 Task: Buy 2 Pastry Brushes from Baking Tools & Accessories section under best seller category for shipping address: Hugo Perez, 4720 Huntz Lane, Bolton, Massachusetts 01740, Cell Number 9785492947. Pay from credit card ending with 9757, CVV 798
Action: Mouse moved to (19, 78)
Screenshot: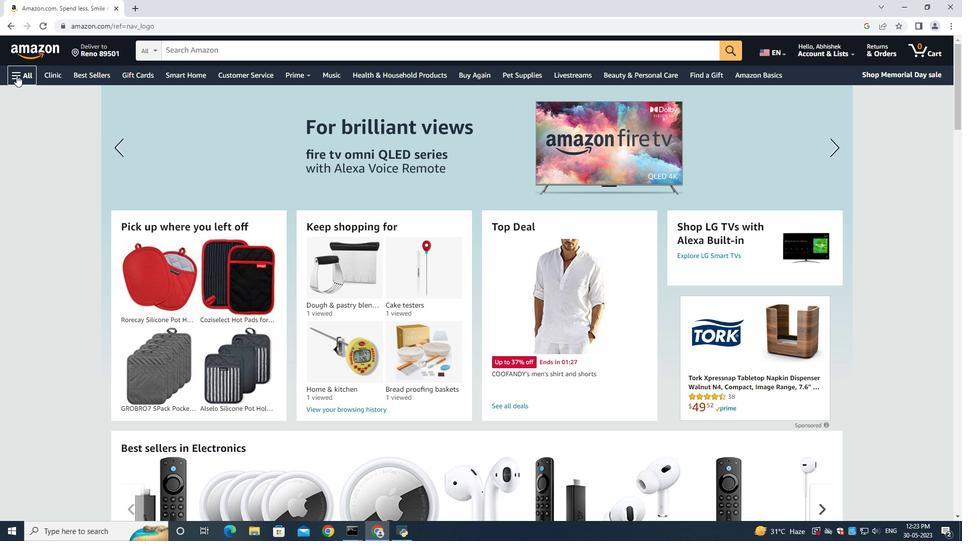 
Action: Mouse pressed left at (19, 78)
Screenshot: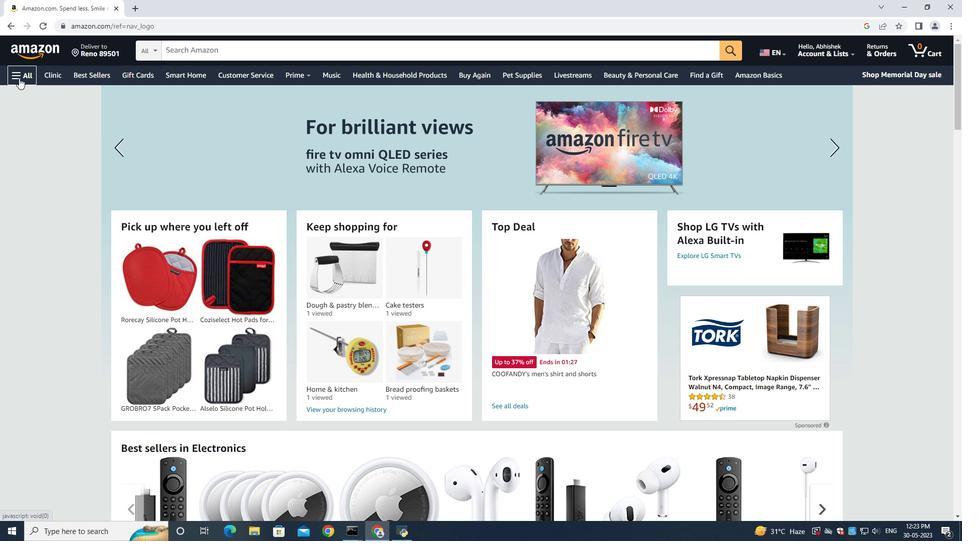 
Action: Mouse moved to (28, 98)
Screenshot: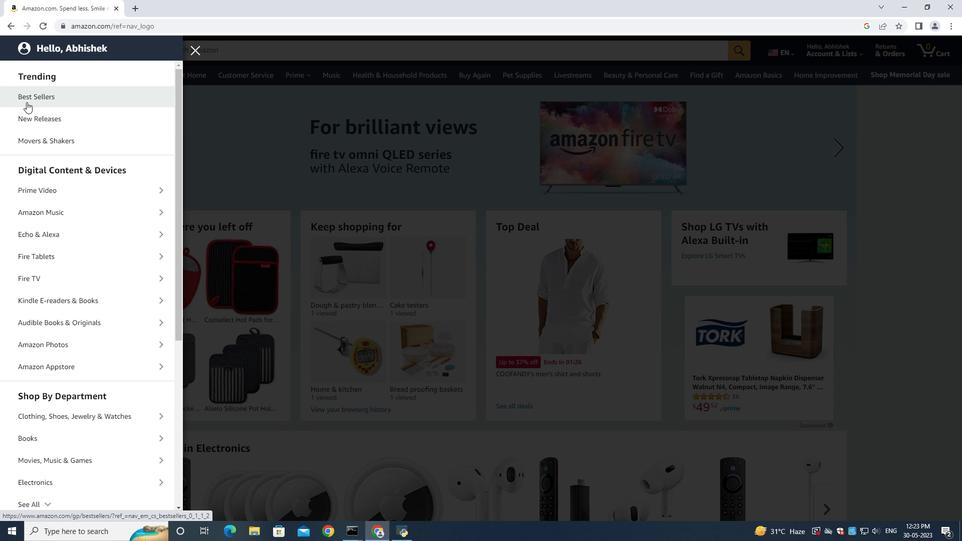 
Action: Mouse pressed left at (28, 98)
Screenshot: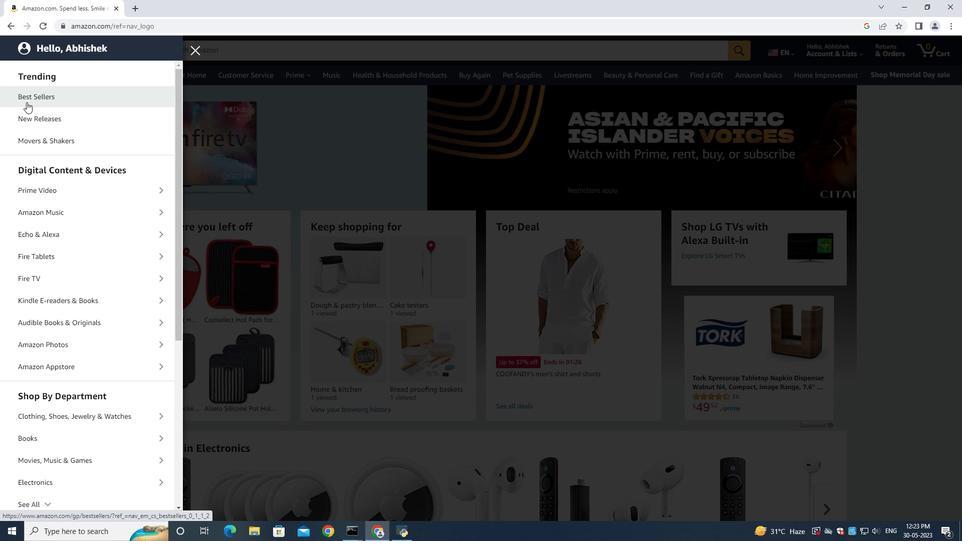 
Action: Mouse moved to (196, 47)
Screenshot: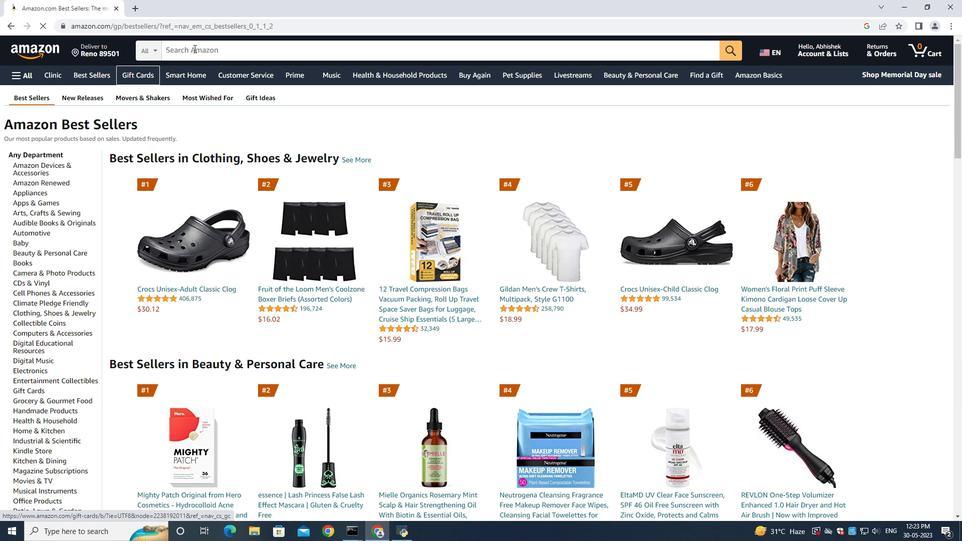 
Action: Mouse pressed left at (196, 47)
Screenshot: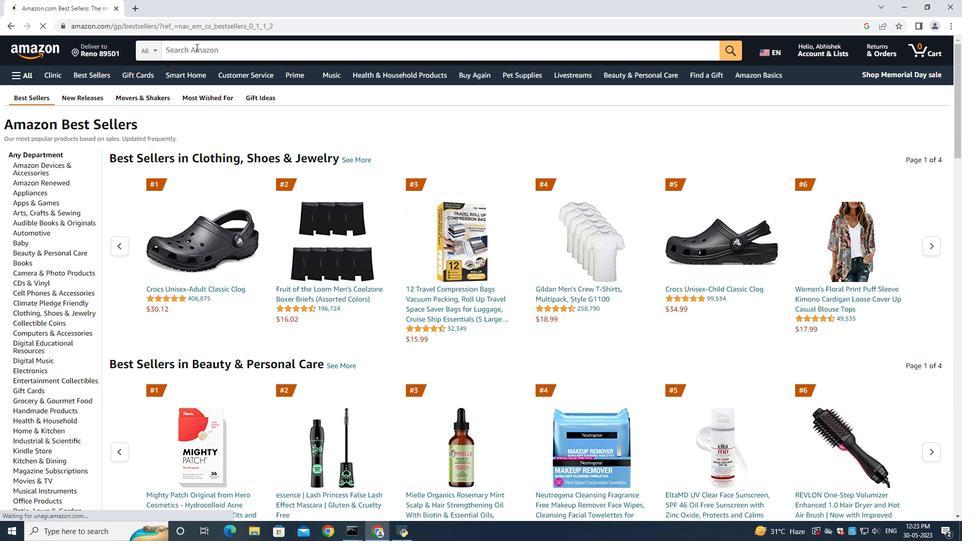 
Action: Key pressed <Key.shift><Key.shift><Key.shift><Key.shift><Key.shift><Key.shift><Key.shift><Key.shift><Key.shift><Key.shift><Key.shift><Key.shift><Key.shift><Key.shift><Key.shift><Key.shift><Key.shift><Key.shift><Key.shift><Key.shift><Key.shift><Key.shift><Key.shift><Key.shift>Pastry<Key.space><Key.shift>Burshes
Screenshot: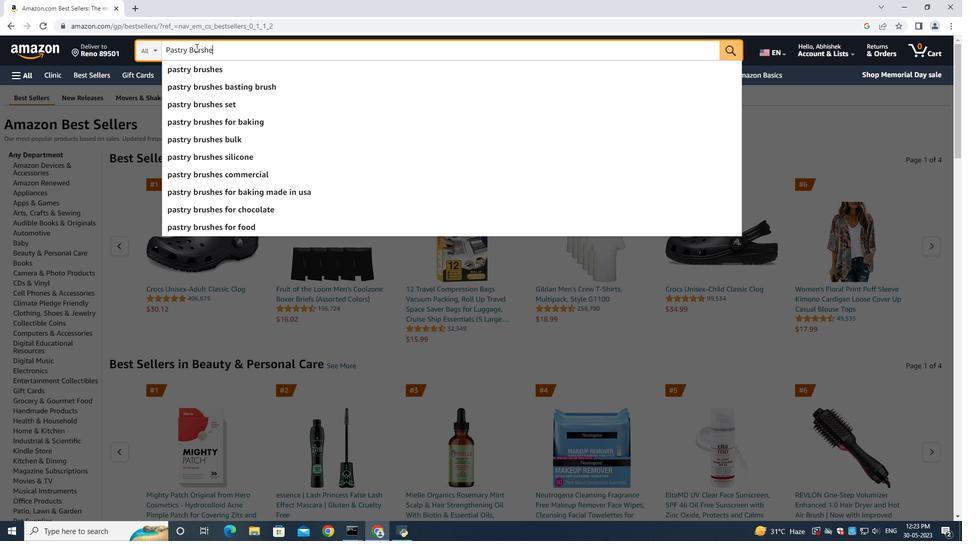 
Action: Mouse moved to (213, 53)
Screenshot: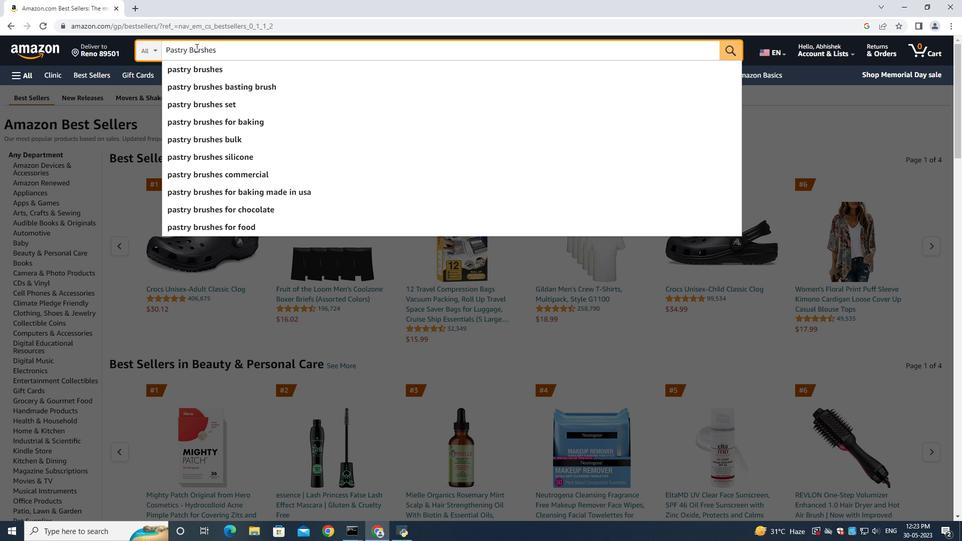 
Action: Key pressed <Key.enter>
Screenshot: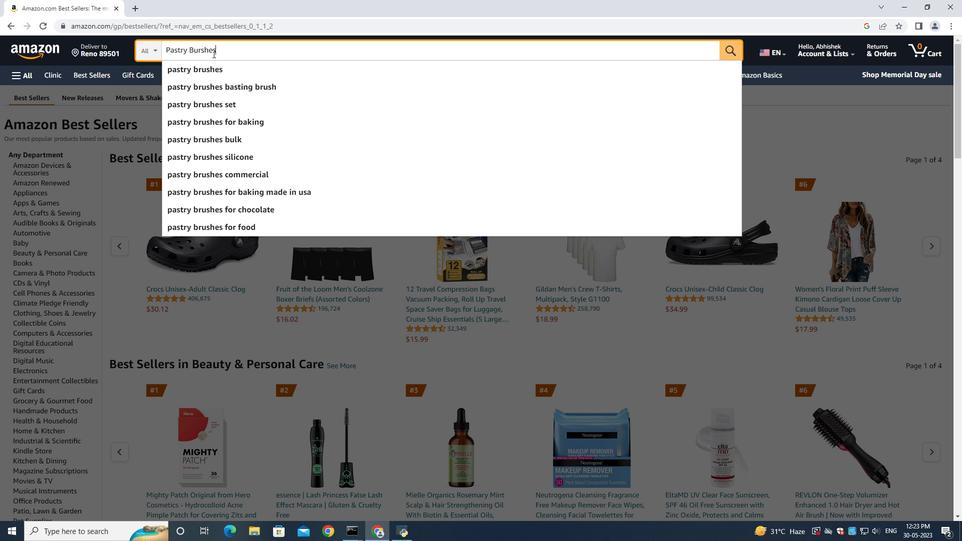 
Action: Mouse moved to (78, 175)
Screenshot: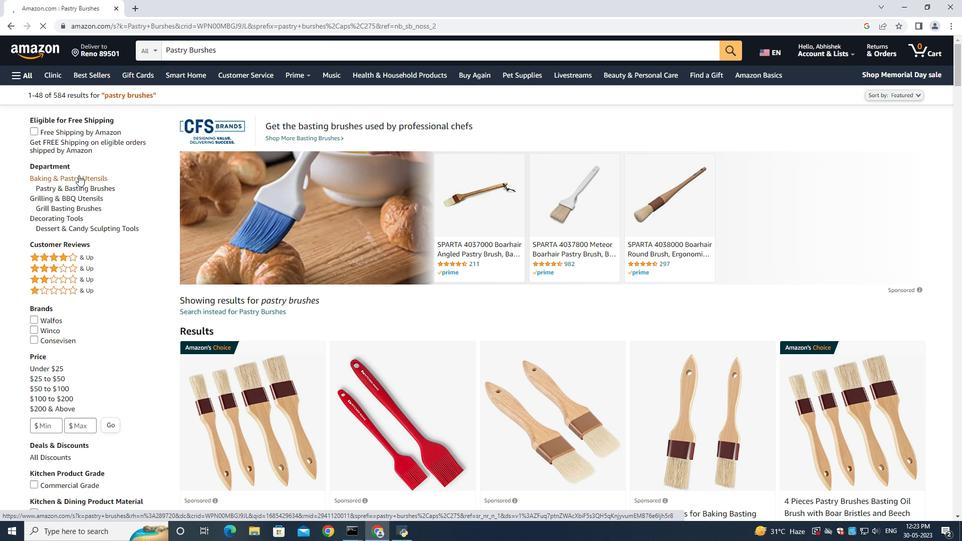 
Action: Mouse pressed left at (78, 175)
Screenshot: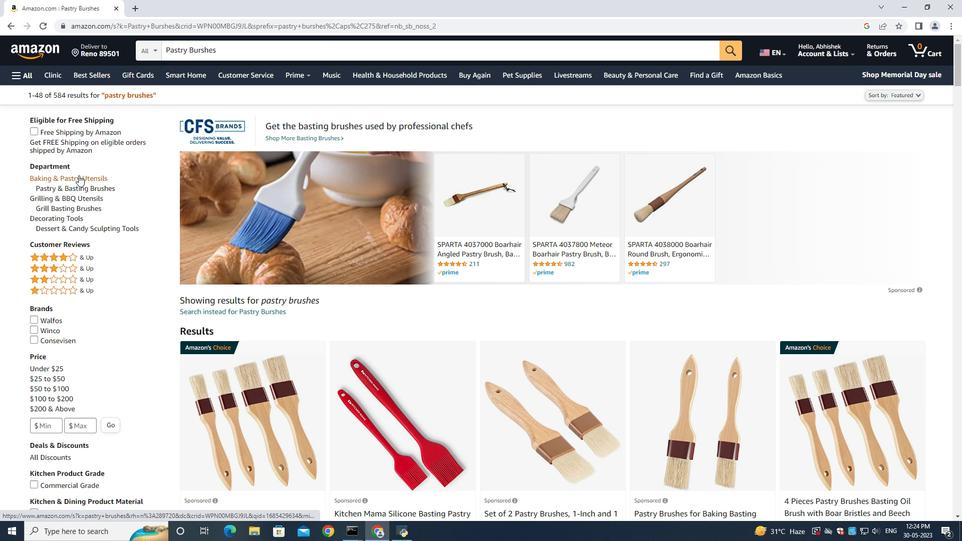 
Action: Mouse moved to (95, 271)
Screenshot: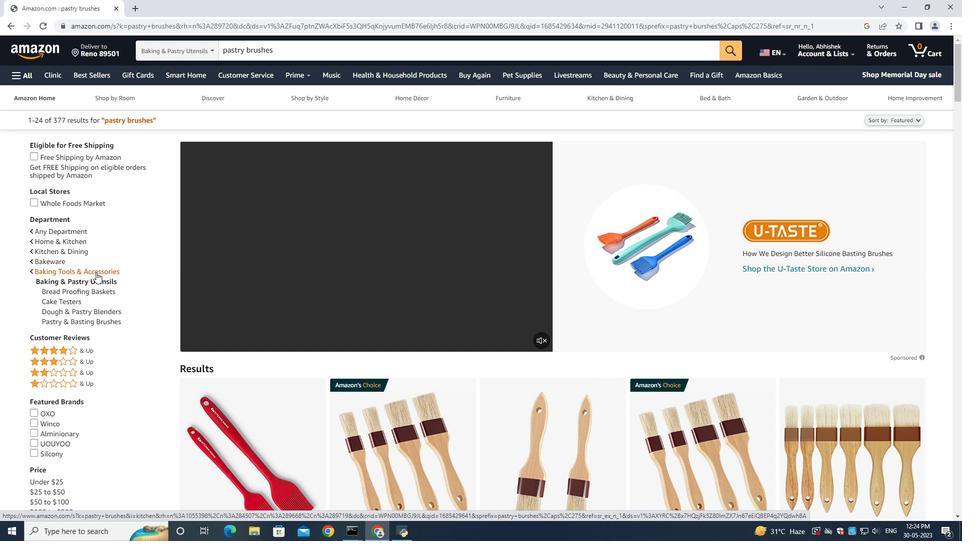 
Action: Mouse pressed left at (95, 271)
Screenshot: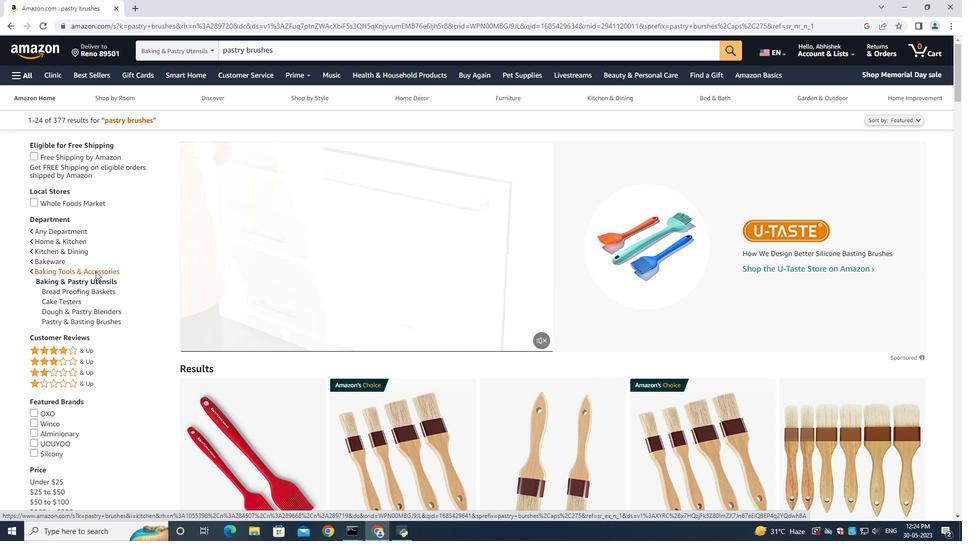 
Action: Mouse moved to (390, 284)
Screenshot: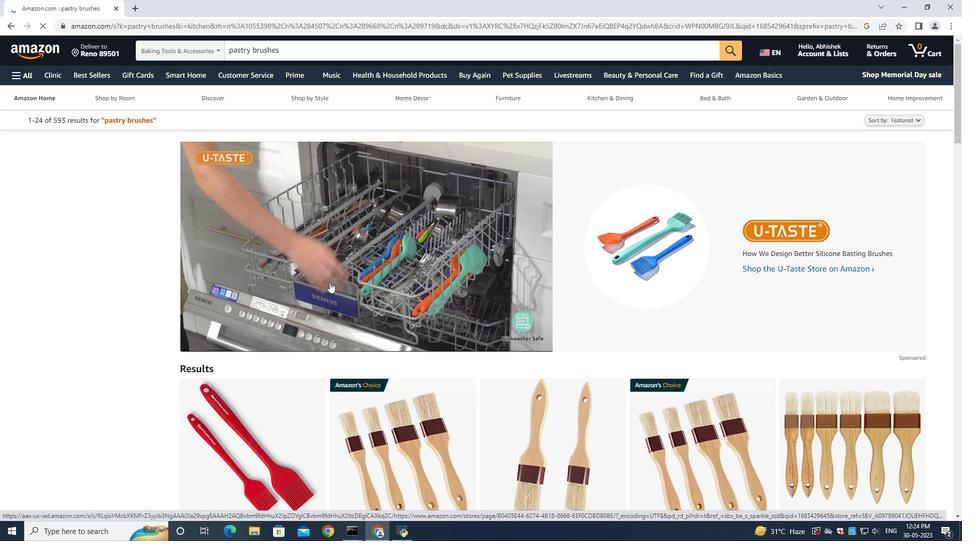 
Action: Mouse scrolled (390, 284) with delta (0, 0)
Screenshot: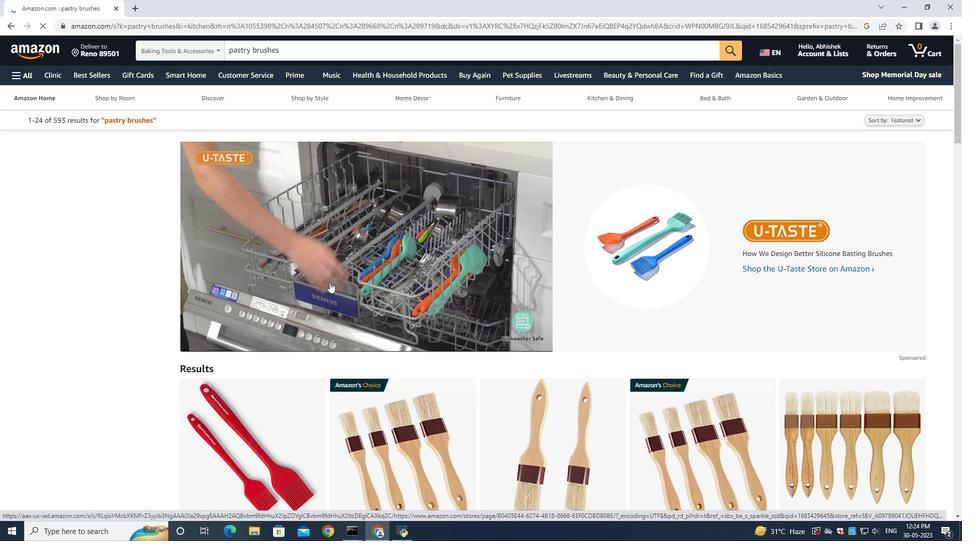 
Action: Mouse moved to (390, 284)
Screenshot: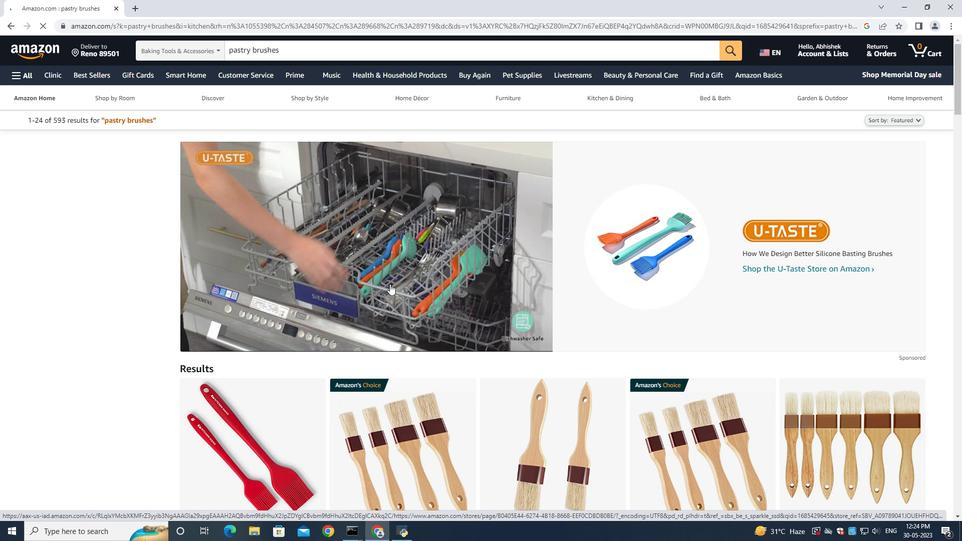 
Action: Mouse scrolled (390, 284) with delta (0, 0)
Screenshot: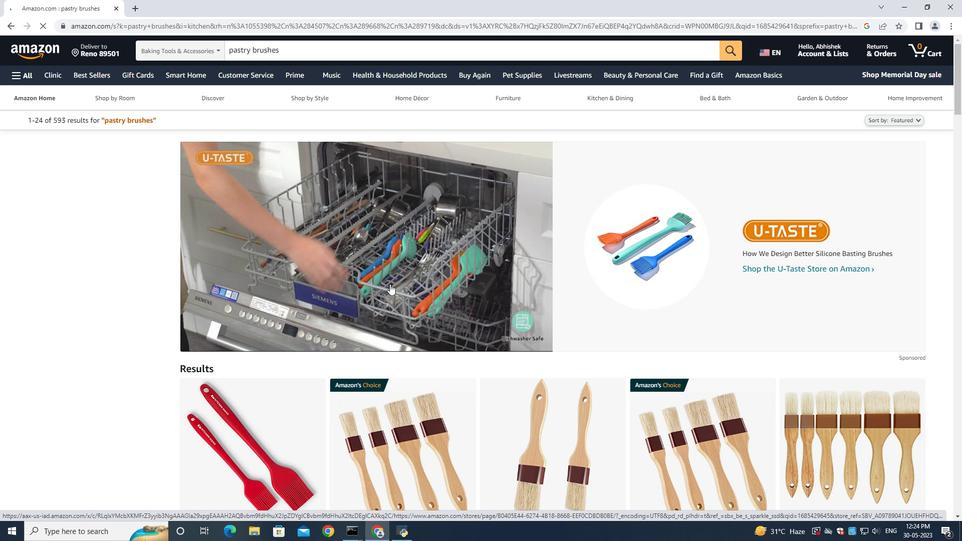 
Action: Mouse scrolled (390, 284) with delta (0, 0)
Screenshot: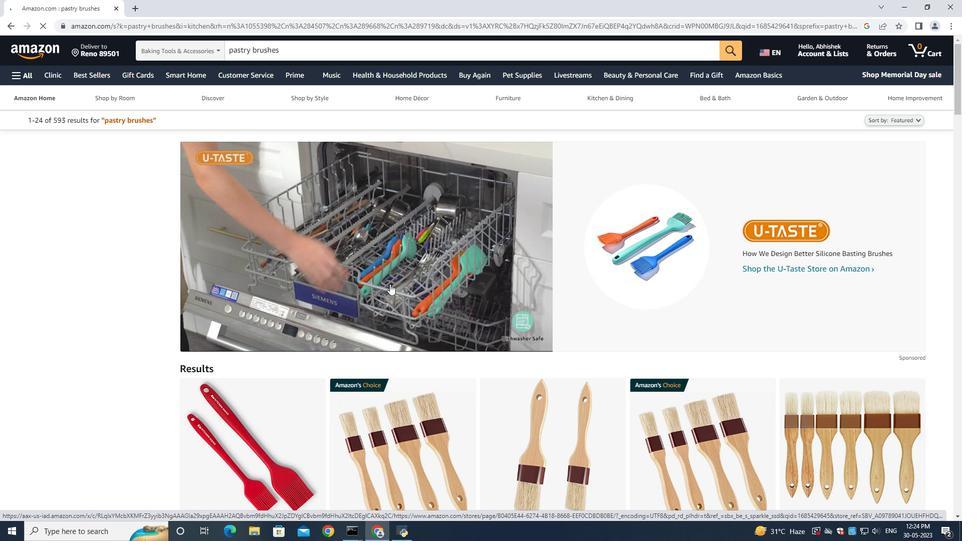 
Action: Mouse moved to (228, 415)
Screenshot: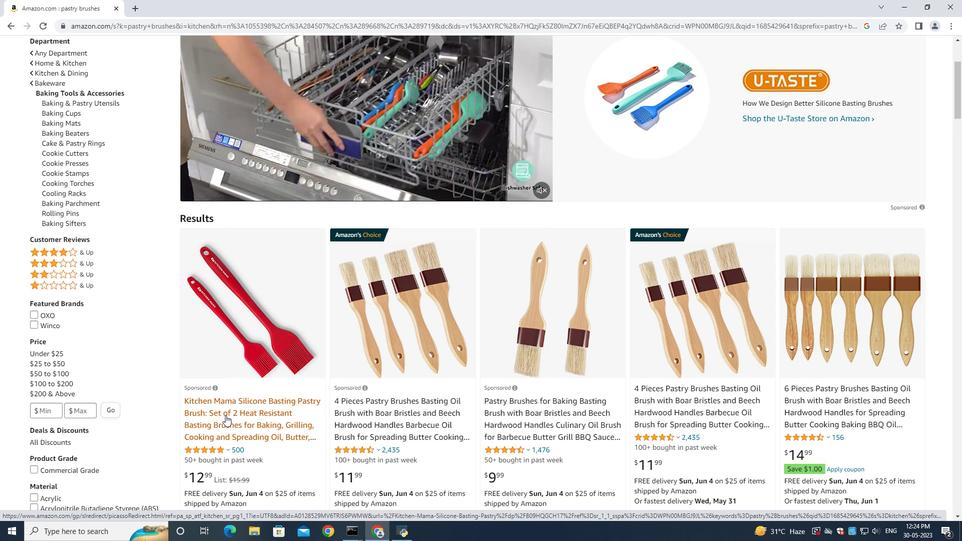 
Action: Mouse pressed left at (228, 415)
Screenshot: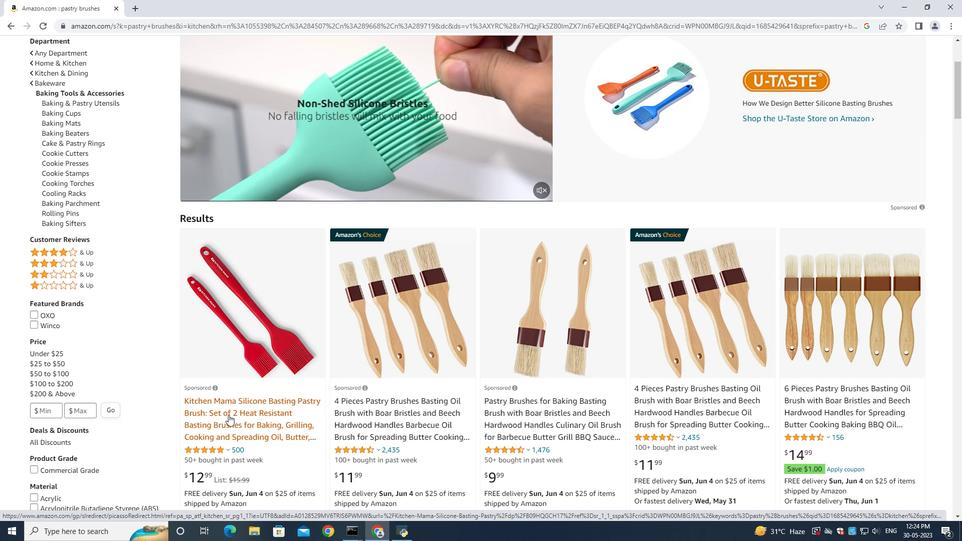 
Action: Mouse moved to (749, 345)
Screenshot: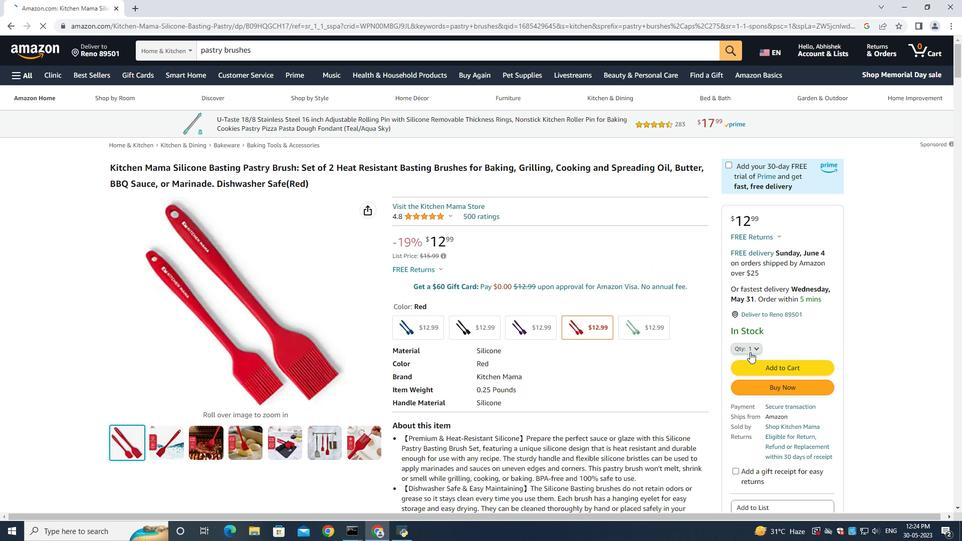 
Action: Mouse pressed left at (749, 345)
Screenshot: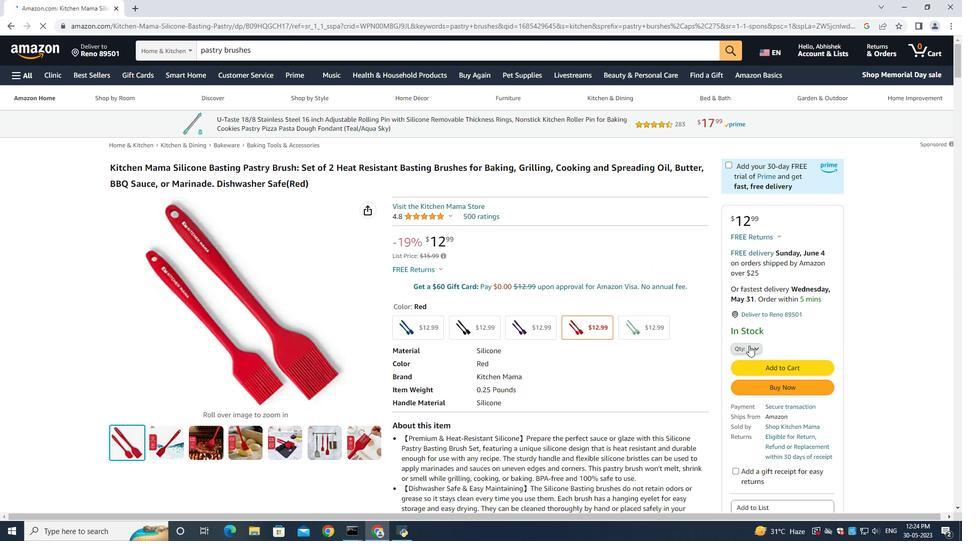
Action: Mouse moved to (747, 70)
Screenshot: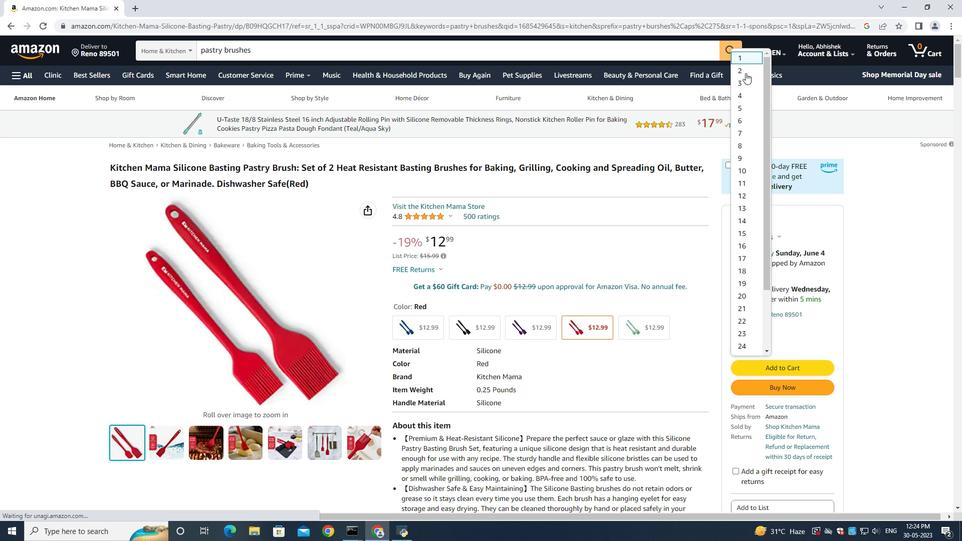 
Action: Mouse pressed left at (747, 70)
Screenshot: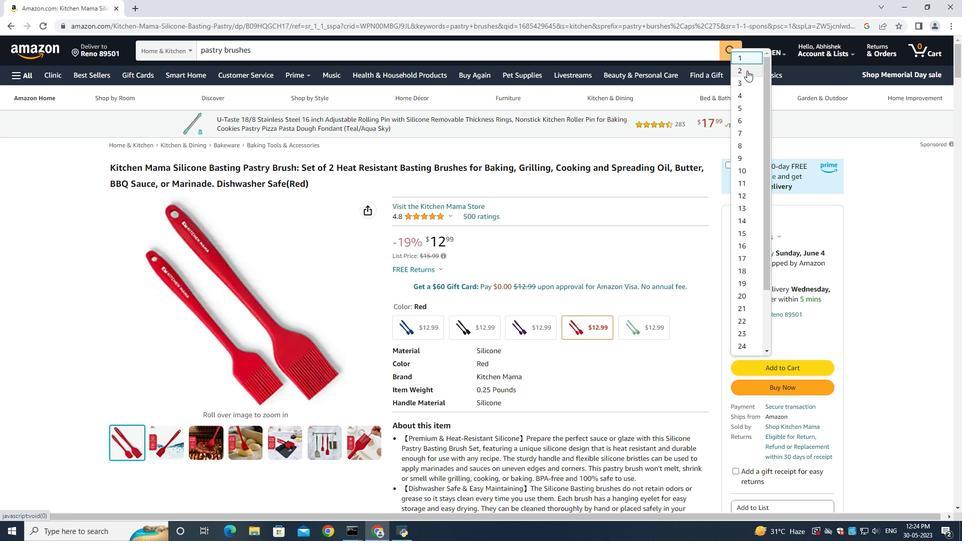 
Action: Mouse moved to (777, 366)
Screenshot: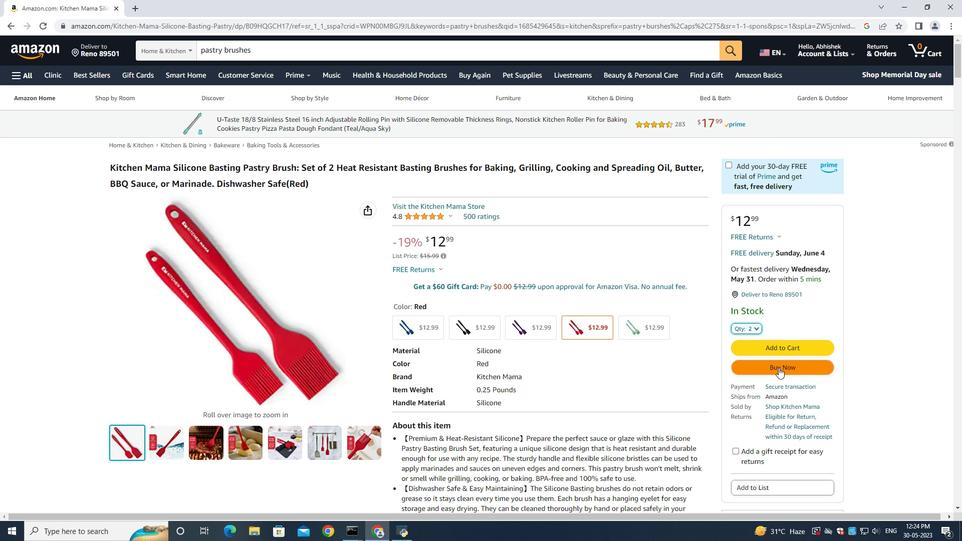 
Action: Mouse pressed left at (777, 366)
Screenshot: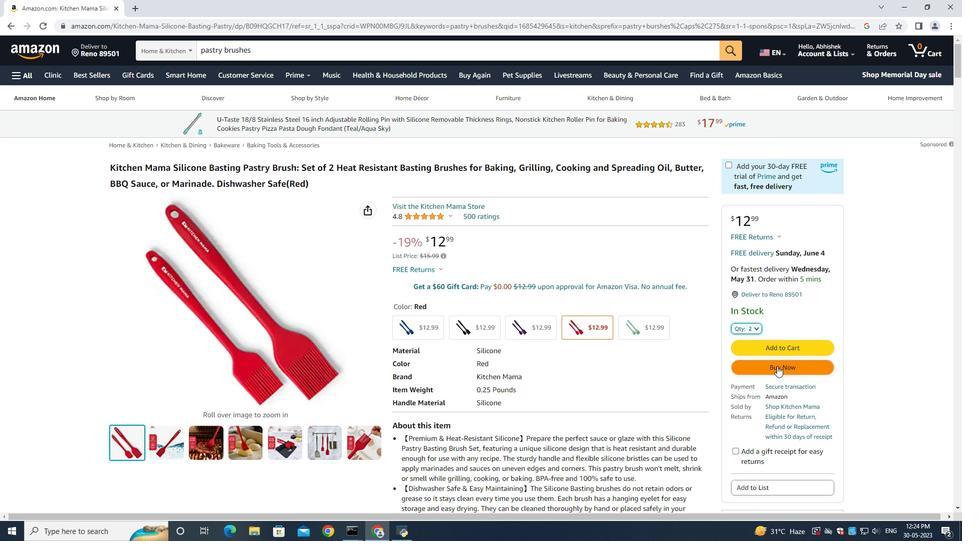 
Action: Mouse moved to (499, 262)
Screenshot: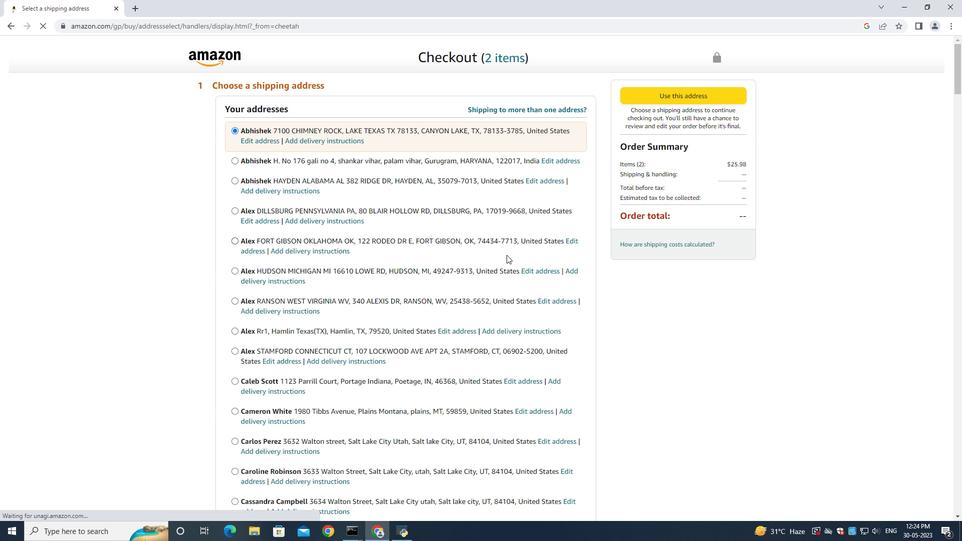 
Action: Mouse scrolled (499, 261) with delta (0, 0)
Screenshot: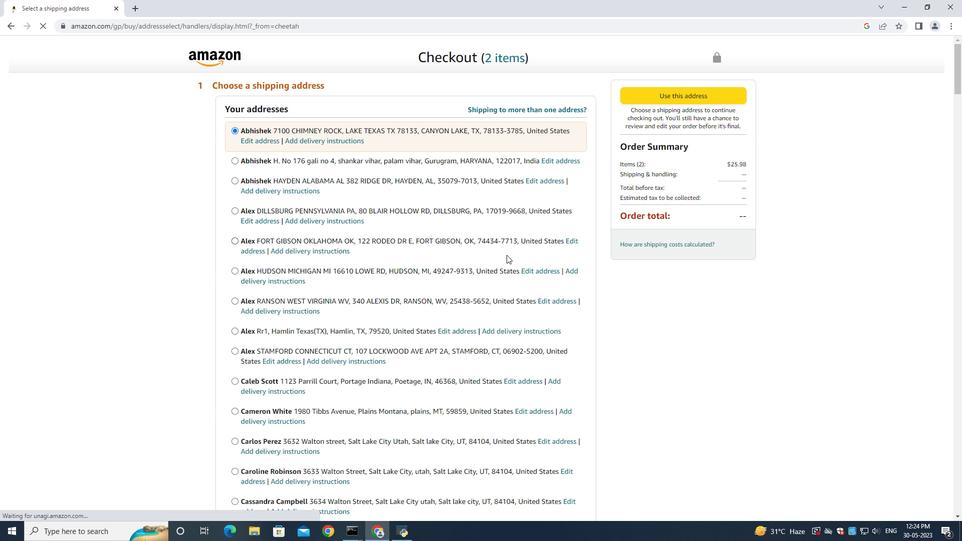 
Action: Mouse moved to (496, 269)
Screenshot: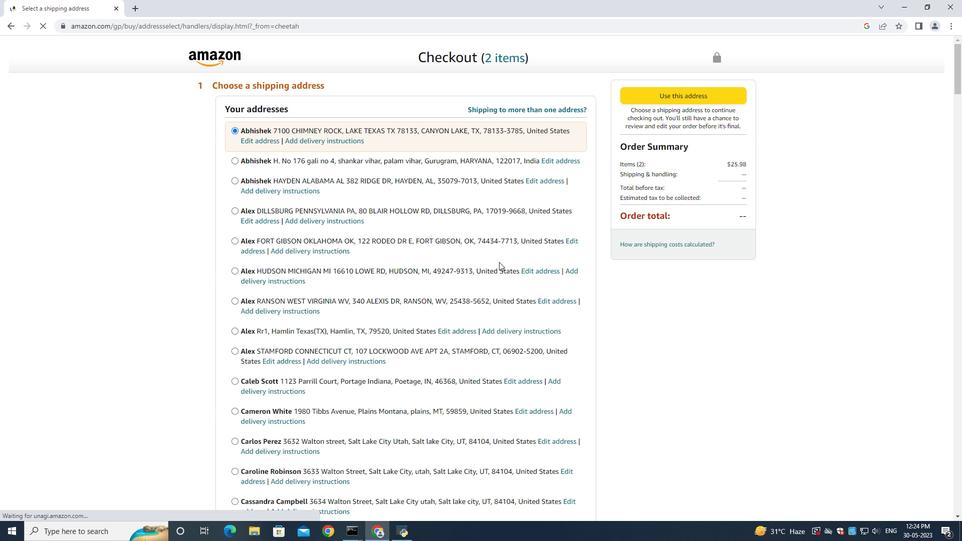 
Action: Mouse scrolled (498, 266) with delta (0, 0)
Screenshot: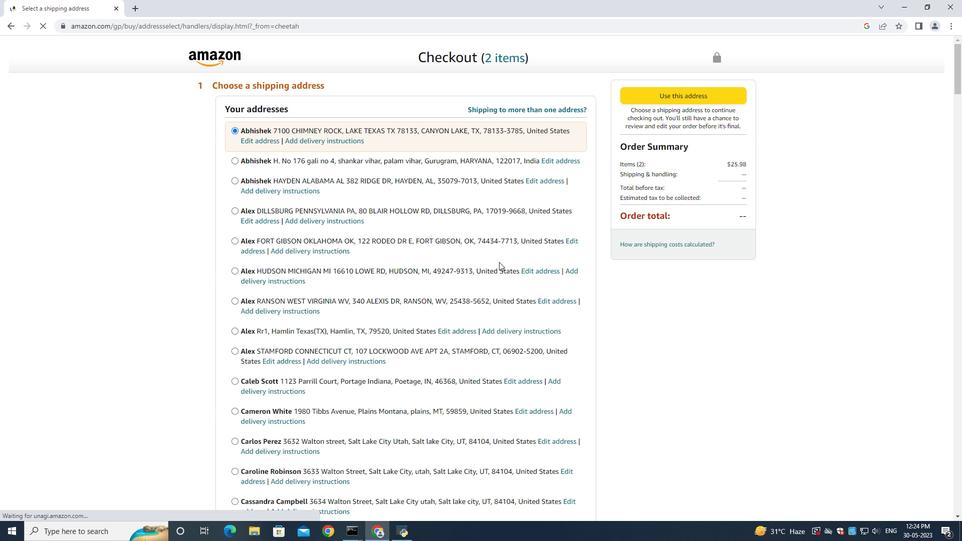 
Action: Mouse moved to (495, 269)
Screenshot: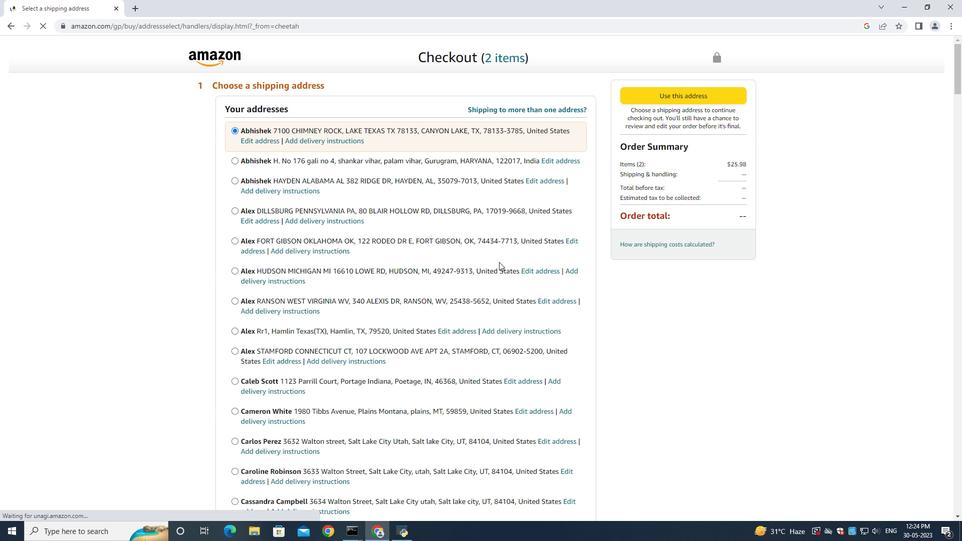 
Action: Mouse scrolled (496, 268) with delta (0, 0)
Screenshot: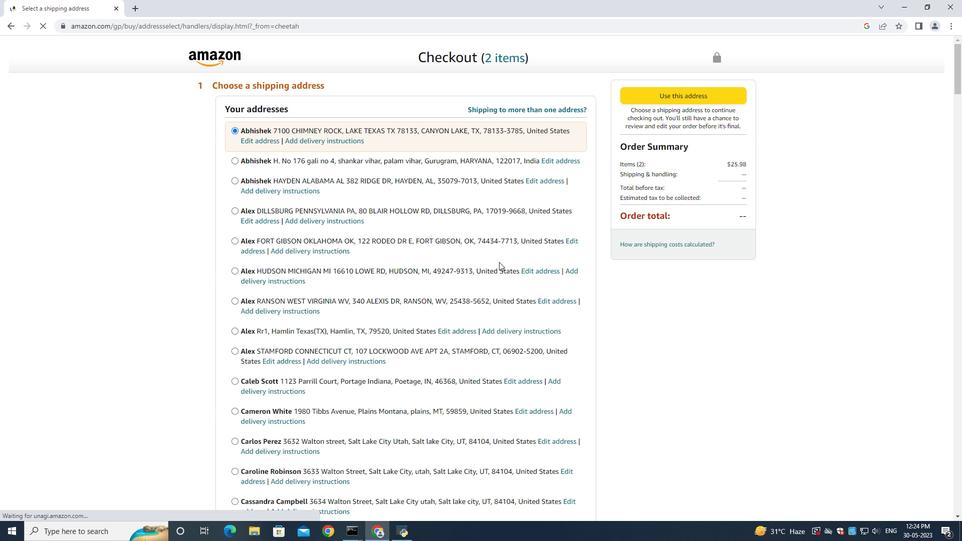 
Action: Mouse moved to (495, 270)
Screenshot: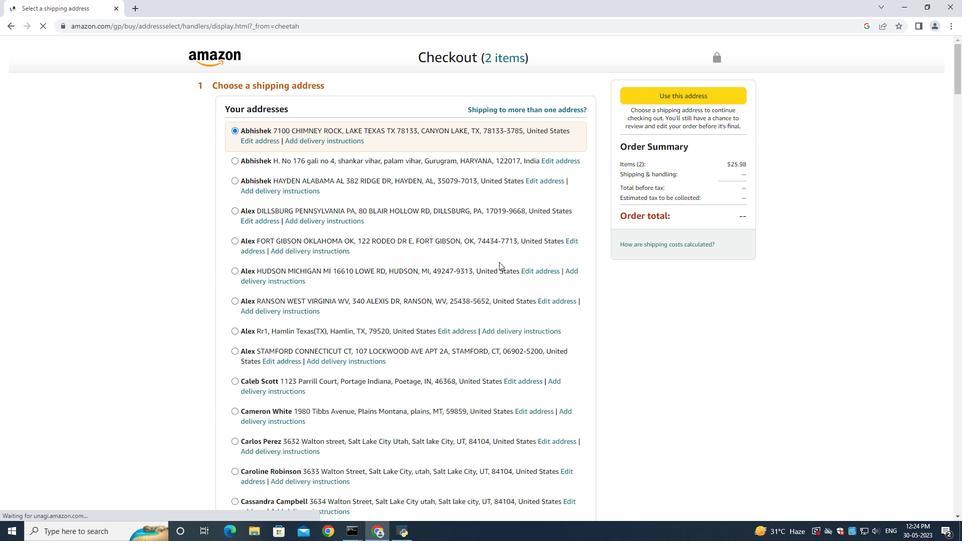 
Action: Mouse scrolled (495, 269) with delta (0, 0)
Screenshot: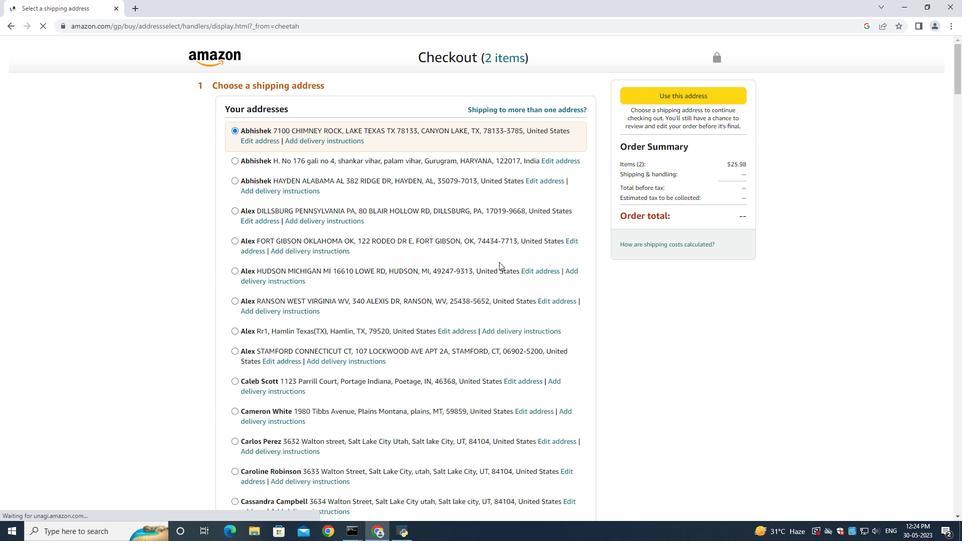 
Action: Mouse moved to (495, 270)
Screenshot: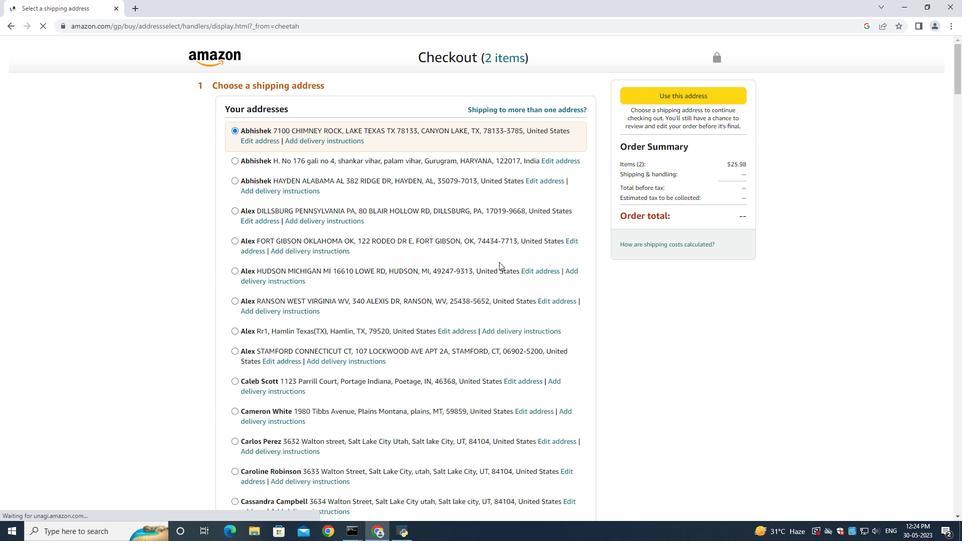 
Action: Mouse scrolled (495, 270) with delta (0, 0)
Screenshot: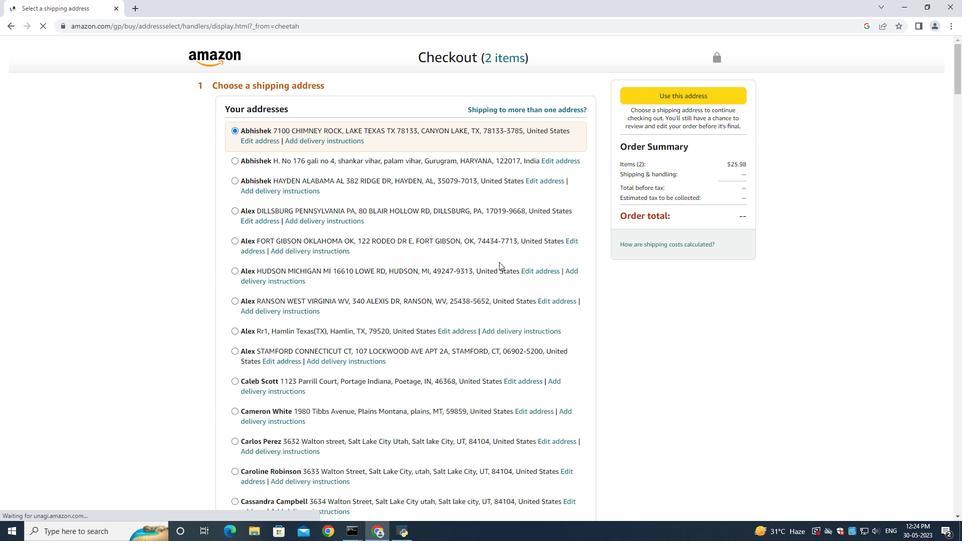 
Action: Mouse moved to (492, 275)
Screenshot: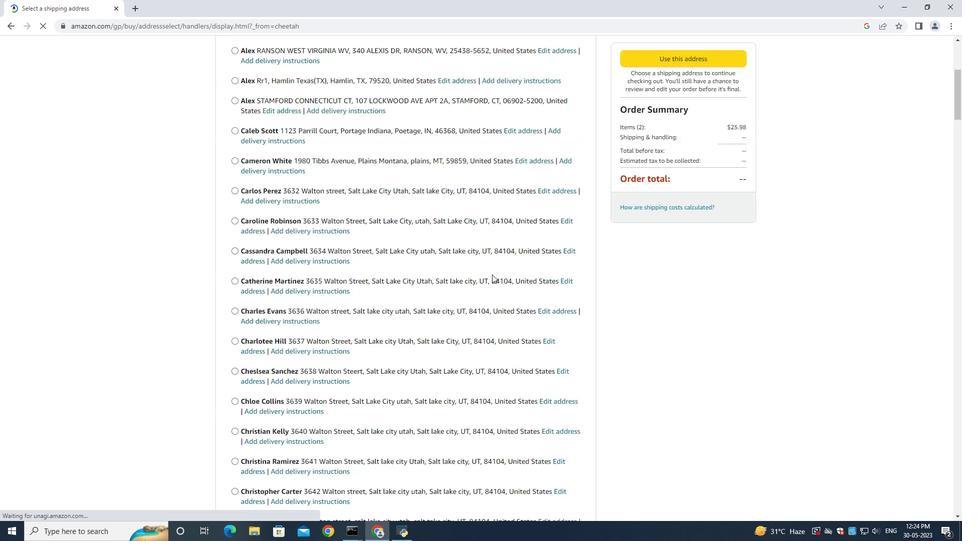 
Action: Mouse scrolled (492, 274) with delta (0, 0)
Screenshot: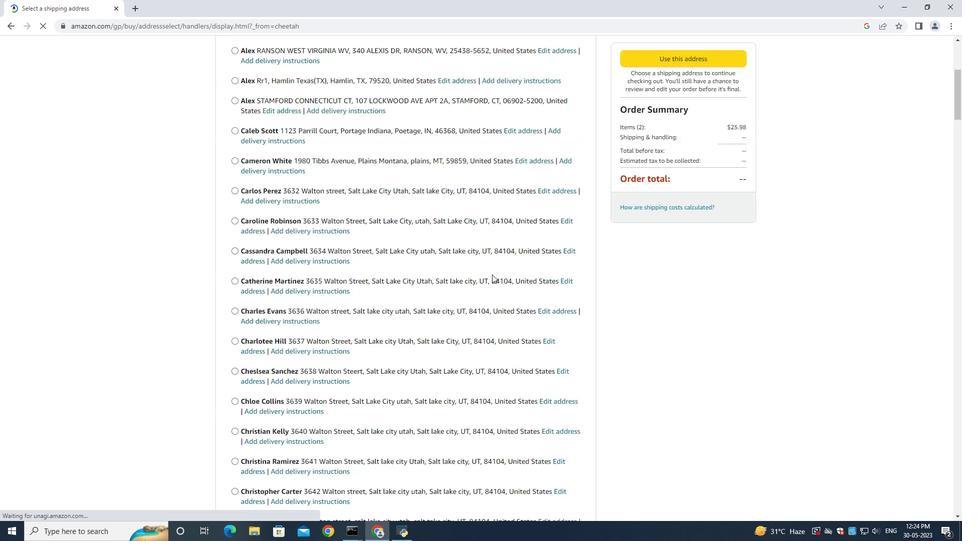 
Action: Mouse moved to (491, 277)
Screenshot: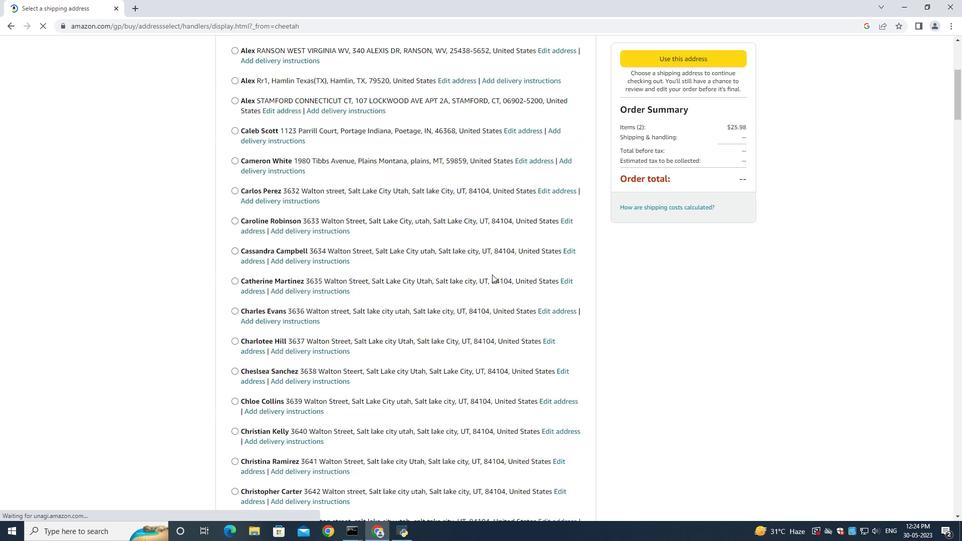 
Action: Mouse scrolled (491, 276) with delta (0, 0)
Screenshot: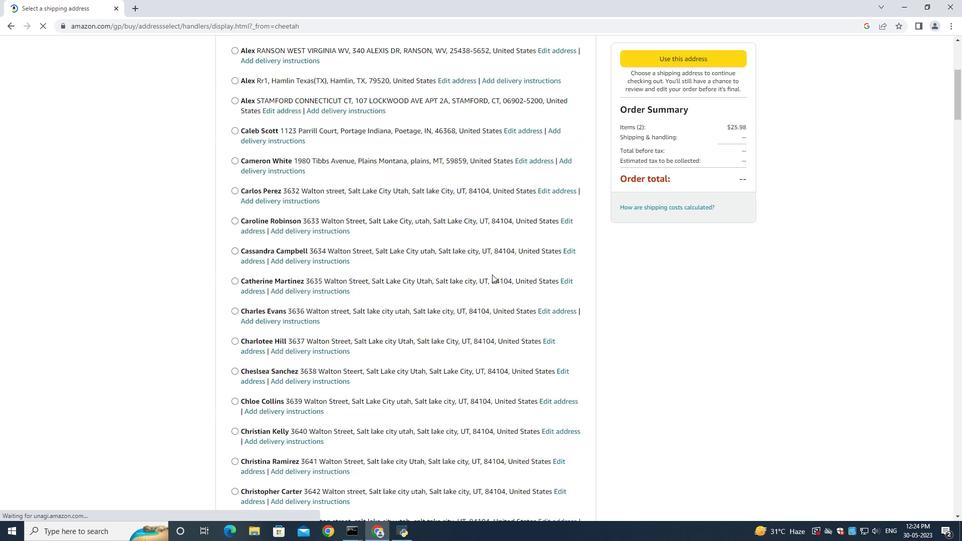 
Action: Mouse moved to (490, 277)
Screenshot: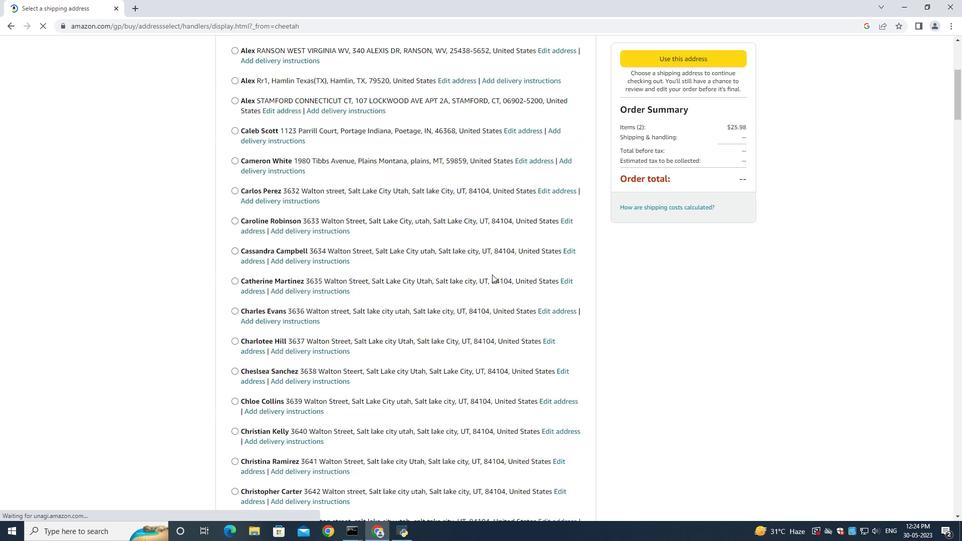 
Action: Mouse scrolled (490, 276) with delta (0, 0)
Screenshot: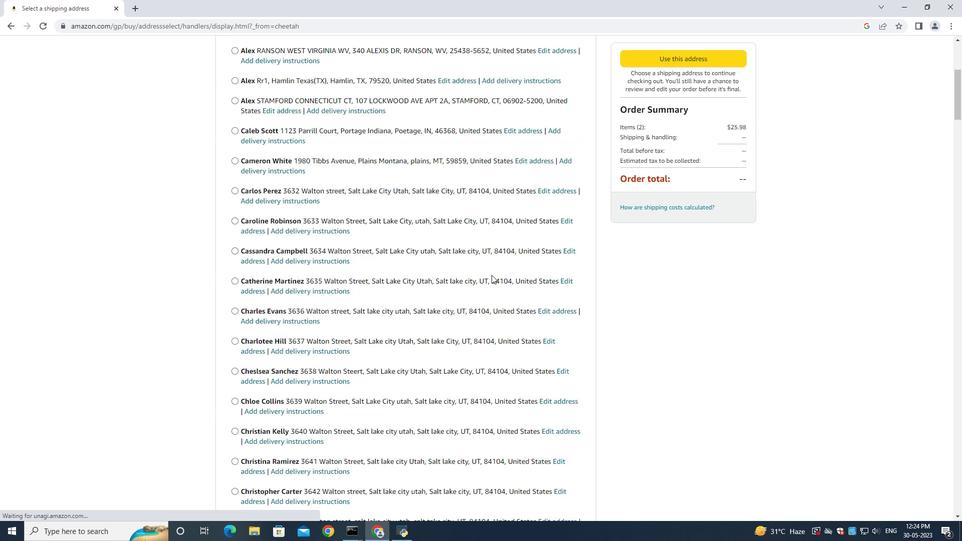 
Action: Mouse scrolled (490, 276) with delta (0, 0)
Screenshot: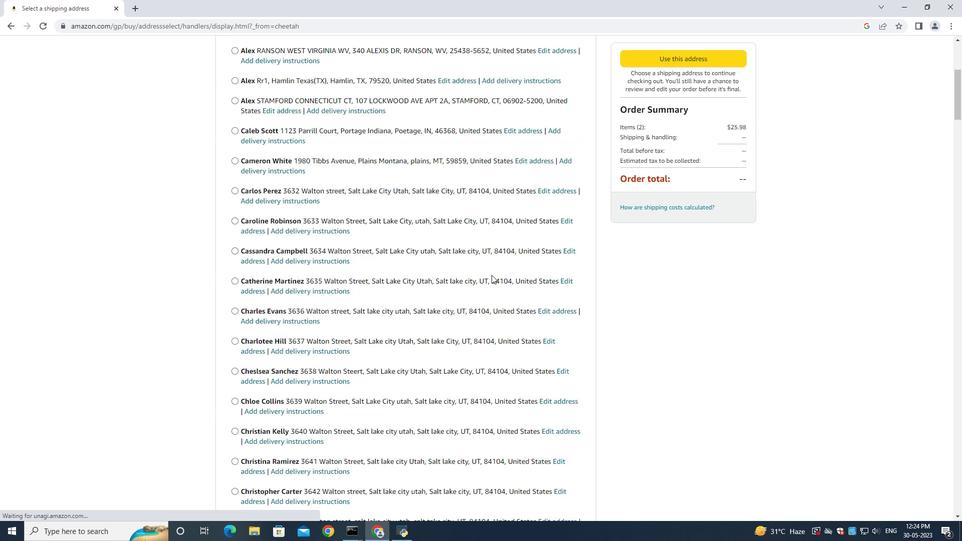 
Action: Mouse scrolled (490, 276) with delta (0, 0)
Screenshot: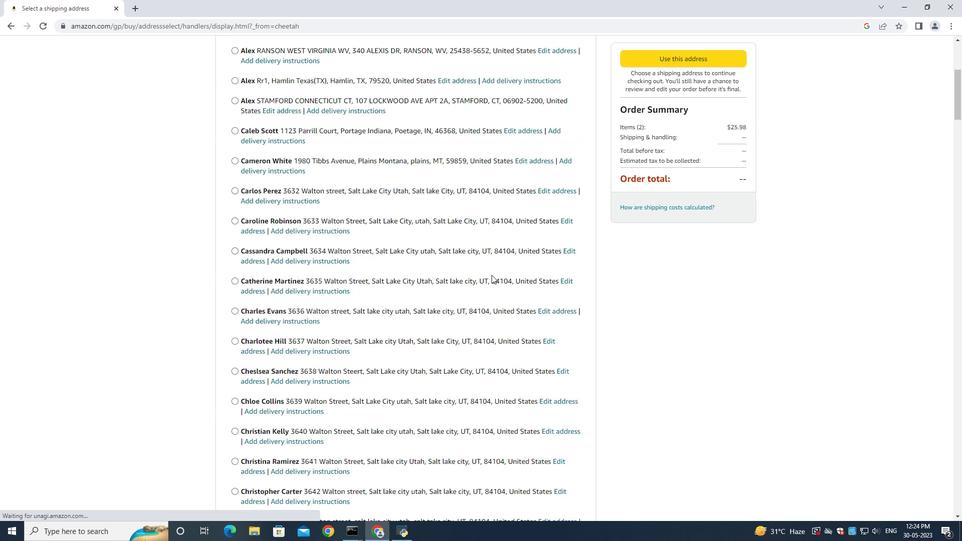 
Action: Mouse scrolled (490, 276) with delta (0, 0)
Screenshot: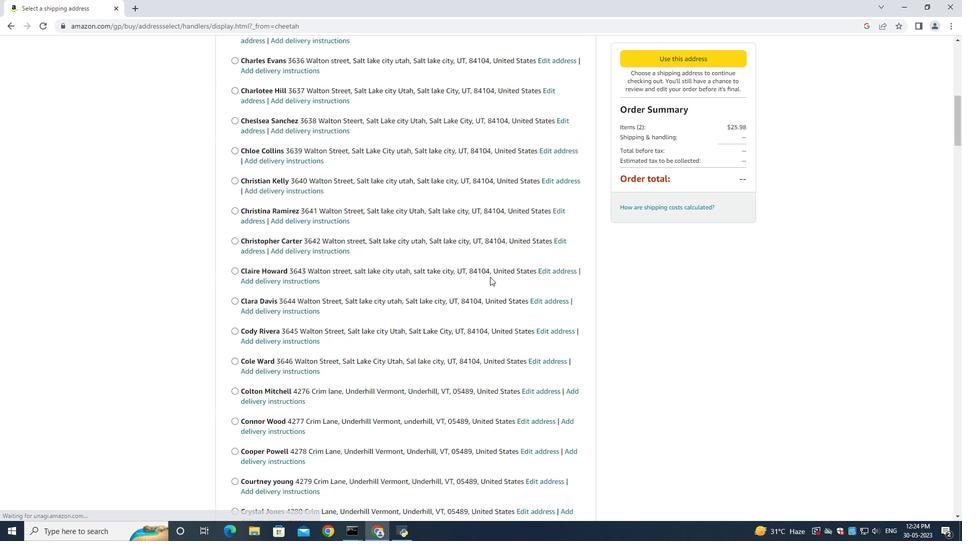 
Action: Mouse moved to (490, 278)
Screenshot: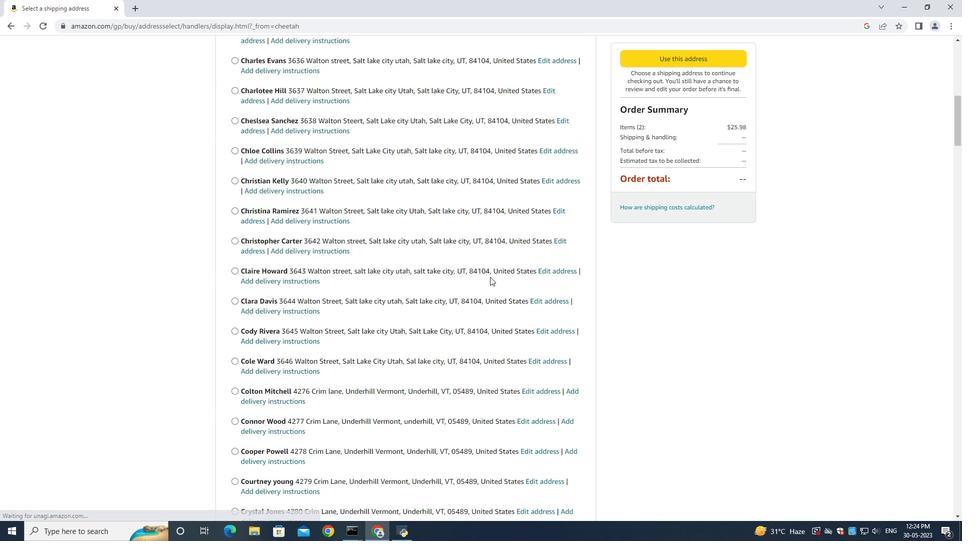 
Action: Mouse scrolled (490, 277) with delta (0, 0)
Screenshot: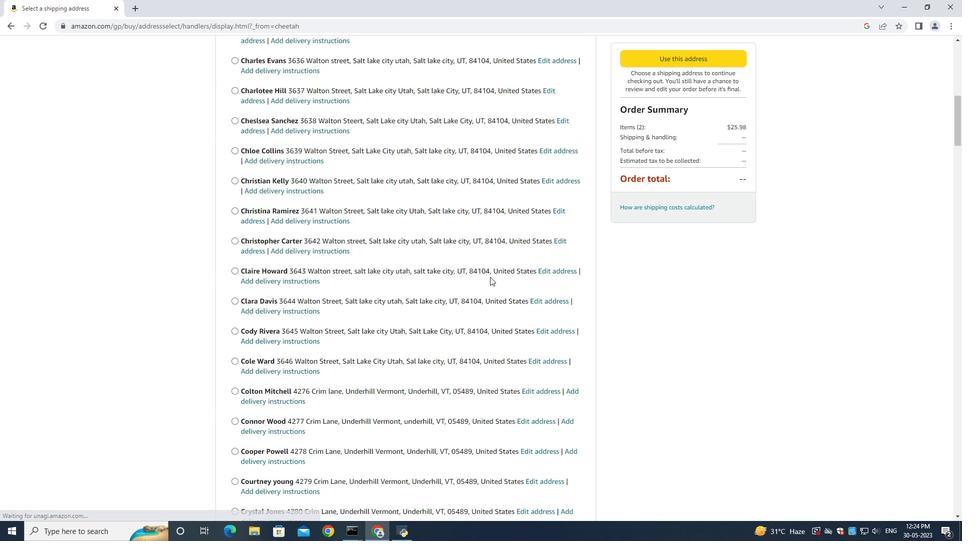 
Action: Mouse moved to (490, 278)
Screenshot: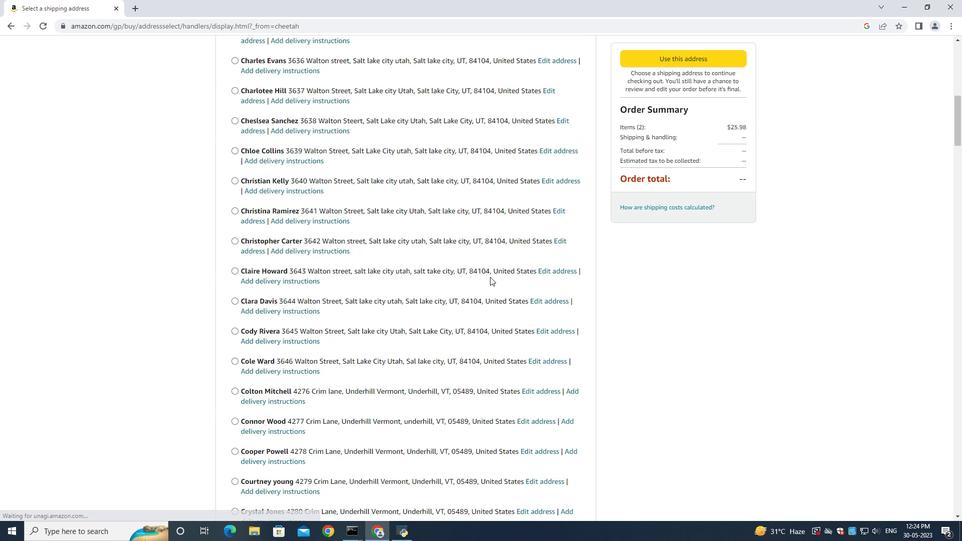 
Action: Mouse scrolled (490, 277) with delta (0, 0)
Screenshot: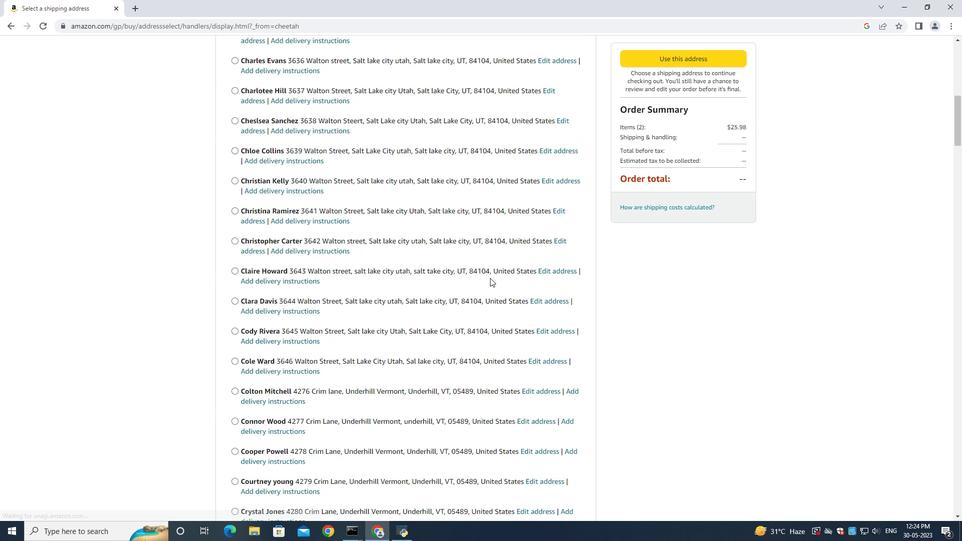 
Action: Mouse scrolled (490, 277) with delta (0, 0)
Screenshot: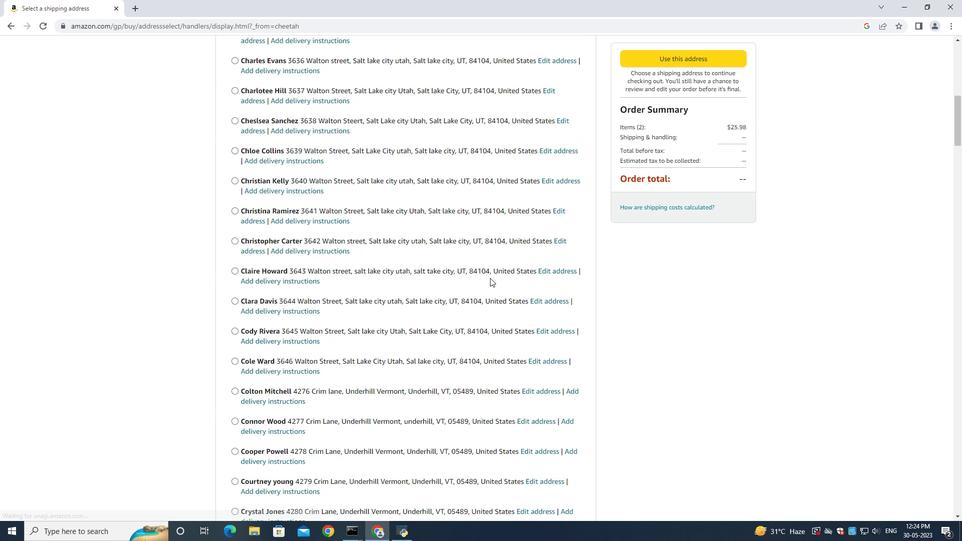 
Action: Mouse moved to (485, 284)
Screenshot: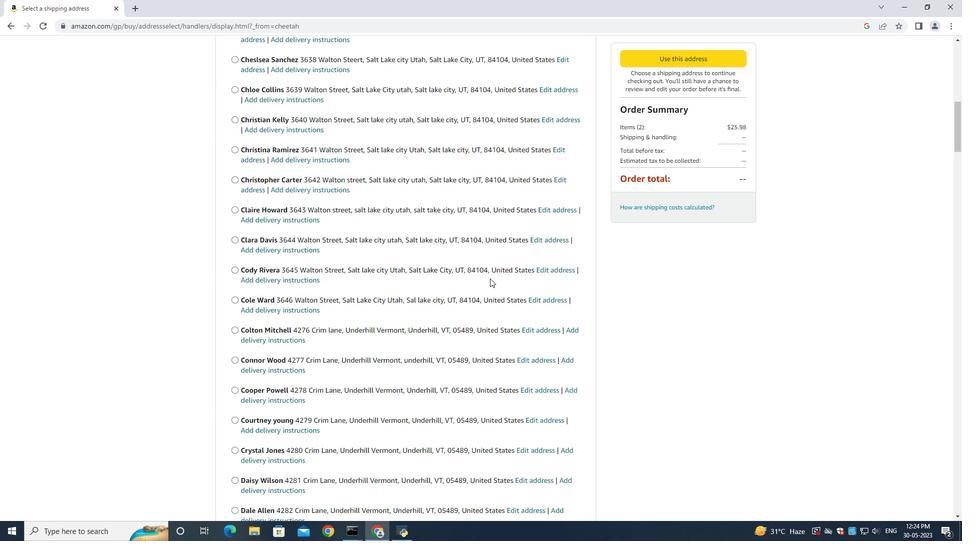
Action: Mouse scrolled (485, 284) with delta (0, 0)
Screenshot: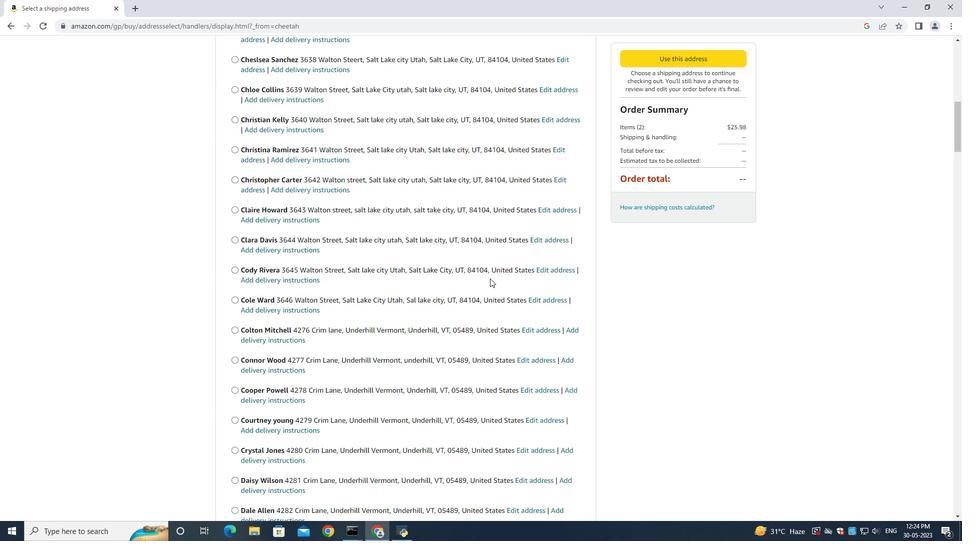 
Action: Mouse moved to (483, 286)
Screenshot: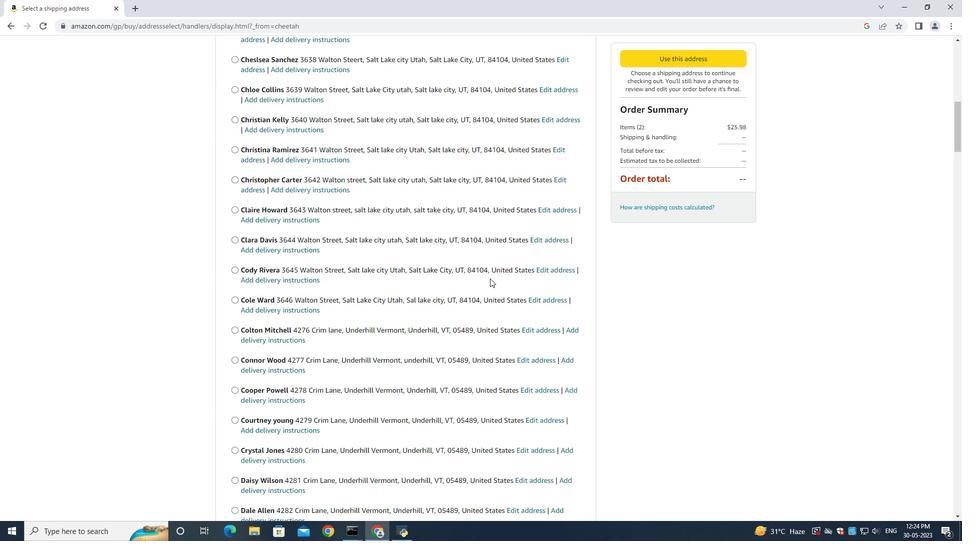 
Action: Mouse scrolled (483, 286) with delta (0, 0)
Screenshot: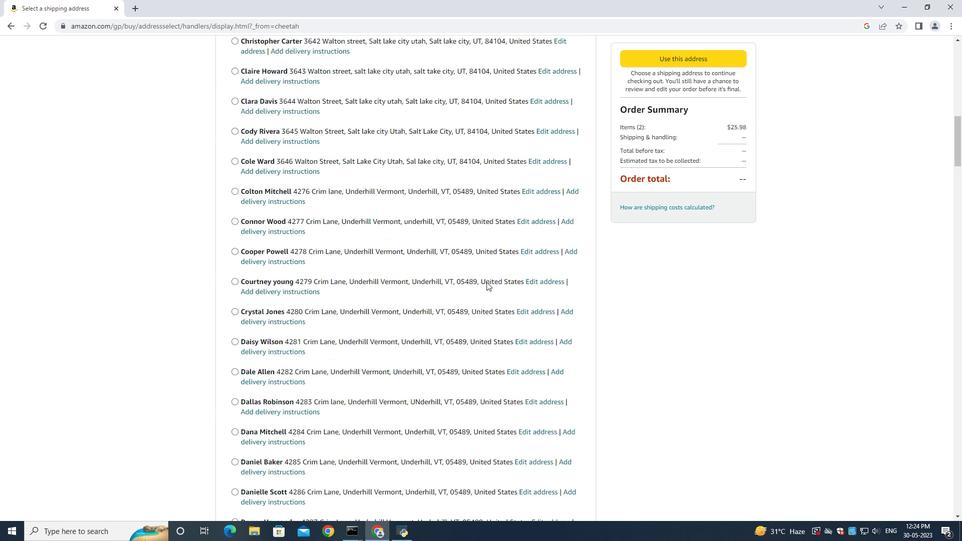 
Action: Mouse moved to (482, 287)
Screenshot: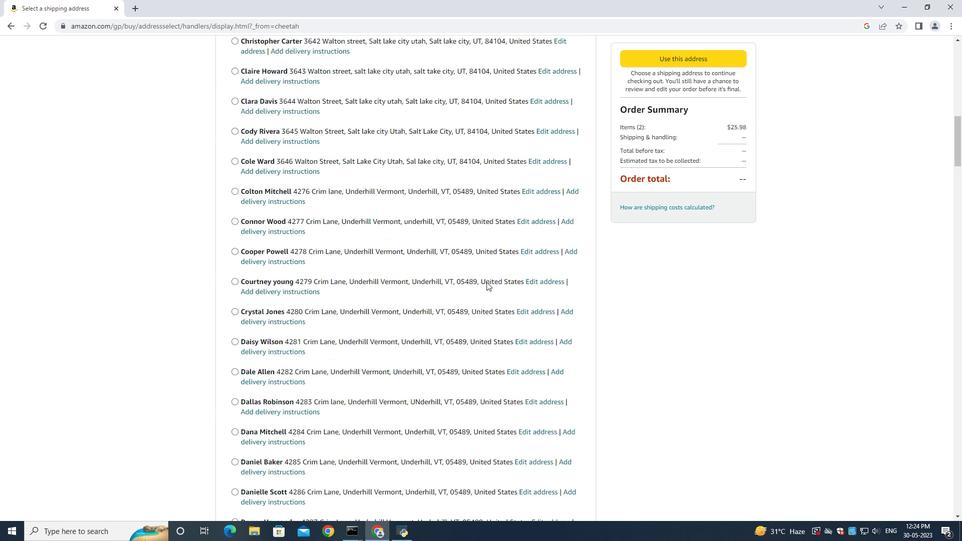 
Action: Mouse scrolled (482, 287) with delta (0, 0)
Screenshot: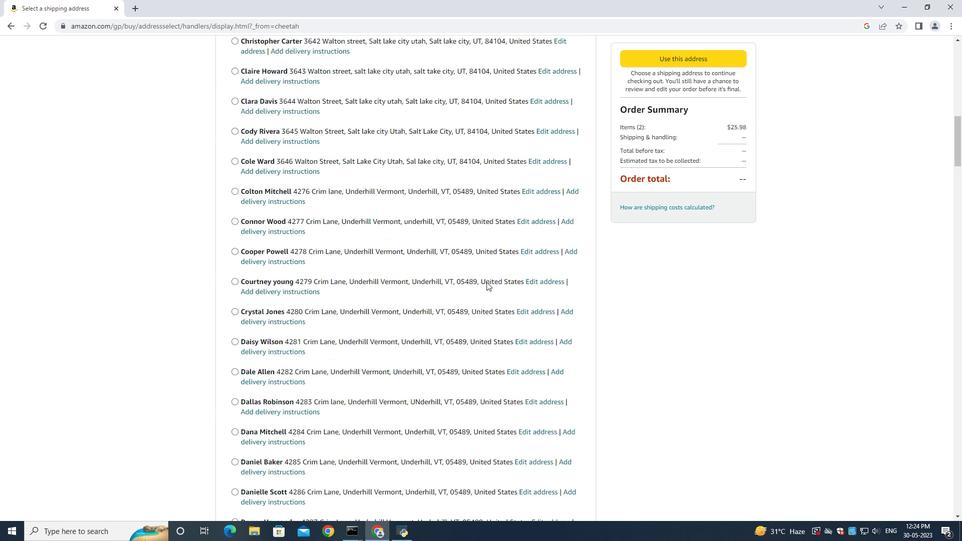 
Action: Mouse scrolled (482, 287) with delta (0, 0)
Screenshot: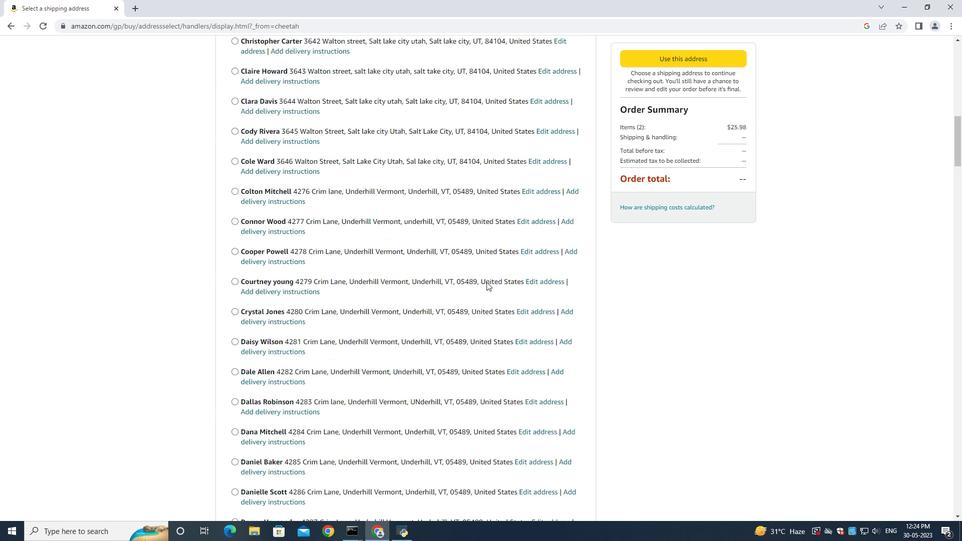 
Action: Mouse moved to (482, 288)
Screenshot: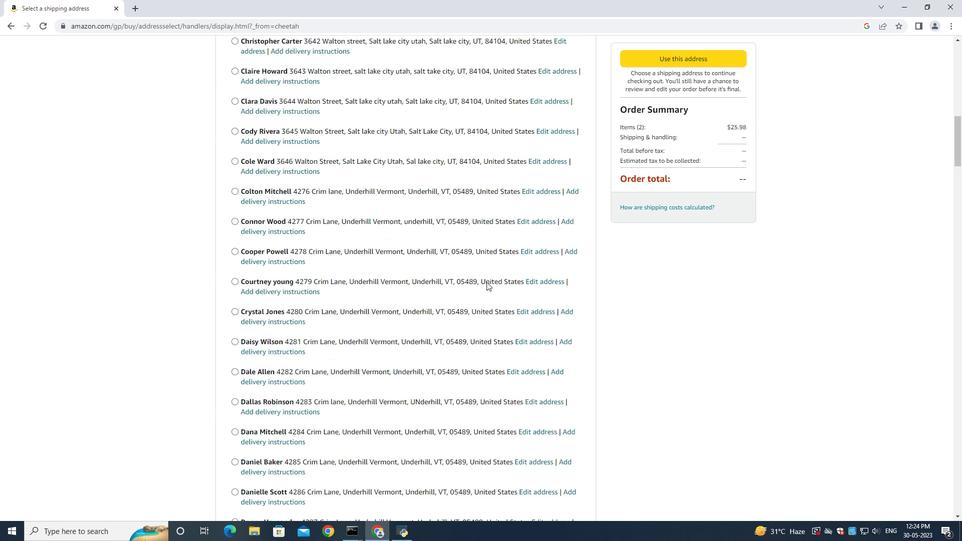 
Action: Mouse scrolled (482, 287) with delta (0, 0)
Screenshot: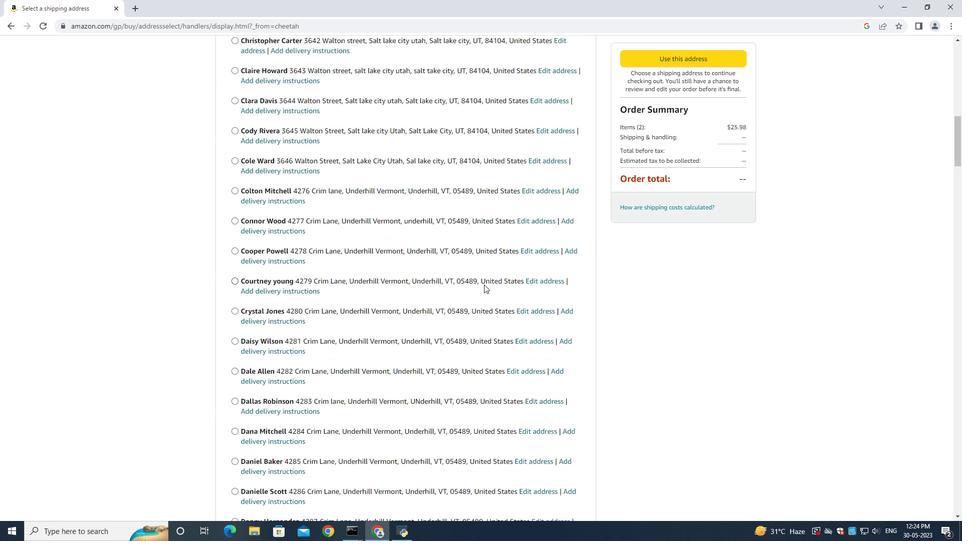 
Action: Mouse scrolled (482, 287) with delta (0, 0)
Screenshot: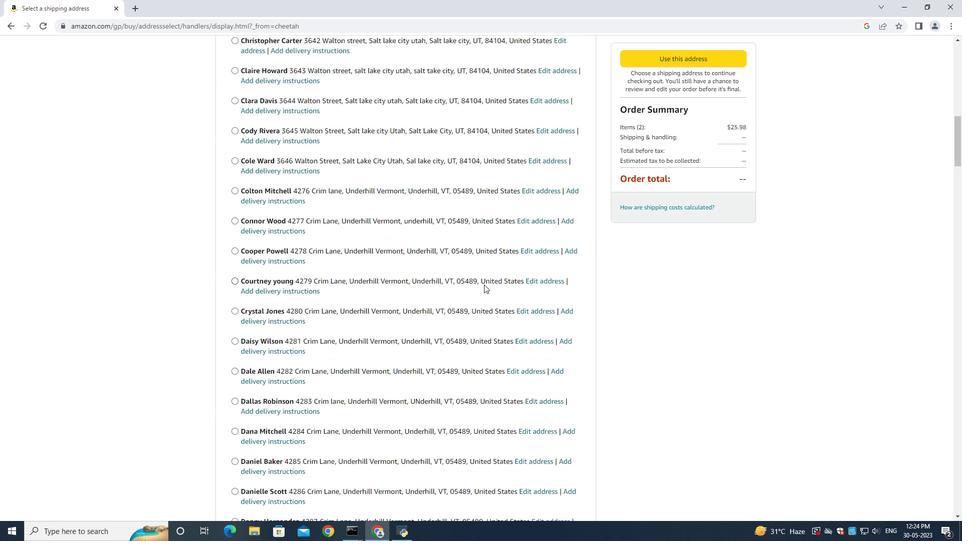 
Action: Mouse moved to (479, 288)
Screenshot: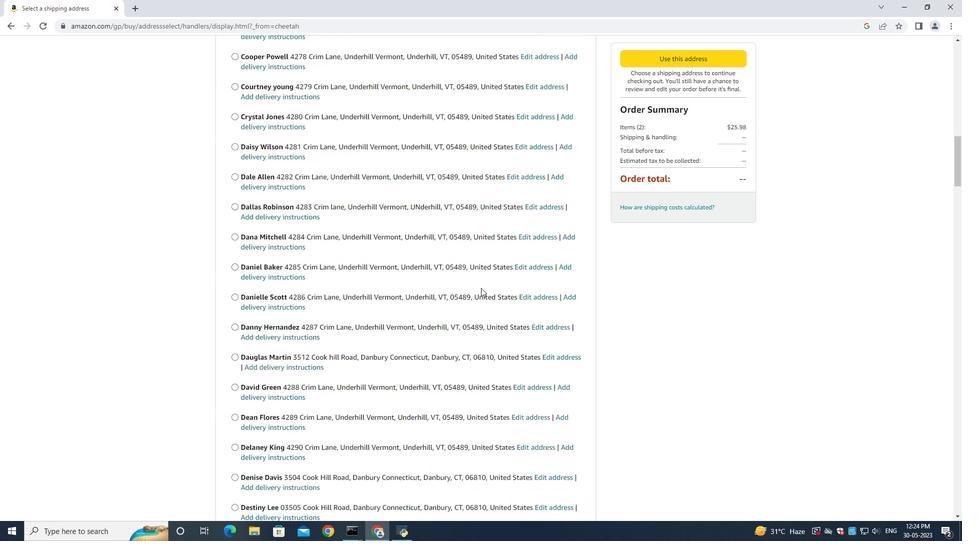 
Action: Mouse scrolled (479, 287) with delta (0, 0)
Screenshot: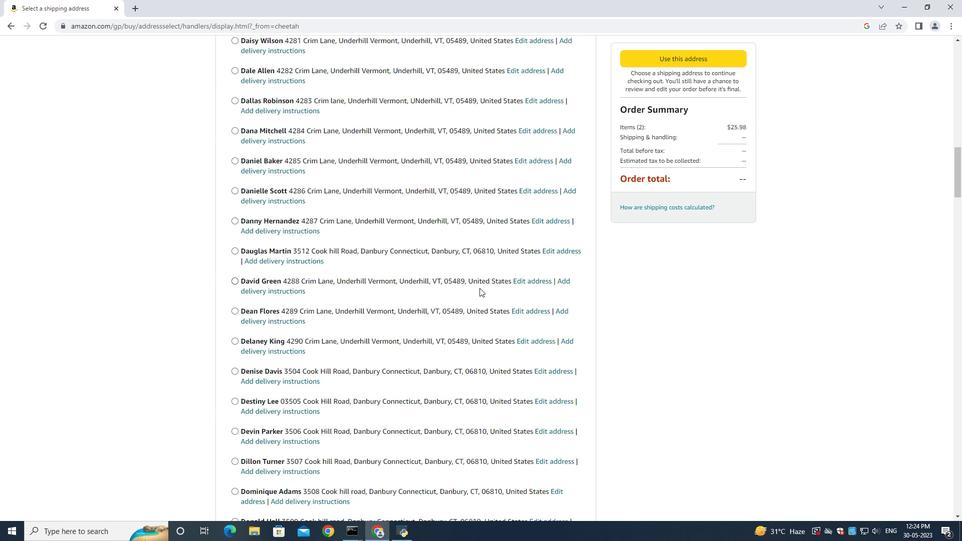 
Action: Mouse scrolled (479, 287) with delta (0, 0)
Screenshot: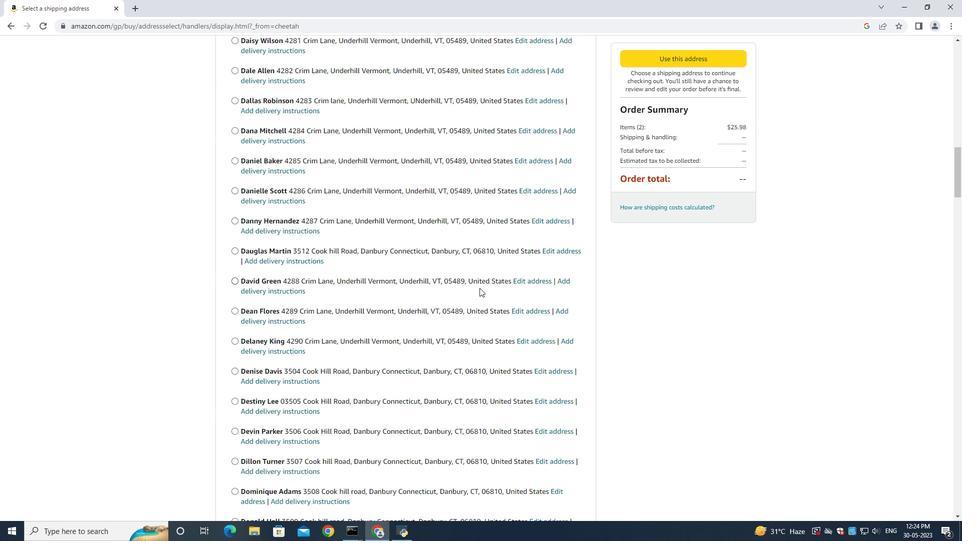 
Action: Mouse moved to (478, 289)
Screenshot: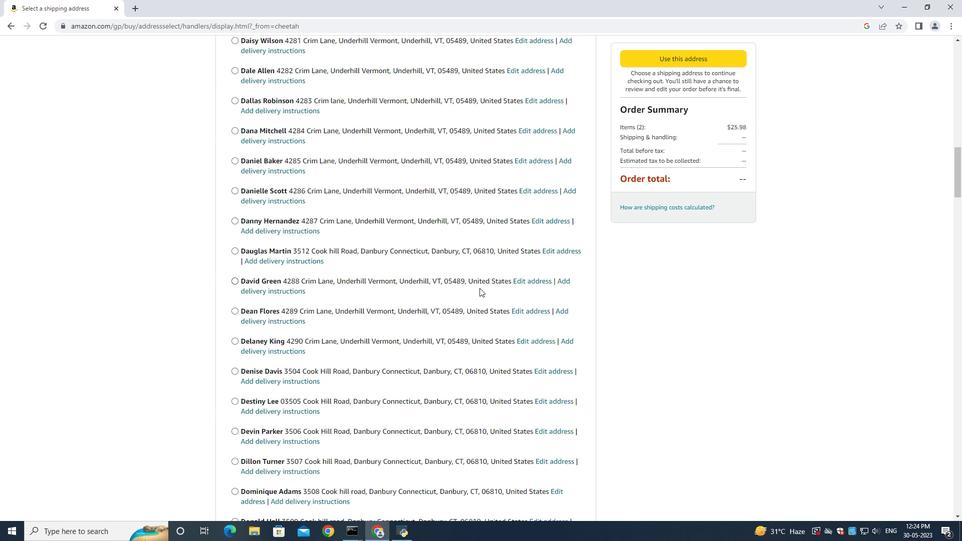 
Action: Mouse scrolled (478, 288) with delta (0, 0)
Screenshot: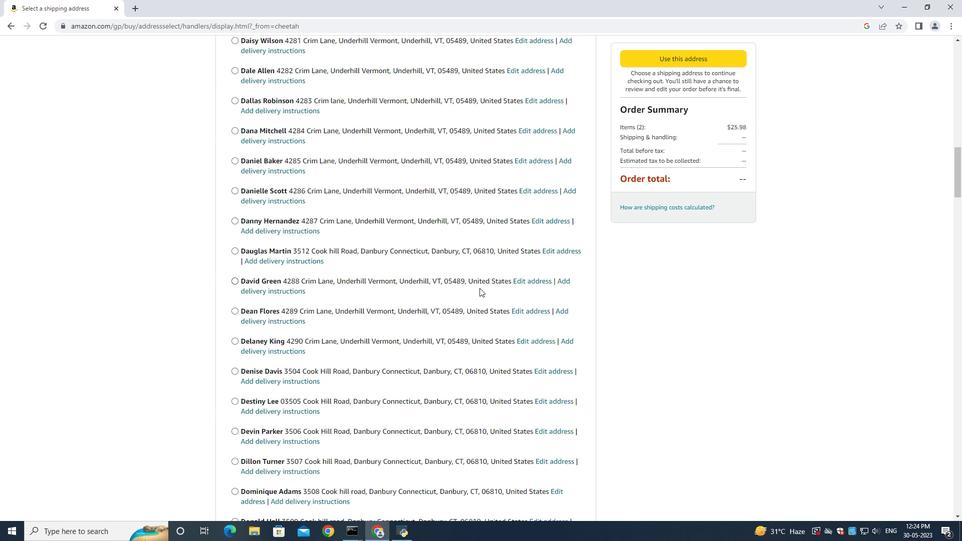 
Action: Mouse moved to (477, 290)
Screenshot: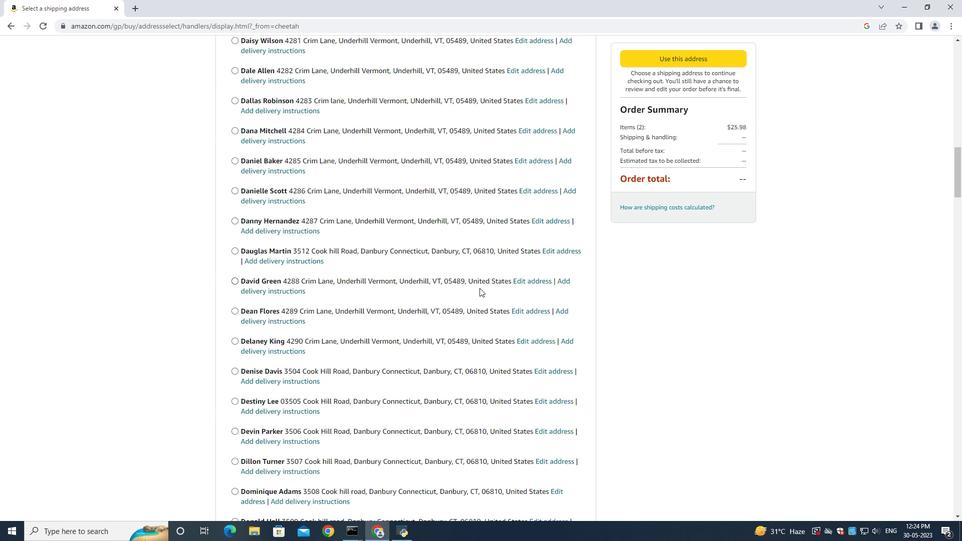 
Action: Mouse scrolled (477, 289) with delta (0, 0)
Screenshot: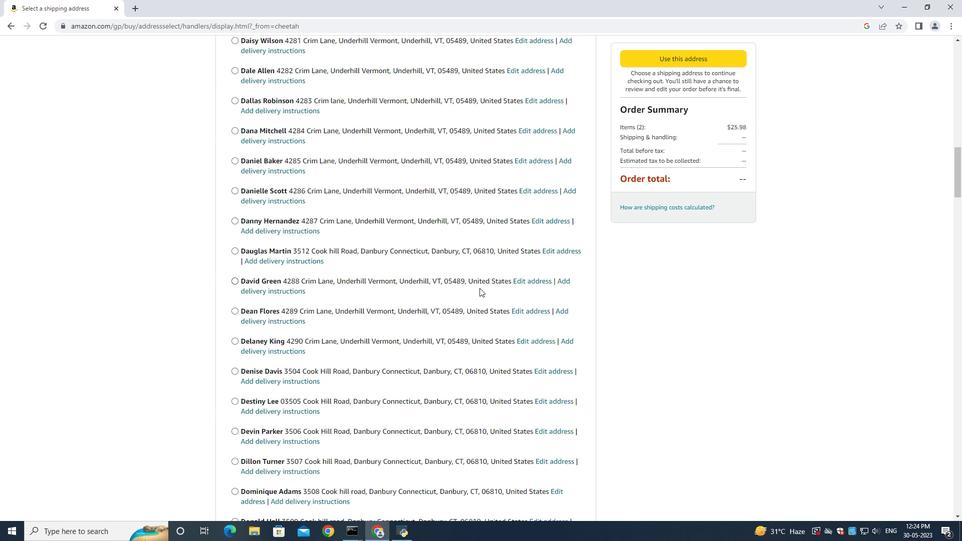 
Action: Mouse moved to (477, 290)
Screenshot: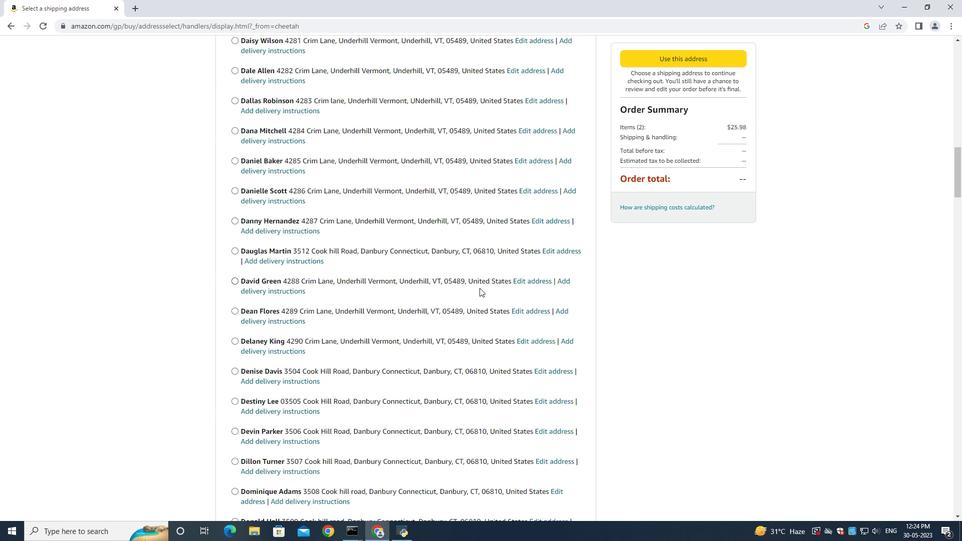 
Action: Mouse scrolled (477, 289) with delta (0, 0)
Screenshot: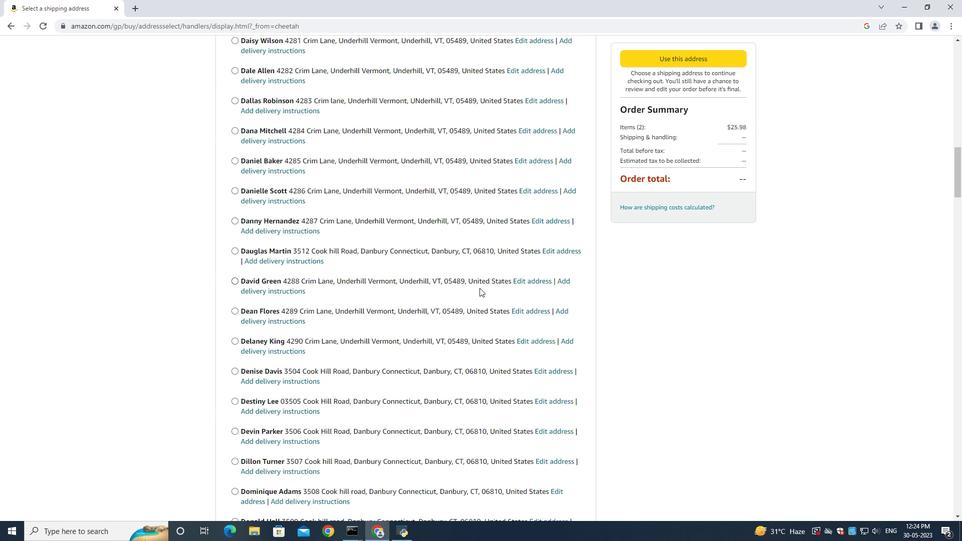 
Action: Mouse scrolled (477, 289) with delta (0, 0)
Screenshot: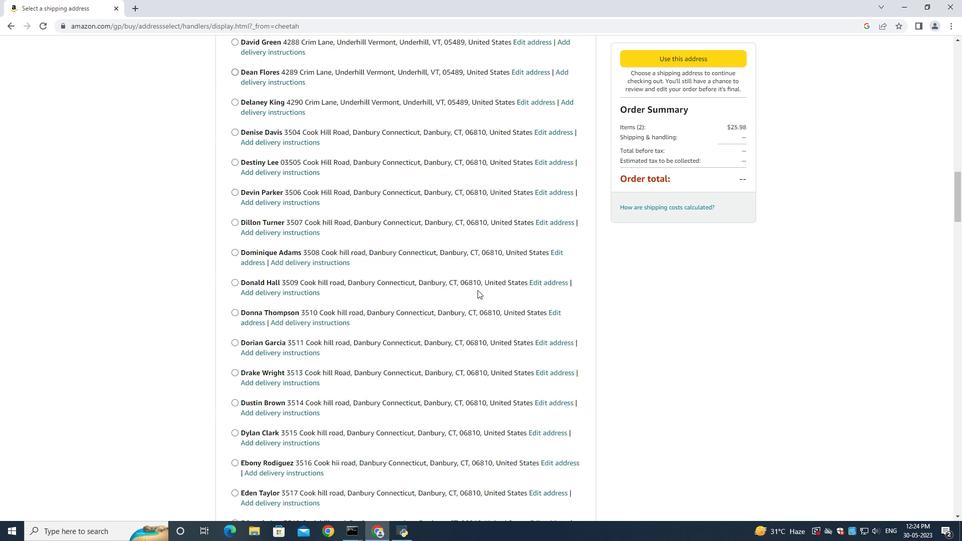 
Action: Mouse scrolled (477, 289) with delta (0, 0)
Screenshot: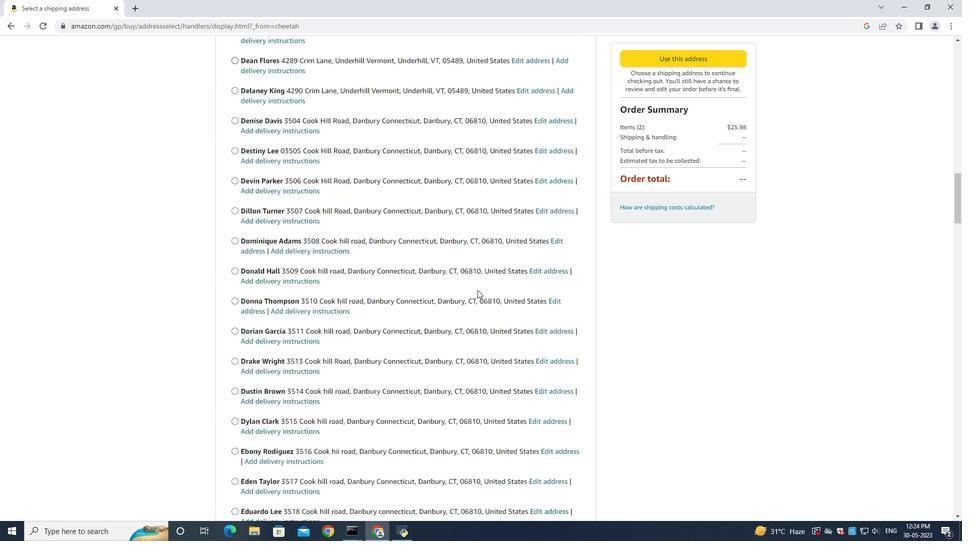 
Action: Mouse scrolled (477, 289) with delta (0, 0)
Screenshot: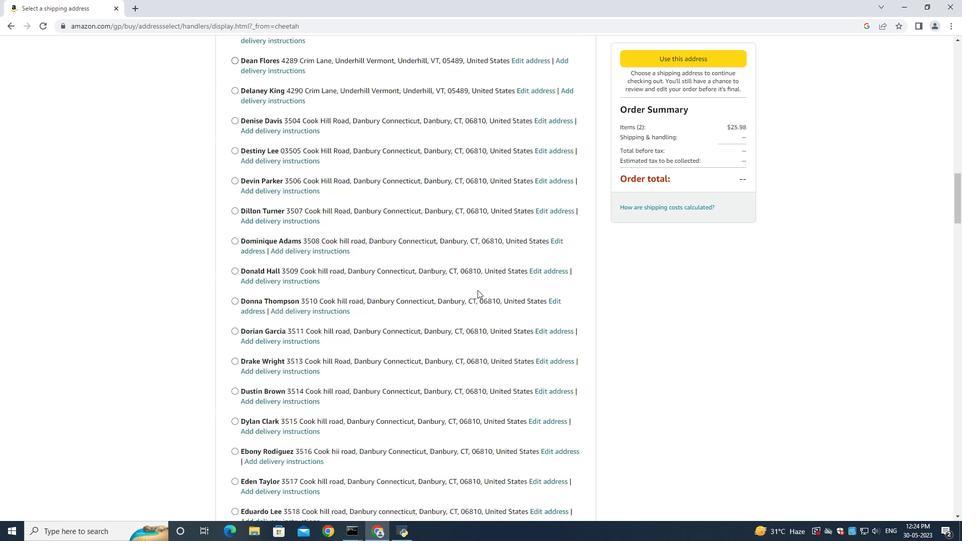
Action: Mouse scrolled (477, 289) with delta (0, 0)
Screenshot: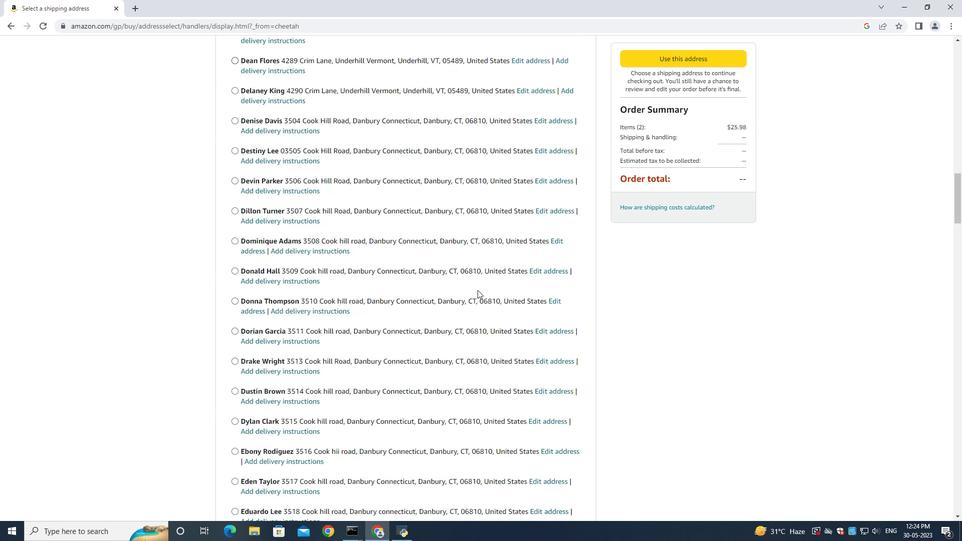 
Action: Mouse scrolled (477, 289) with delta (0, 0)
Screenshot: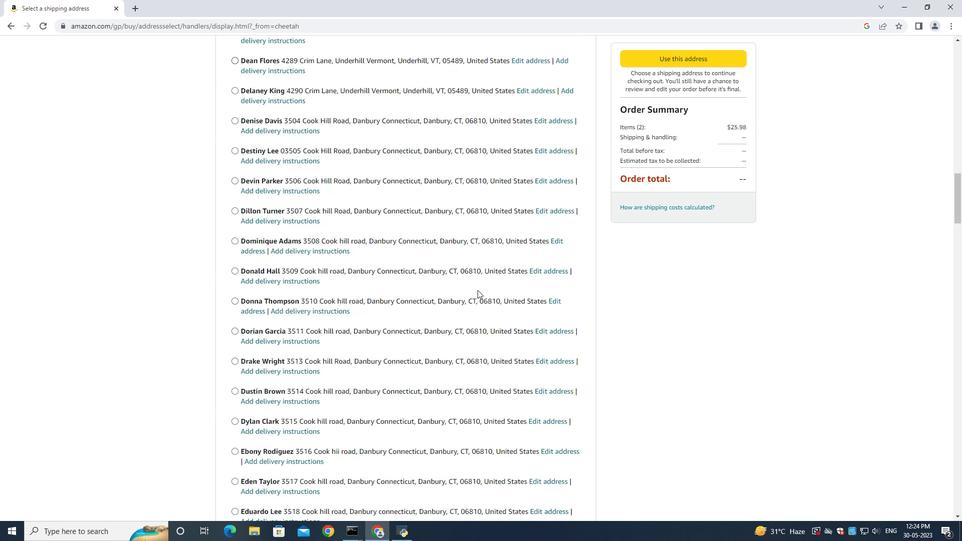 
Action: Mouse moved to (477, 289)
Screenshot: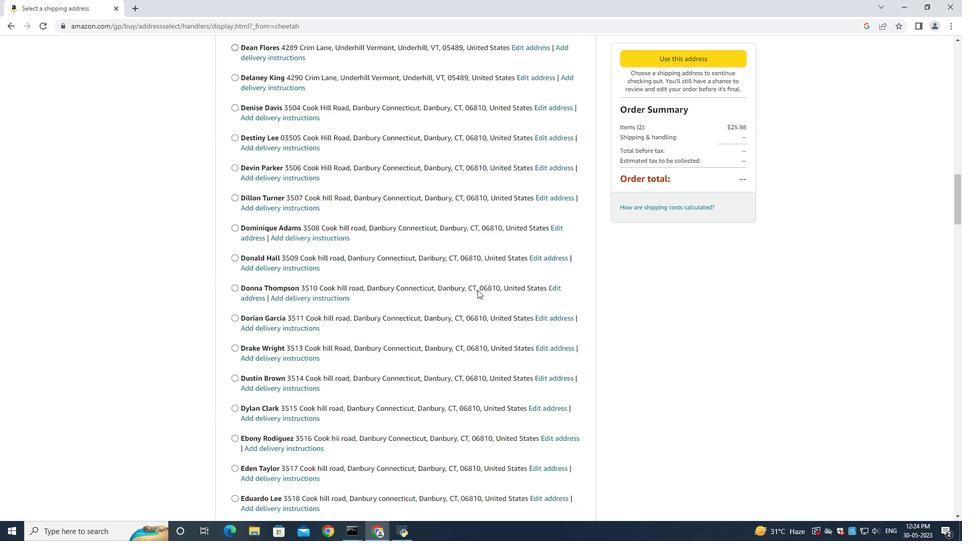 
Action: Mouse scrolled (477, 288) with delta (0, 0)
Screenshot: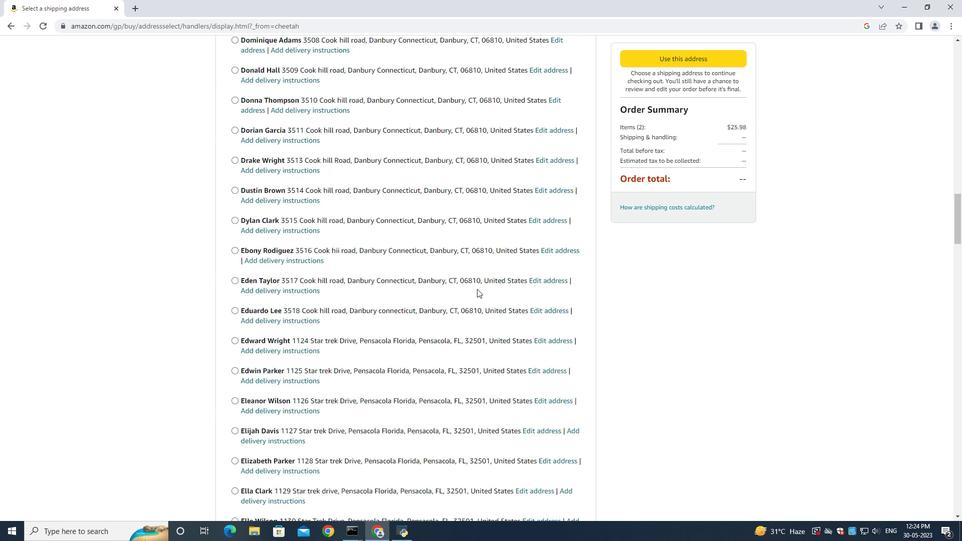 
Action: Mouse scrolled (477, 288) with delta (0, 0)
Screenshot: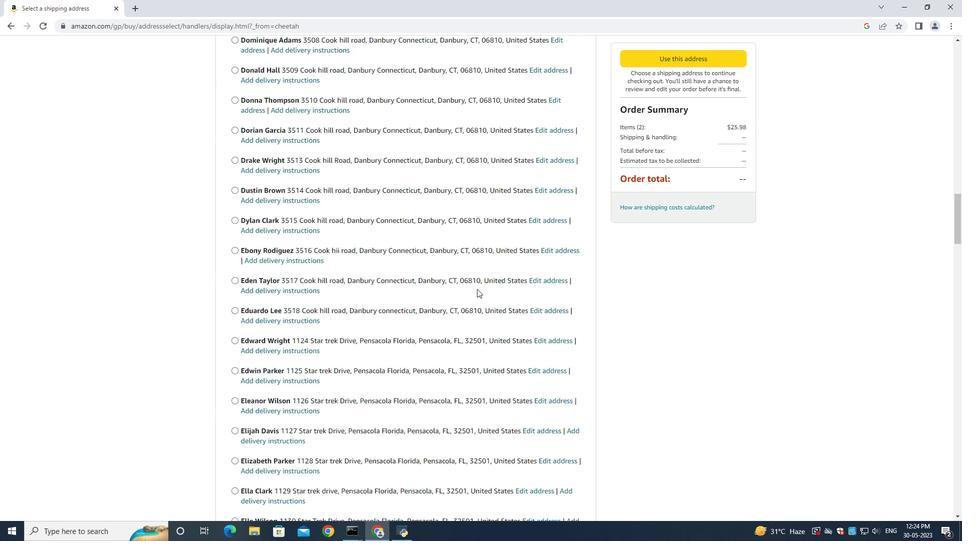 
Action: Mouse scrolled (477, 288) with delta (0, 0)
Screenshot: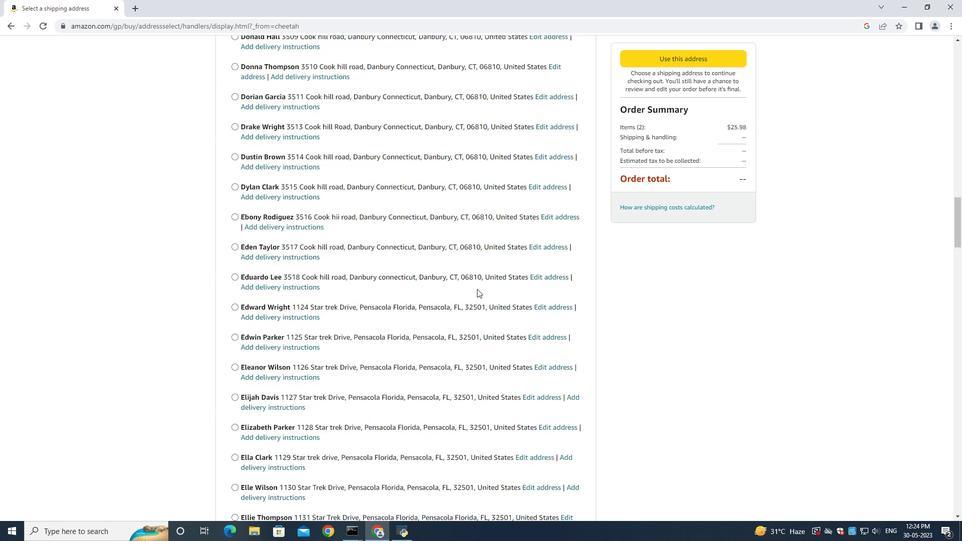 
Action: Mouse scrolled (477, 288) with delta (0, 0)
Screenshot: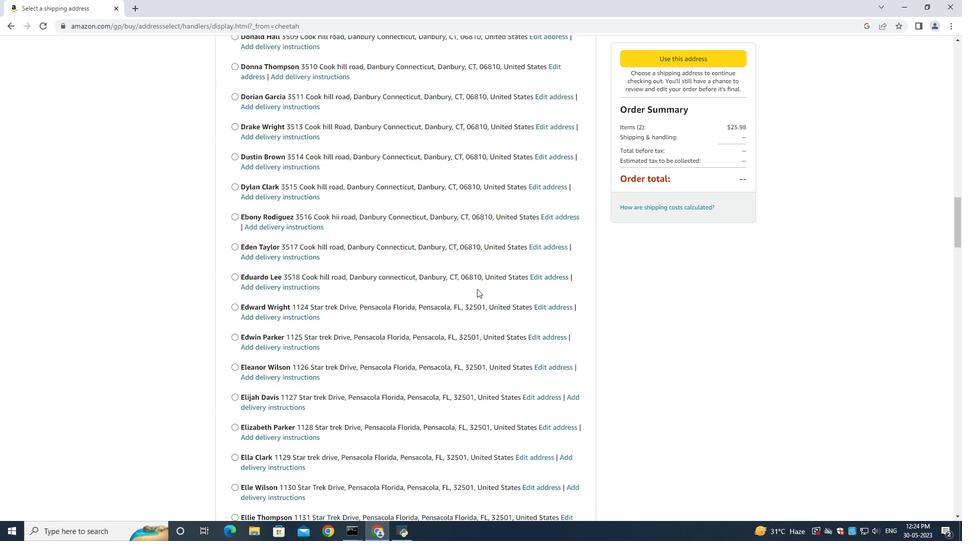 
Action: Mouse scrolled (477, 288) with delta (0, 0)
Screenshot: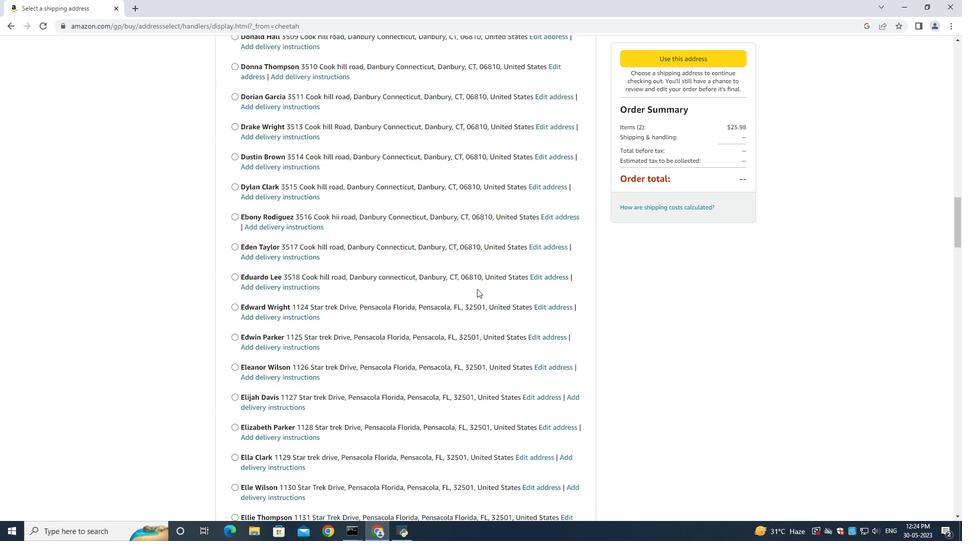 
Action: Mouse moved to (458, 295)
Screenshot: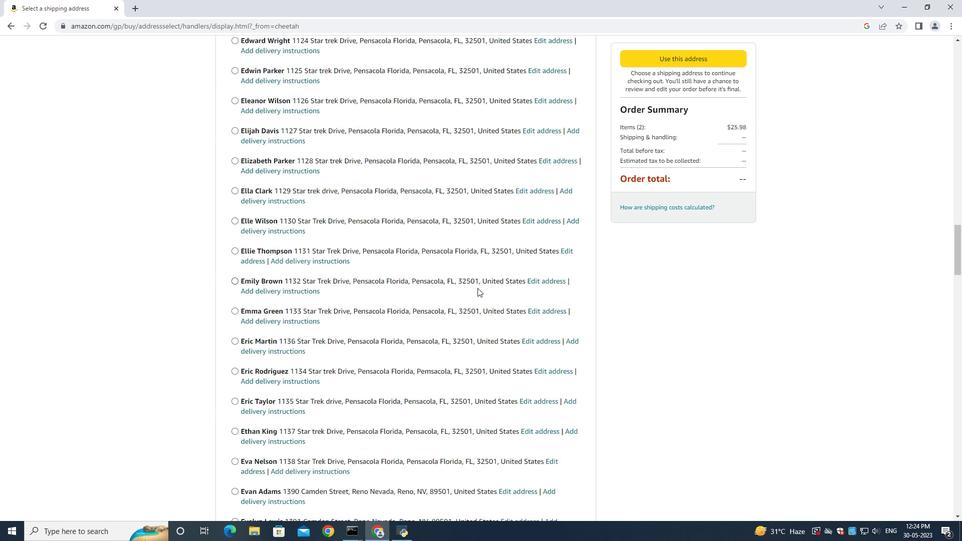 
Action: Mouse scrolled (458, 295) with delta (0, 0)
Screenshot: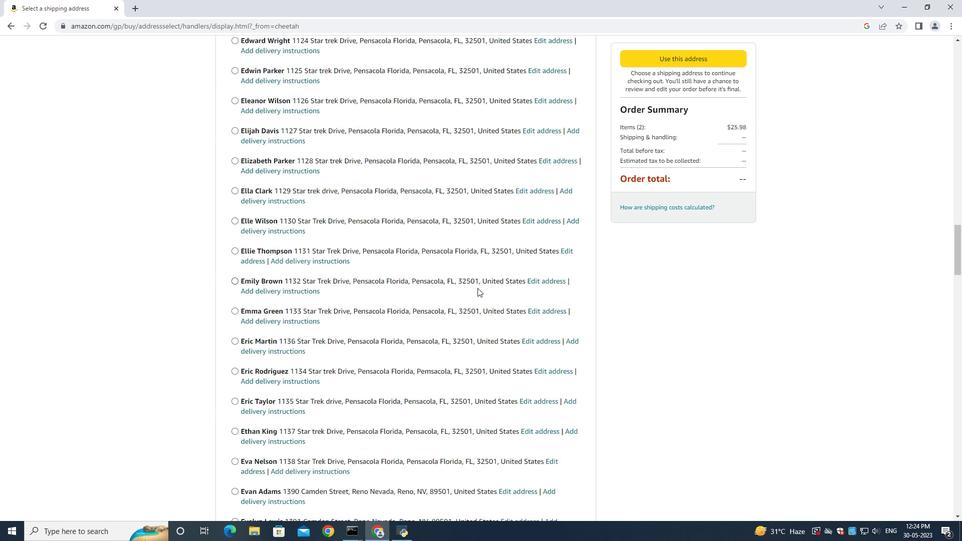 
Action: Mouse moved to (457, 297)
Screenshot: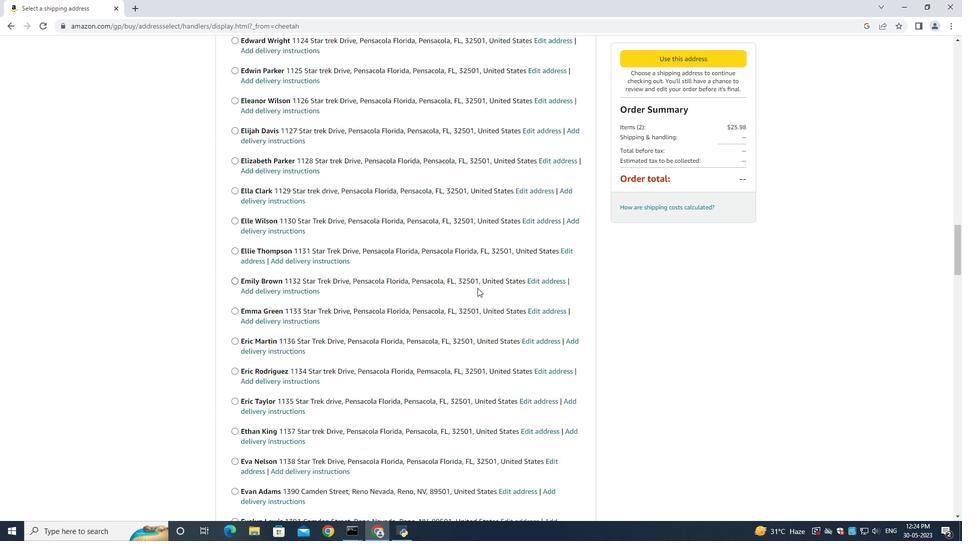 
Action: Mouse scrolled (457, 296) with delta (0, 0)
Screenshot: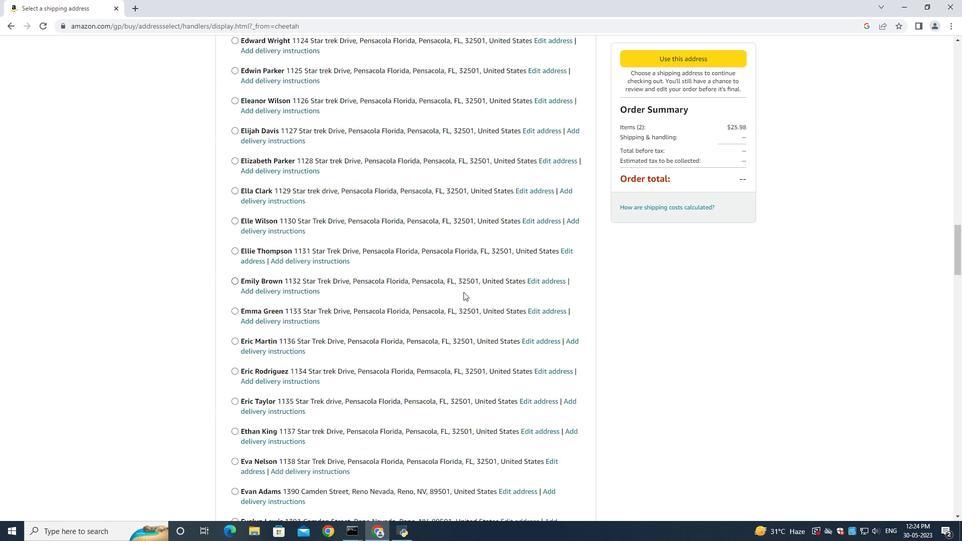 
Action: Mouse scrolled (457, 297) with delta (0, 0)
Screenshot: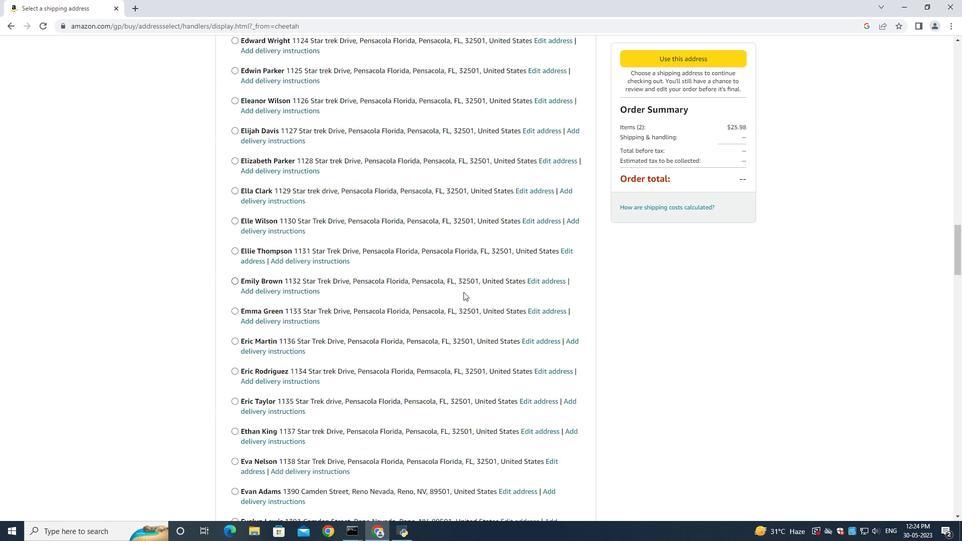 
Action: Mouse scrolled (457, 297) with delta (0, 0)
Screenshot: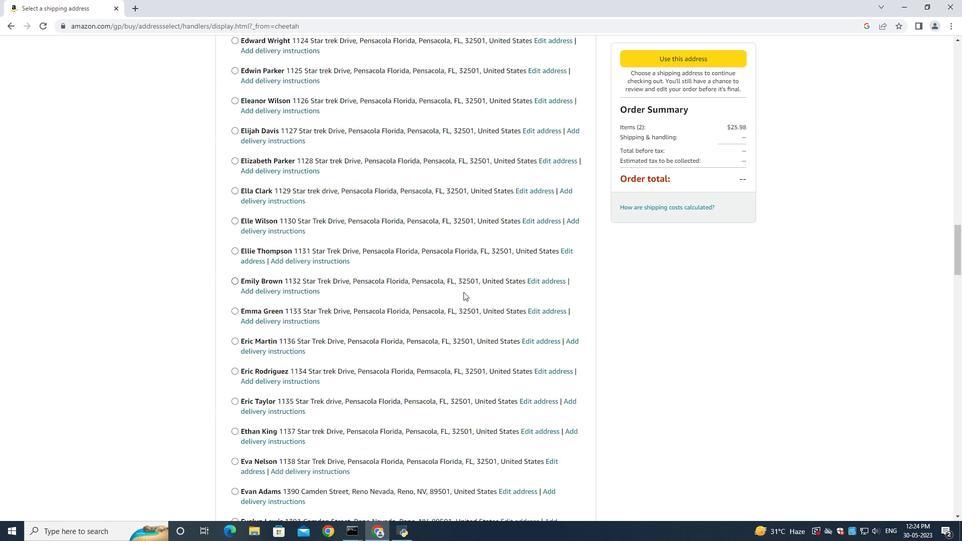 
Action: Mouse scrolled (457, 297) with delta (0, 0)
Screenshot: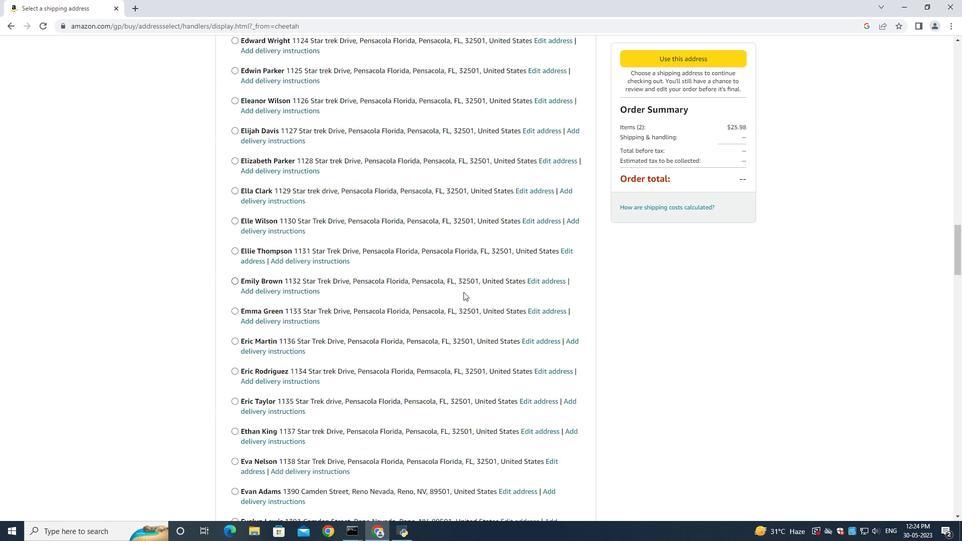 
Action: Mouse moved to (437, 302)
Screenshot: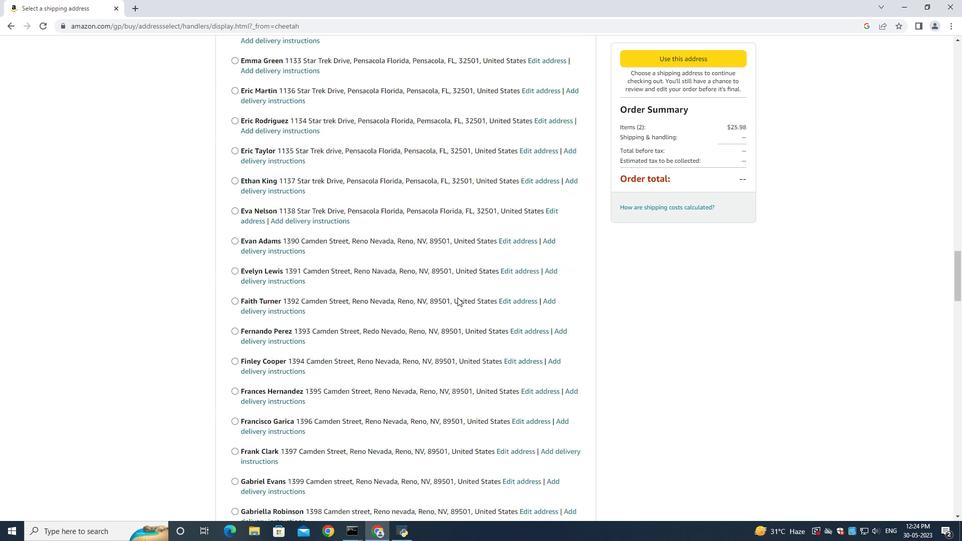 
Action: Mouse scrolled (437, 302) with delta (0, 0)
Screenshot: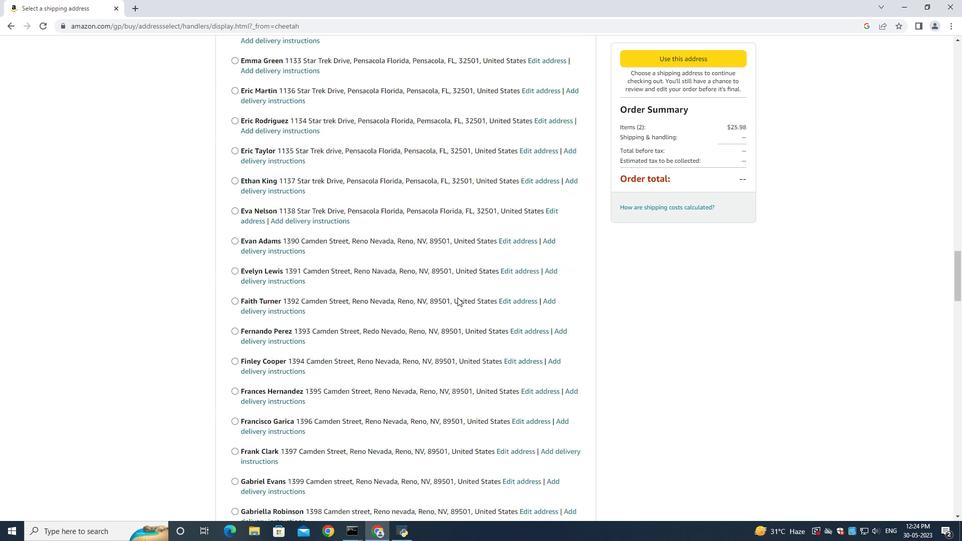 
Action: Mouse moved to (431, 305)
Screenshot: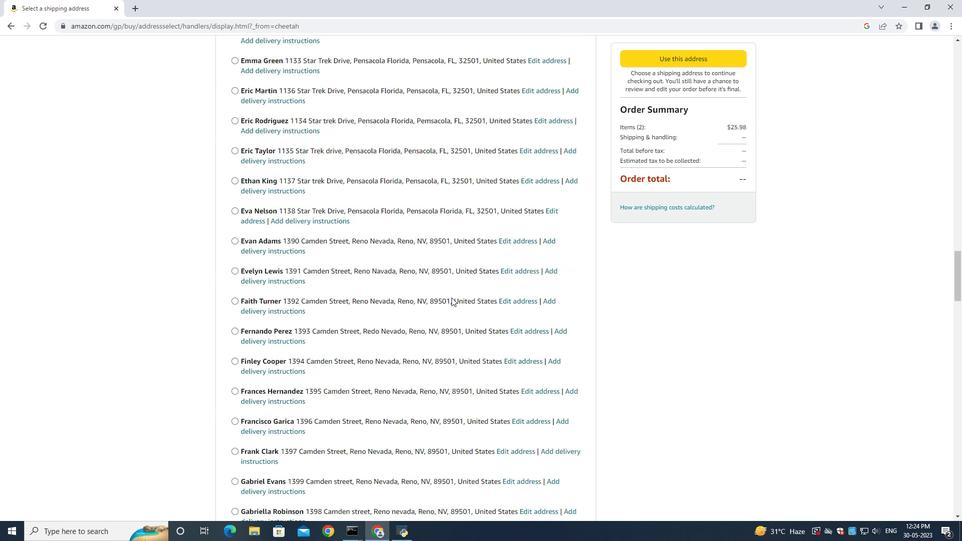 
Action: Mouse scrolled (431, 304) with delta (0, 0)
Screenshot: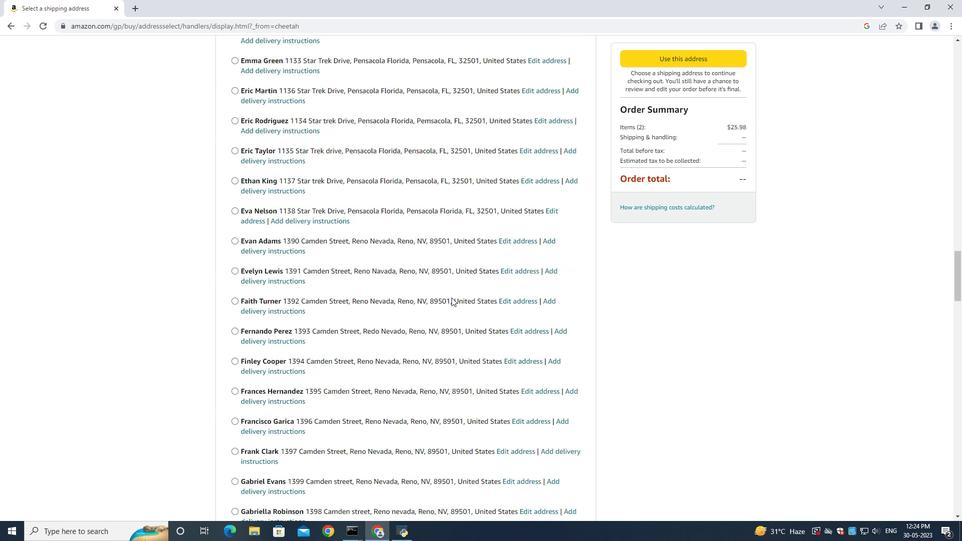 
Action: Mouse moved to (428, 305)
Screenshot: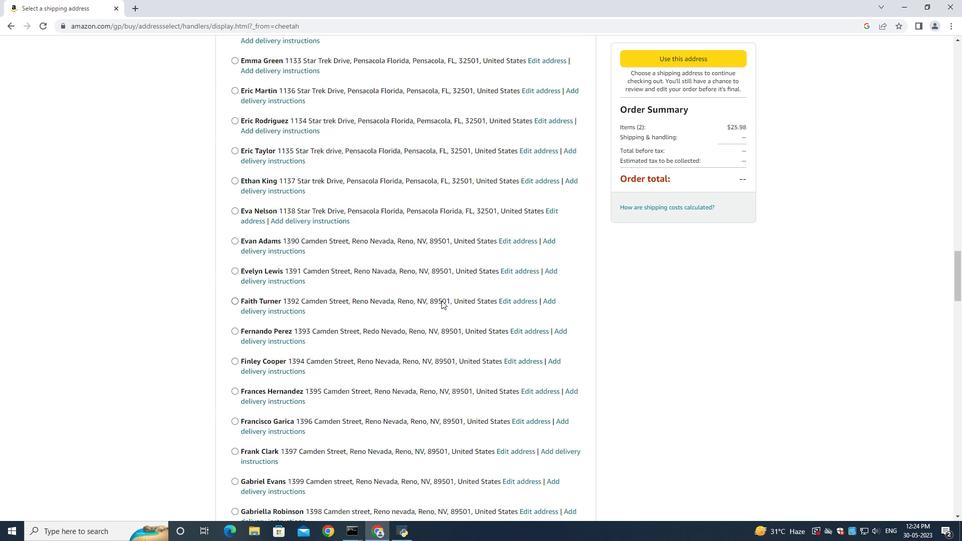 
Action: Mouse scrolled (428, 304) with delta (0, 0)
Screenshot: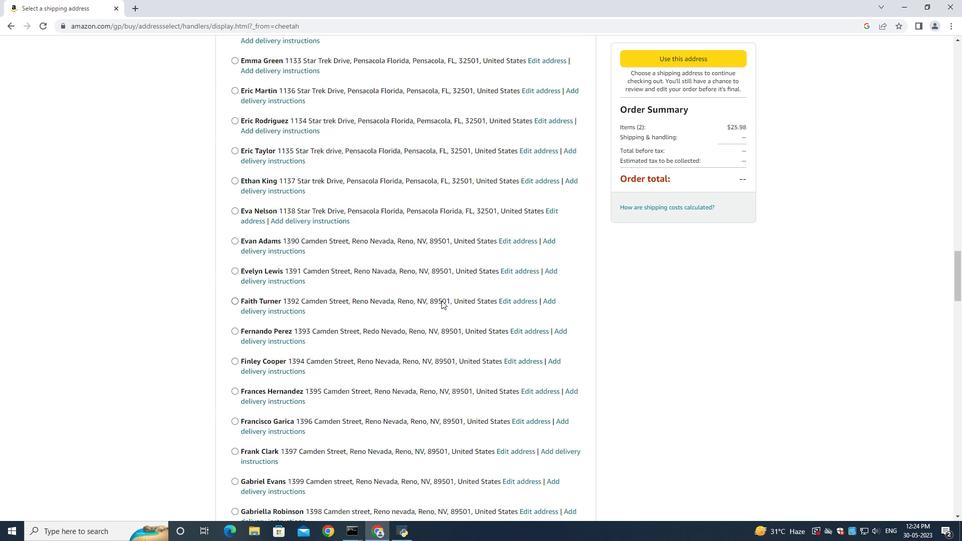 
Action: Mouse moved to (427, 305)
Screenshot: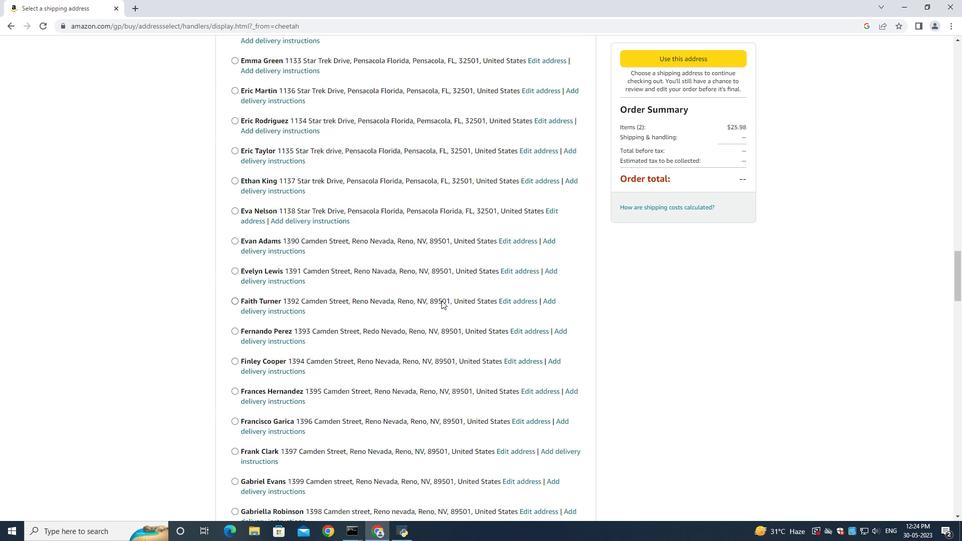 
Action: Mouse scrolled (427, 304) with delta (0, 0)
Screenshot: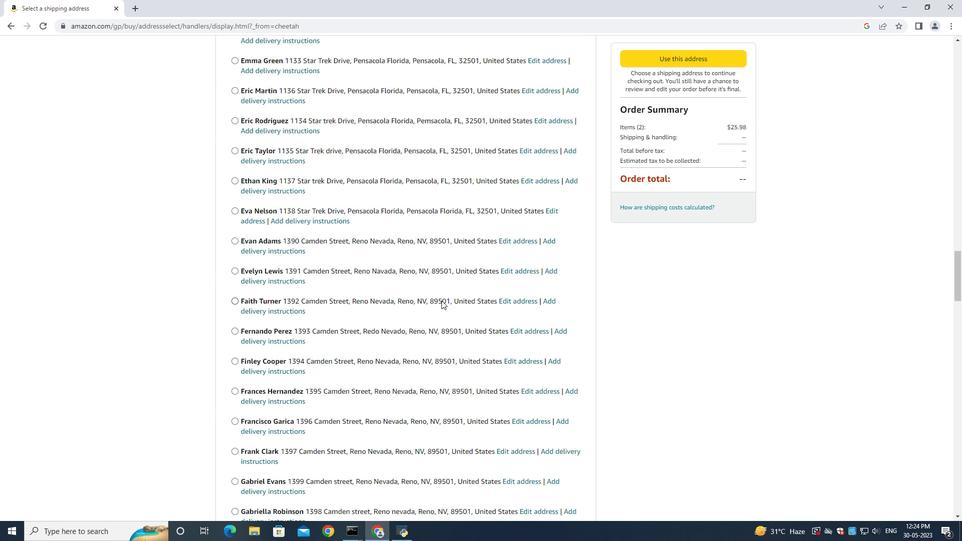 
Action: Mouse moved to (425, 301)
Screenshot: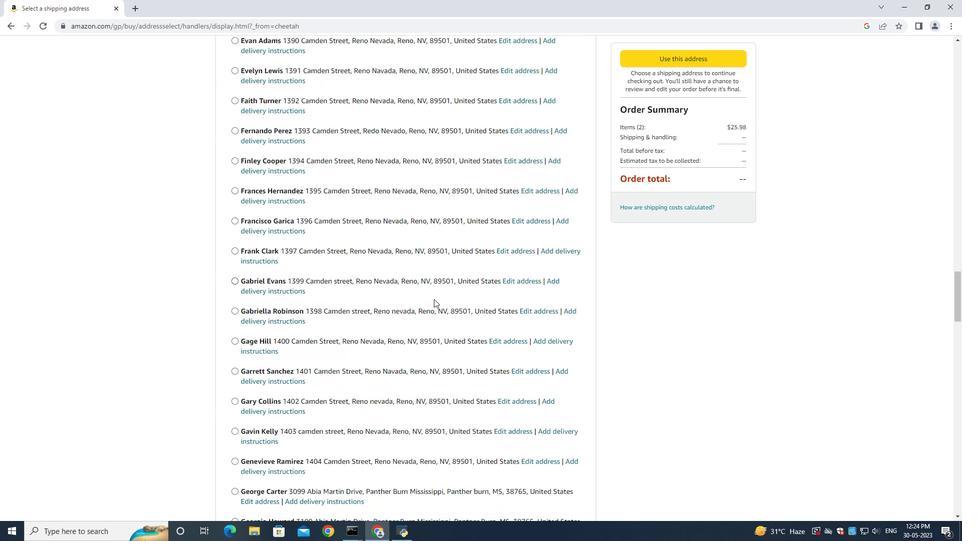
Action: Mouse scrolled (426, 300) with delta (0, 0)
Screenshot: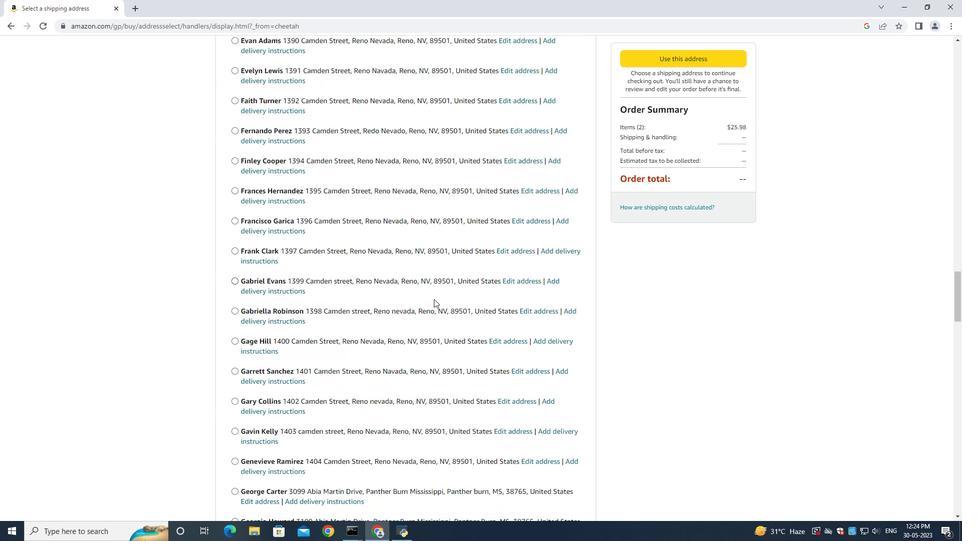 
Action: Mouse scrolled (426, 300) with delta (0, 0)
Screenshot: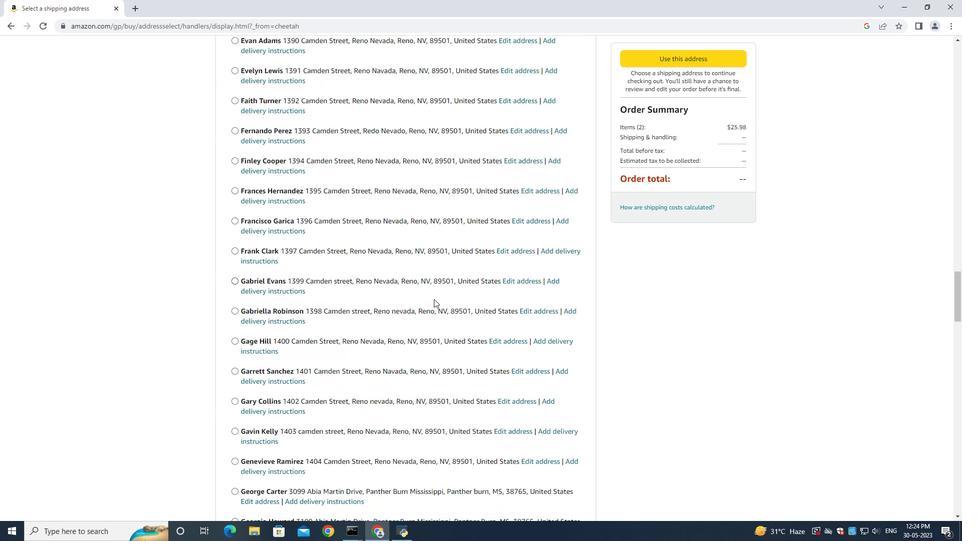 
Action: Mouse scrolled (426, 300) with delta (0, 0)
Screenshot: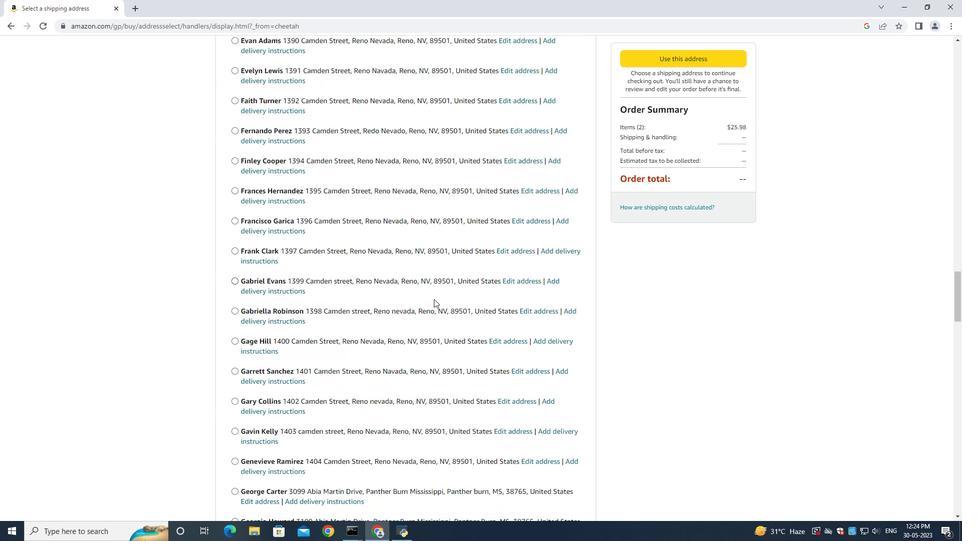 
Action: Mouse scrolled (425, 300) with delta (0, 0)
Screenshot: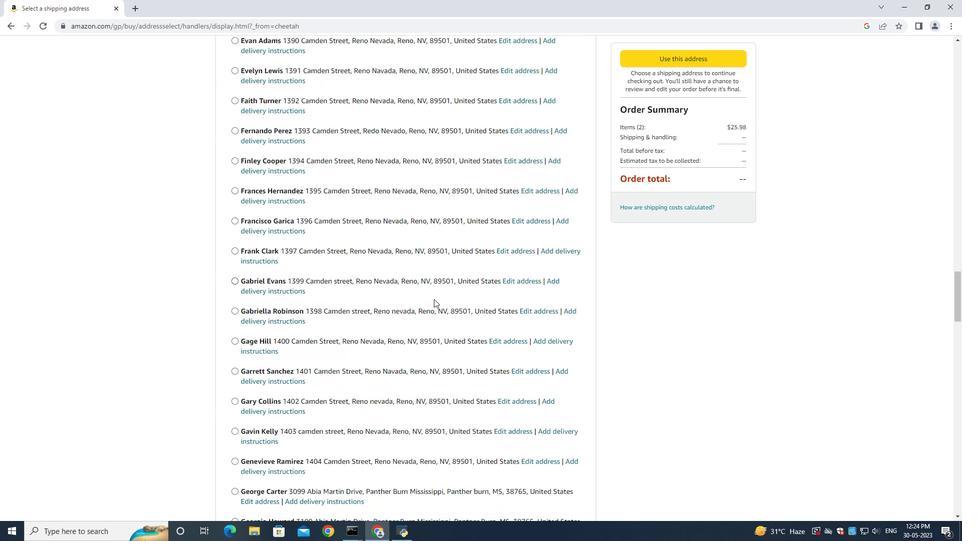 
Action: Mouse moved to (425, 301)
Screenshot: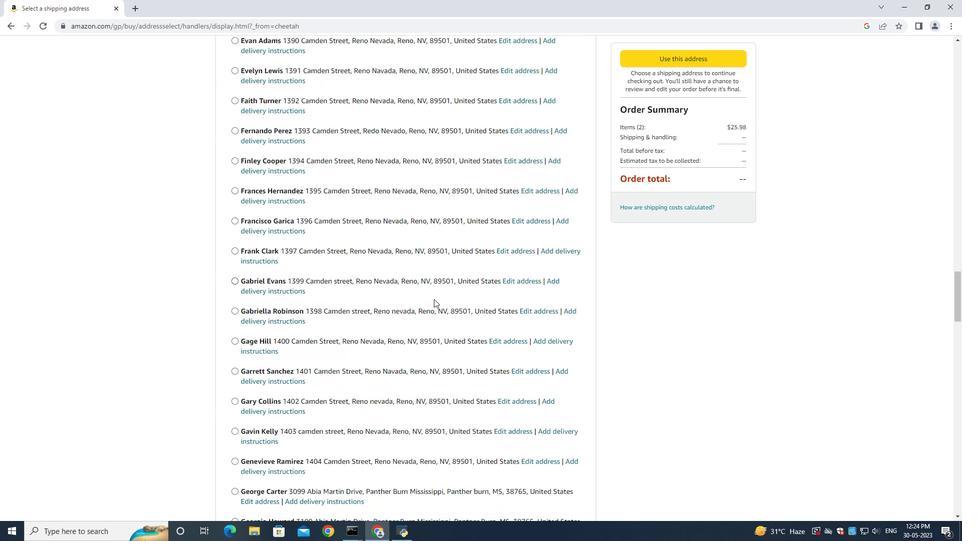 
Action: Mouse scrolled (425, 300) with delta (0, 0)
Screenshot: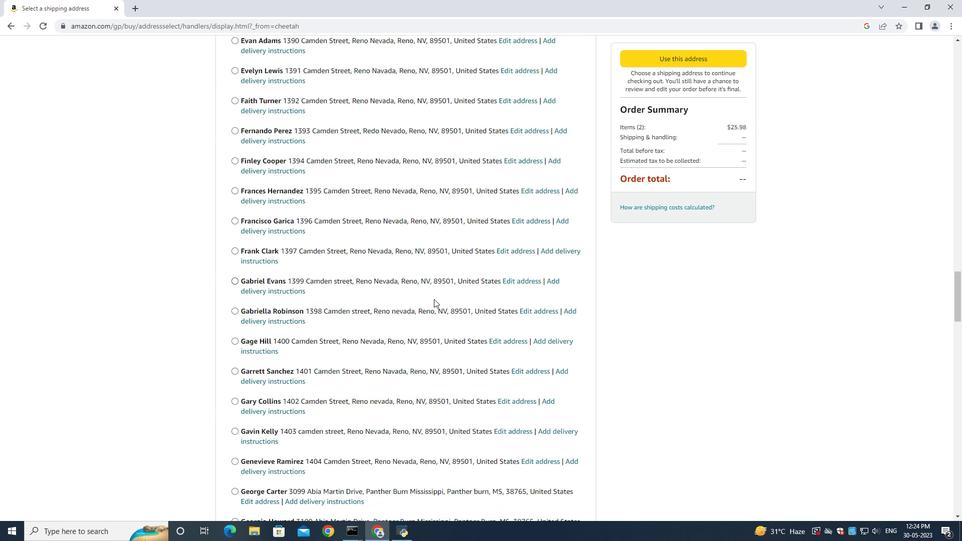 
Action: Mouse moved to (435, 310)
Screenshot: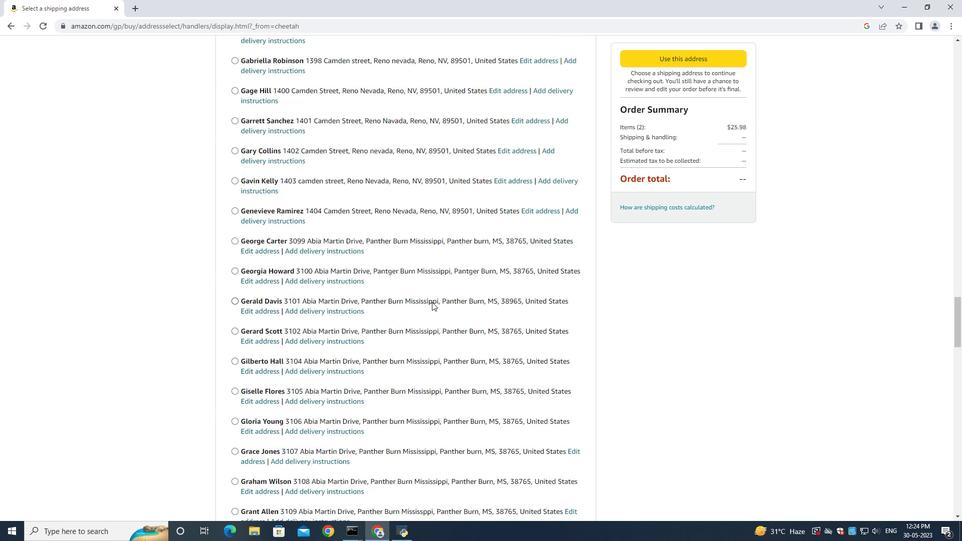 
Action: Mouse scrolled (435, 310) with delta (0, 0)
Screenshot: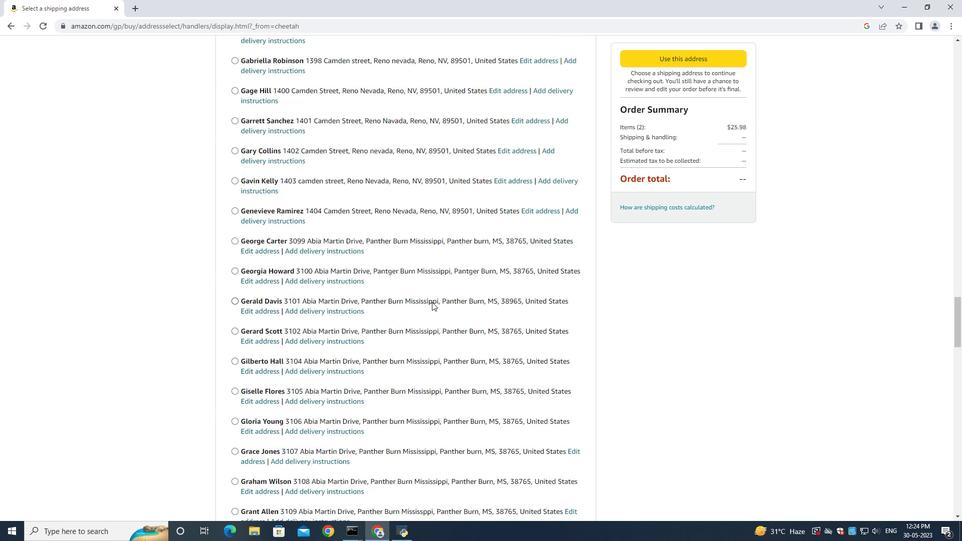 
Action: Mouse moved to (435, 311)
Screenshot: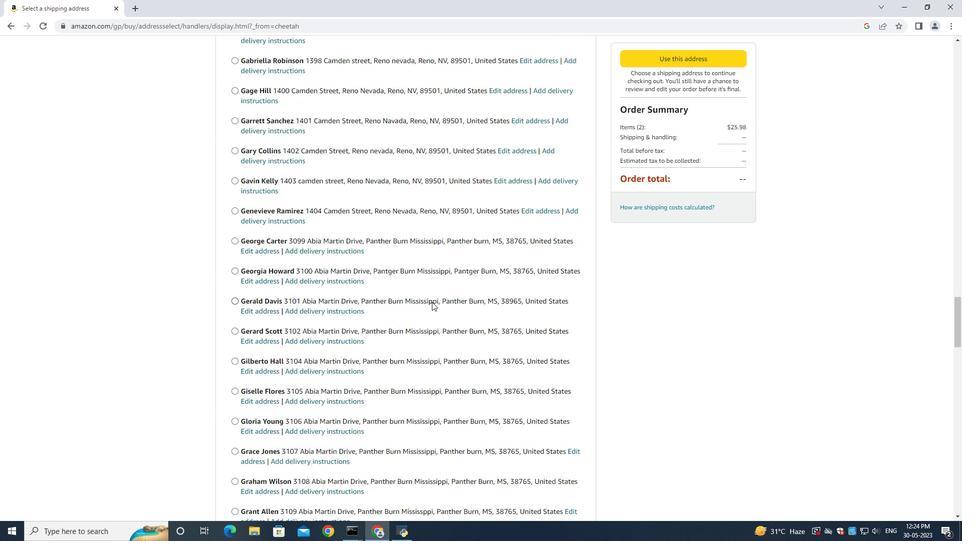 
Action: Mouse scrolled (435, 311) with delta (0, 0)
Screenshot: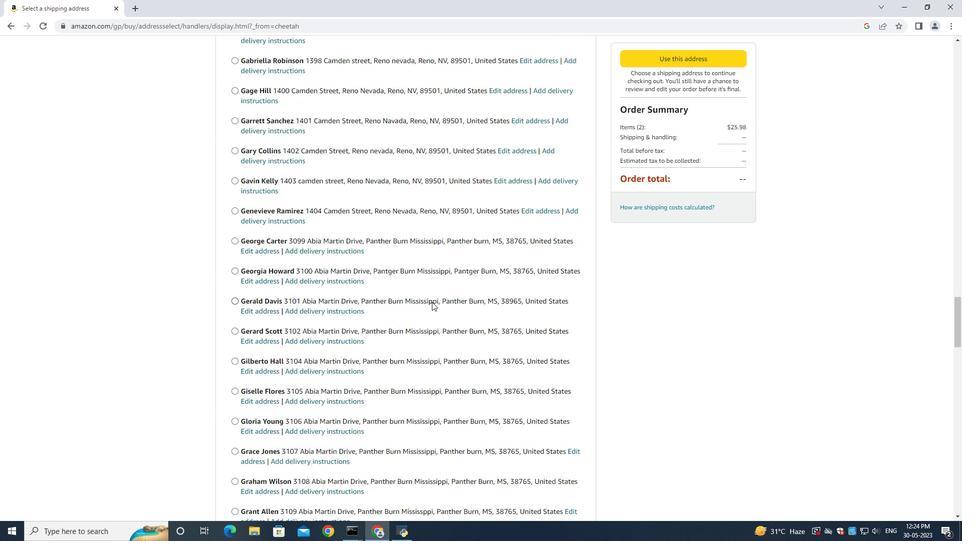 
Action: Mouse moved to (435, 312)
Screenshot: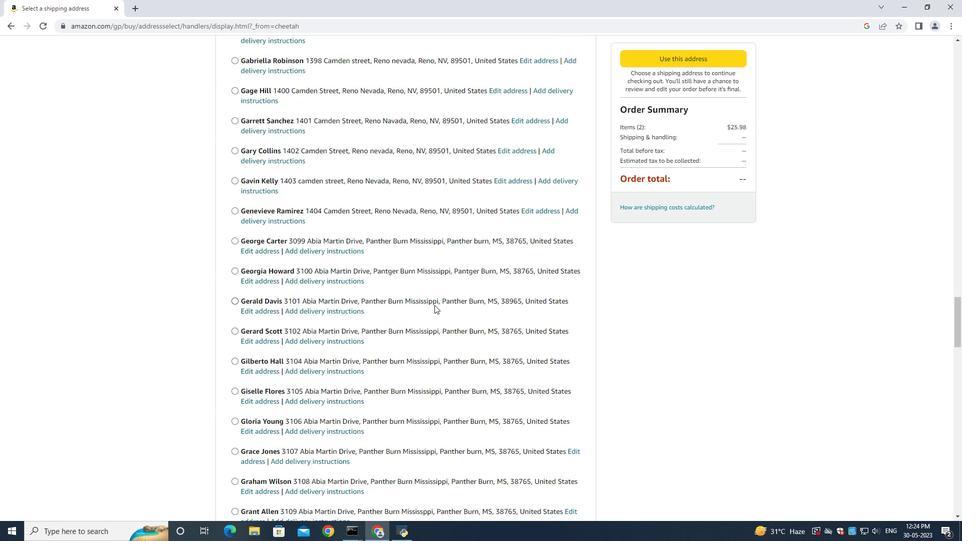 
Action: Mouse scrolled (435, 311) with delta (0, 0)
Screenshot: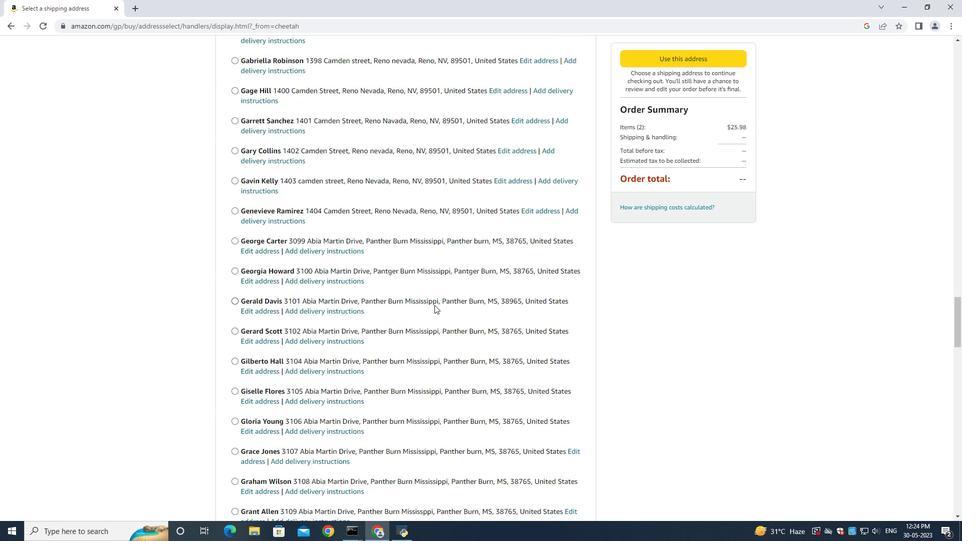 
Action: Mouse scrolled (435, 312) with delta (0, 0)
Screenshot: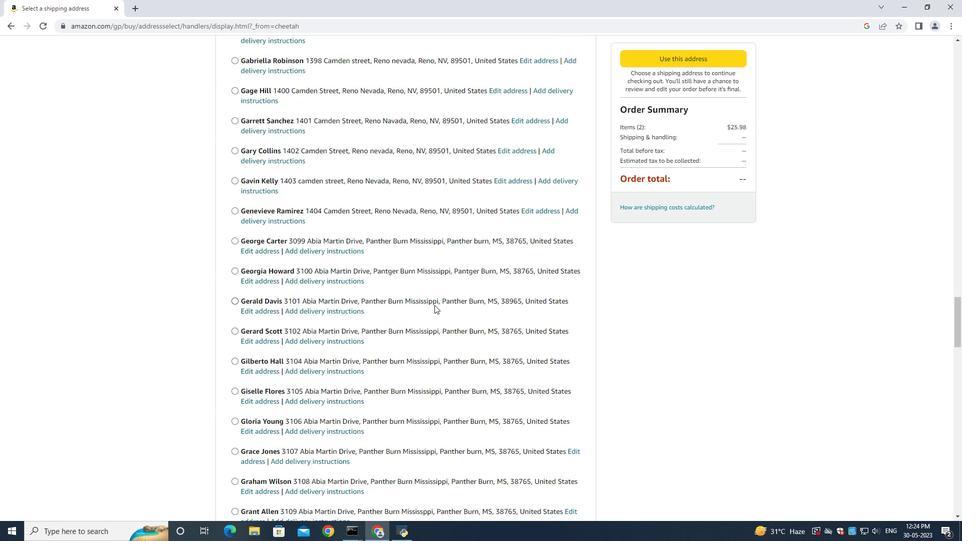 
Action: Mouse moved to (436, 313)
Screenshot: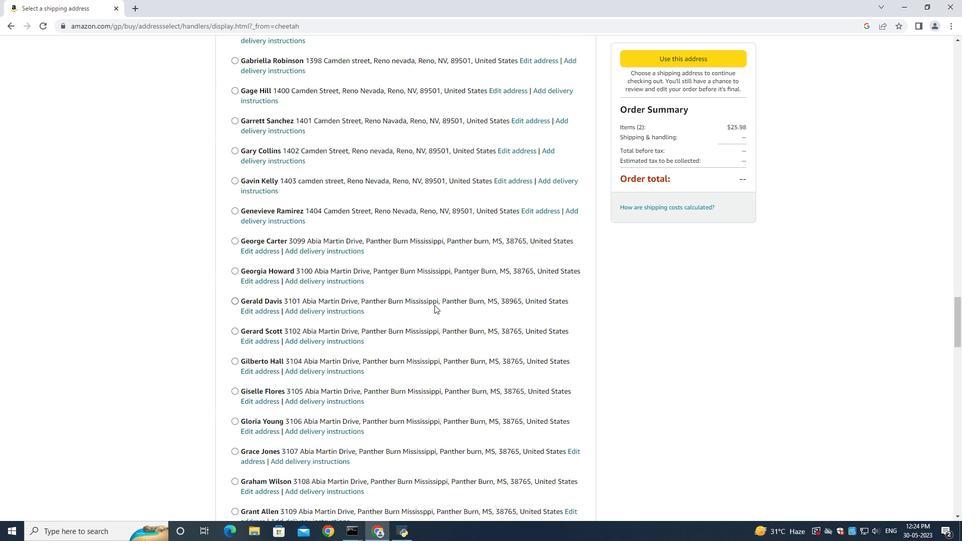 
Action: Mouse scrolled (436, 312) with delta (0, 0)
Screenshot: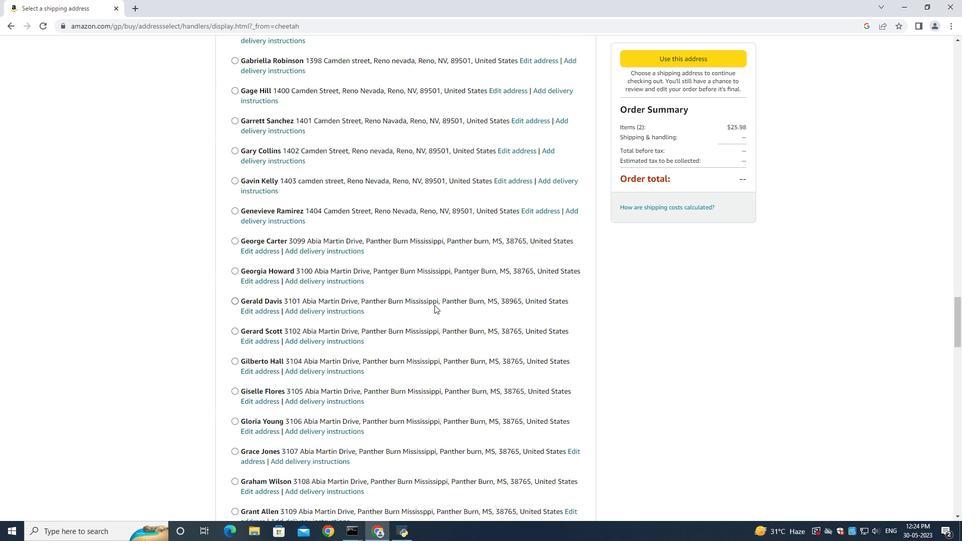 
Action: Mouse moved to (438, 313)
Screenshot: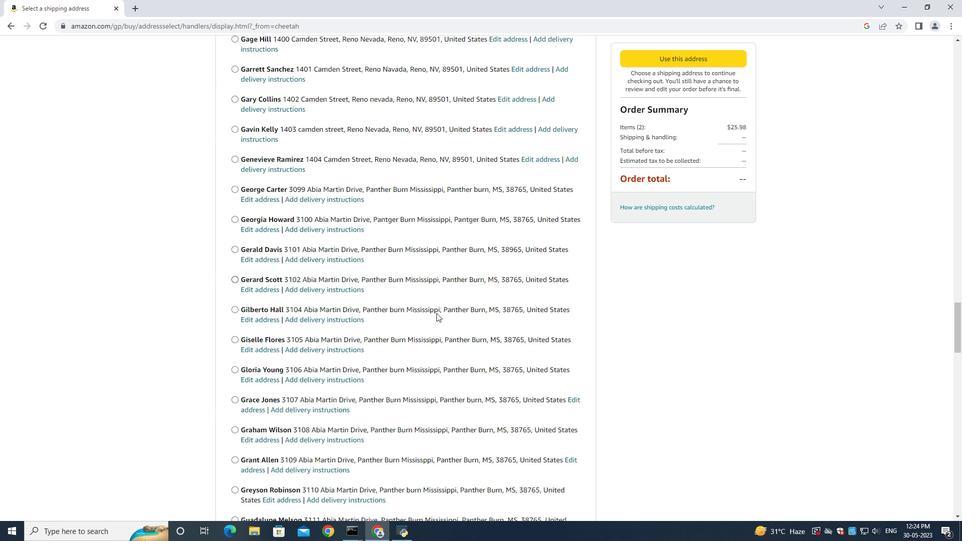
Action: Mouse scrolled (438, 312) with delta (0, 0)
Screenshot: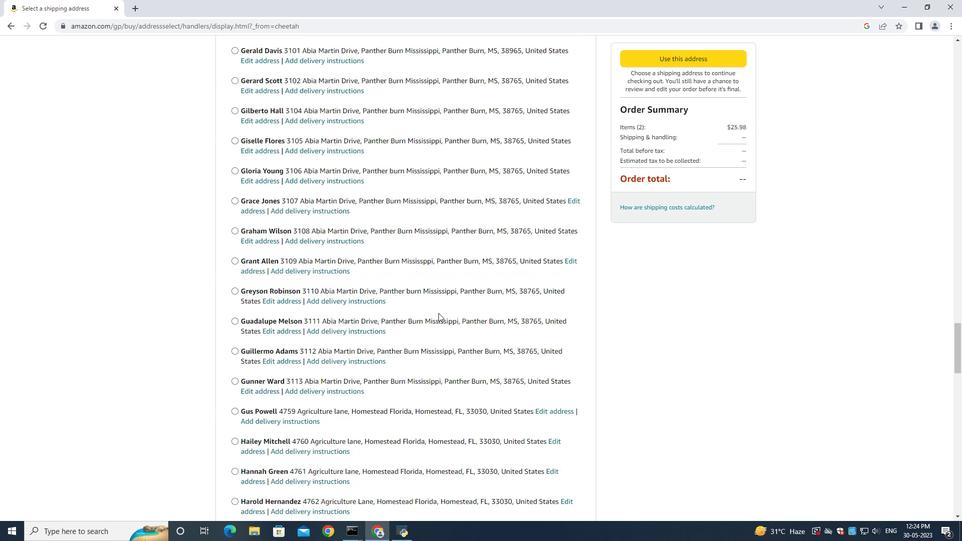 
Action: Mouse scrolled (438, 312) with delta (0, 0)
Screenshot: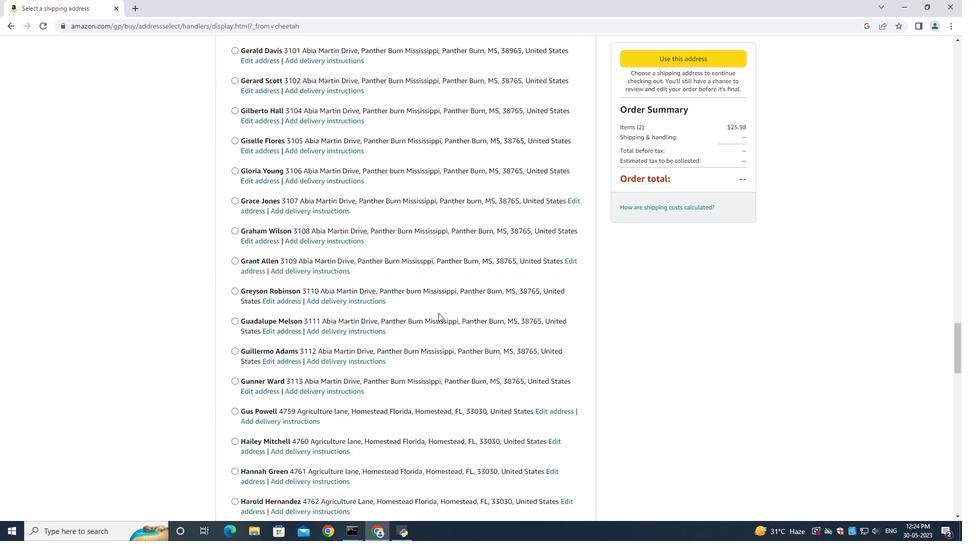 
Action: Mouse scrolled (438, 312) with delta (0, 0)
Screenshot: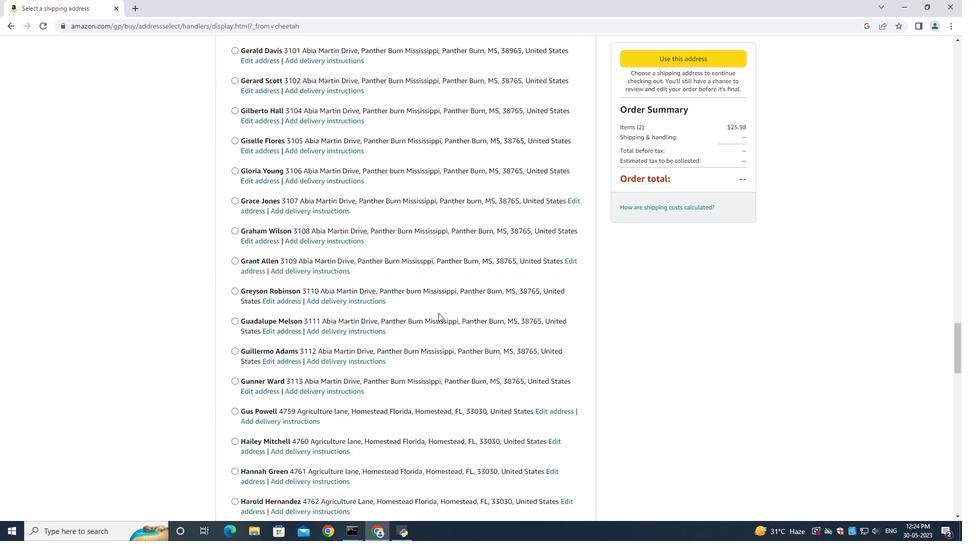 
Action: Mouse moved to (438, 313)
Screenshot: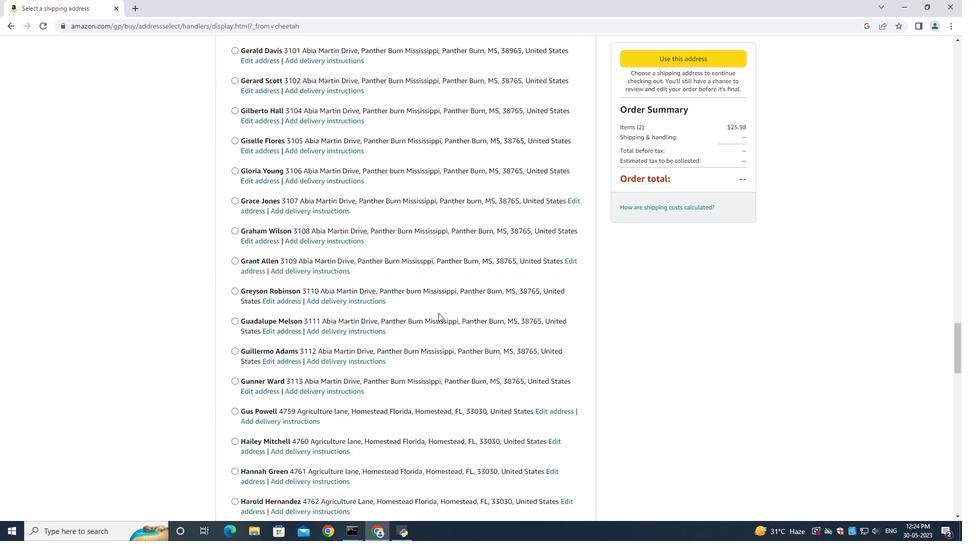 
Action: Mouse scrolled (438, 312) with delta (0, 0)
Screenshot: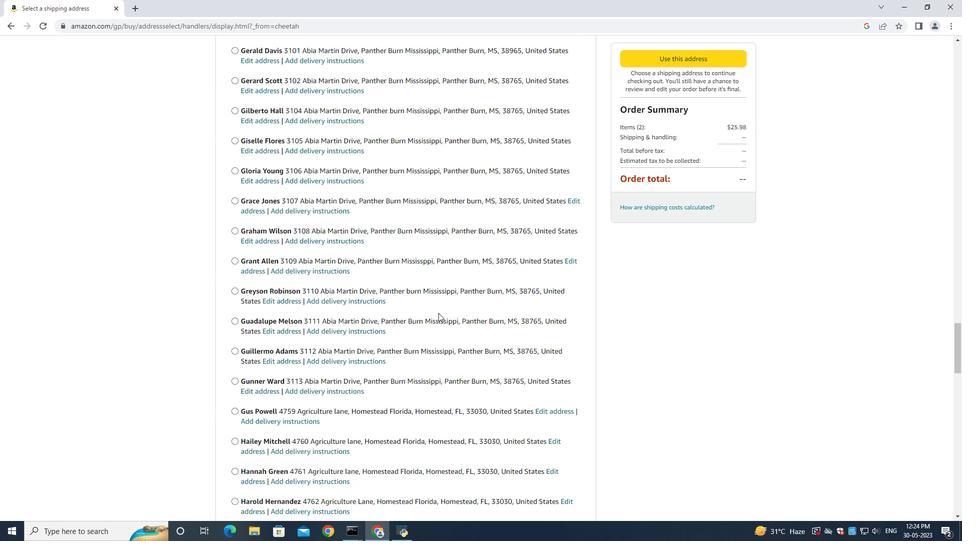 
Action: Mouse scrolled (438, 312) with delta (0, 0)
Screenshot: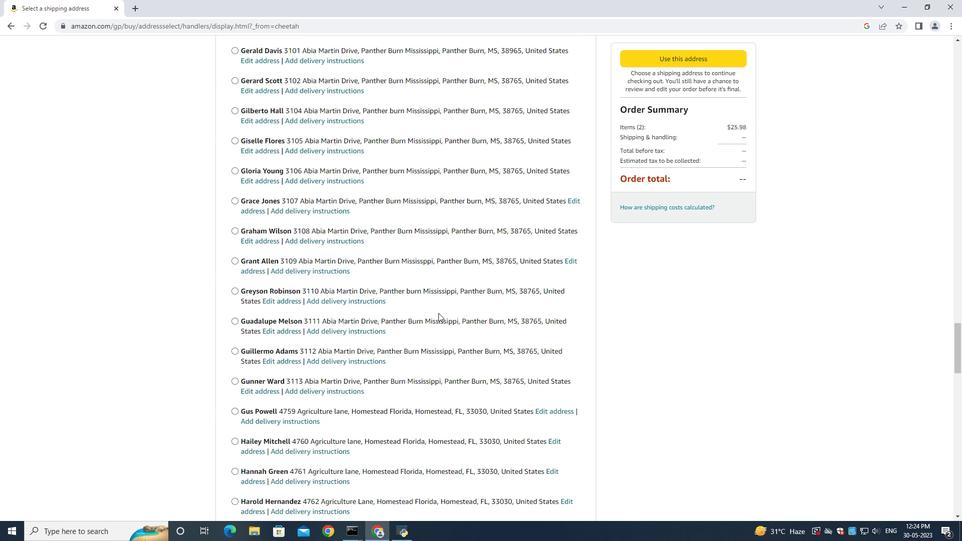 
Action: Mouse moved to (439, 313)
Screenshot: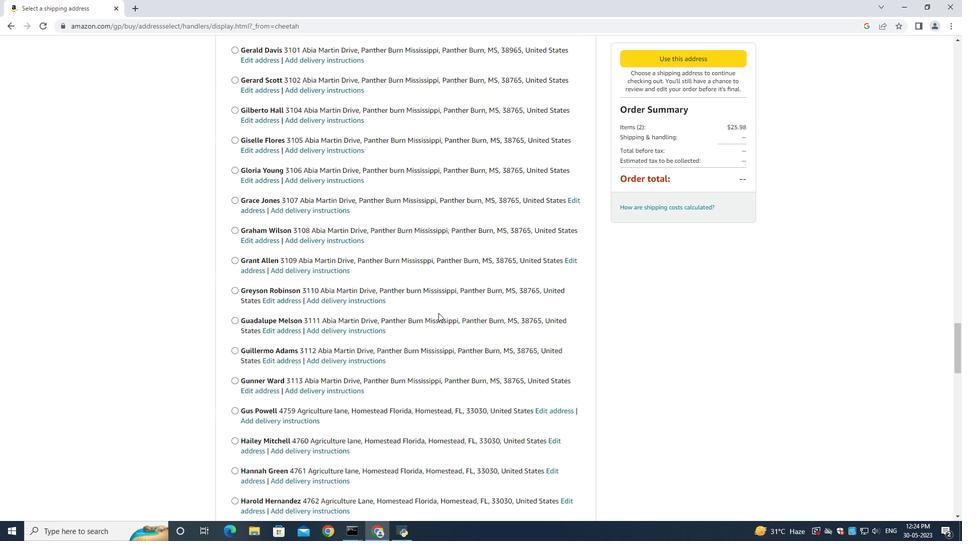 
Action: Mouse scrolled (439, 312) with delta (0, 0)
Screenshot: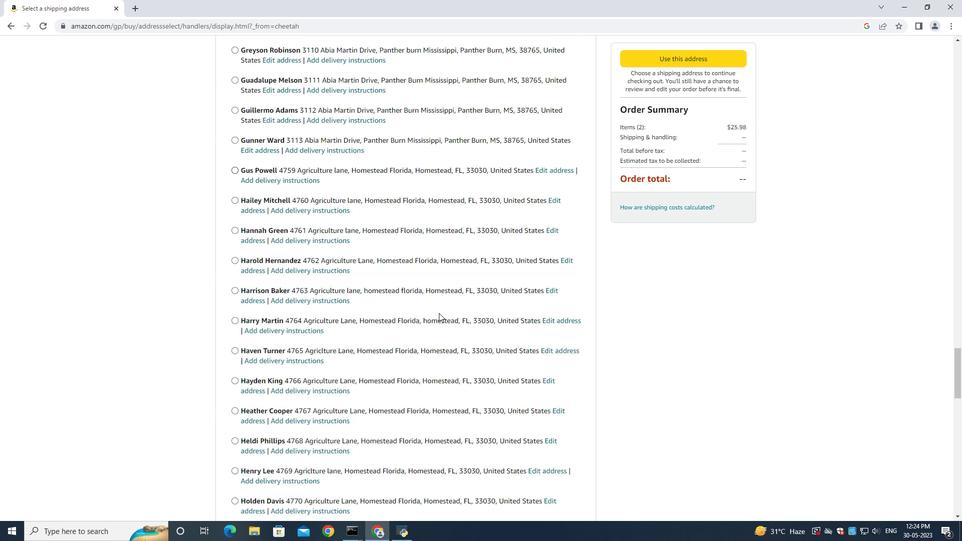 
Action: Mouse scrolled (439, 312) with delta (0, 0)
Screenshot: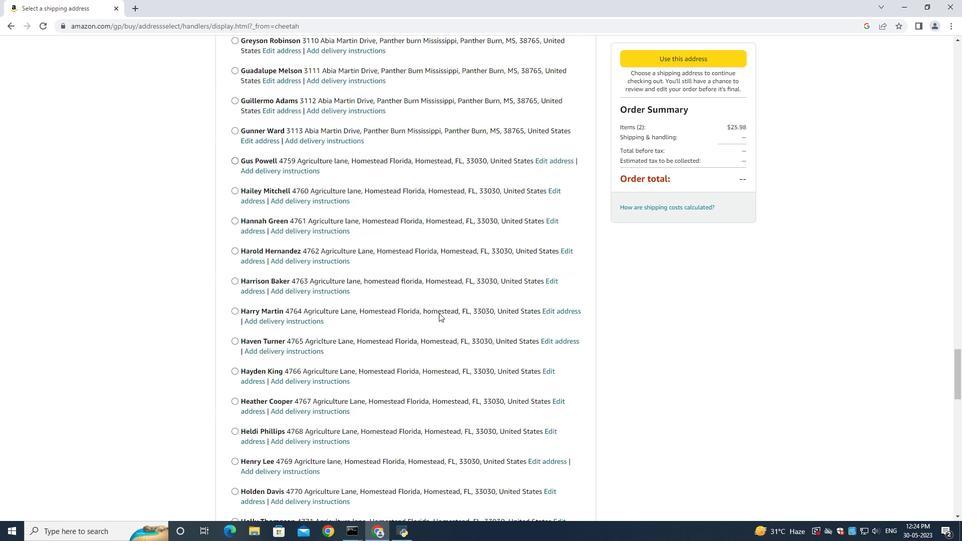 
Action: Mouse scrolled (439, 312) with delta (0, 0)
Screenshot: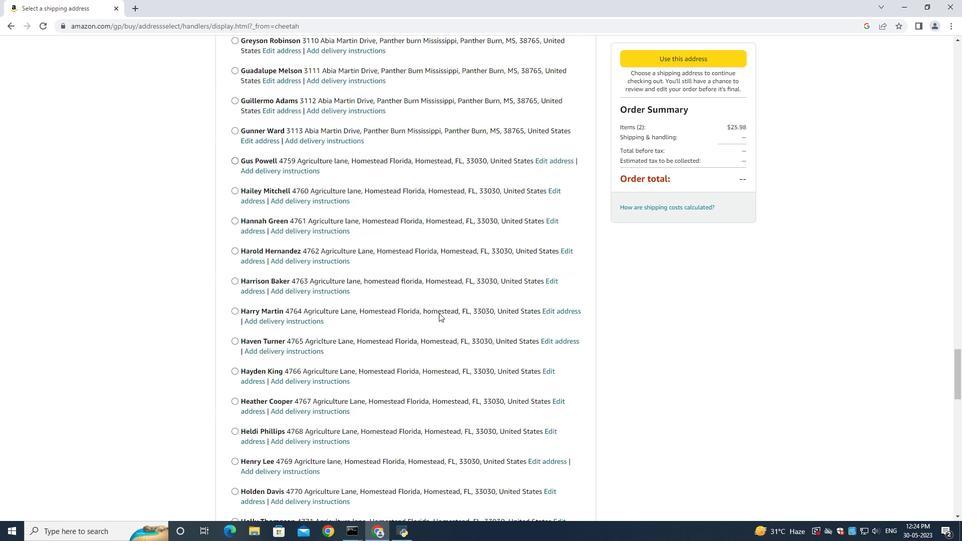 
Action: Mouse scrolled (439, 312) with delta (0, 0)
Screenshot: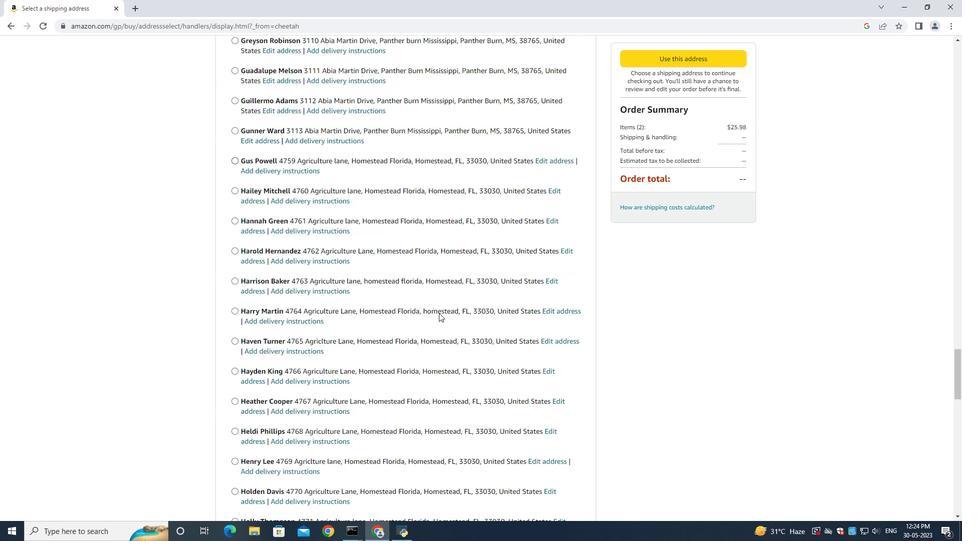 
Action: Mouse scrolled (439, 312) with delta (0, 0)
Screenshot: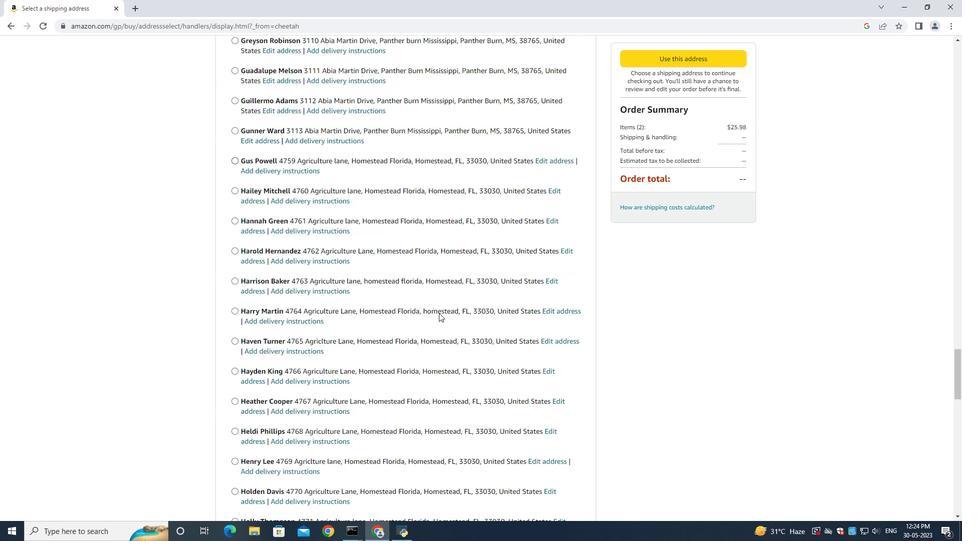 
Action: Mouse scrolled (439, 312) with delta (0, 0)
Screenshot: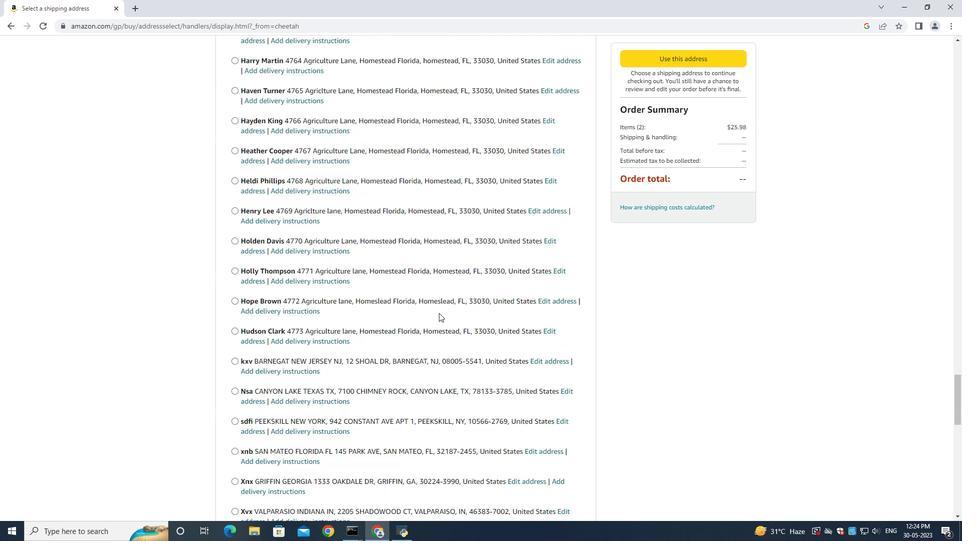 
Action: Mouse scrolled (439, 312) with delta (0, 0)
Screenshot: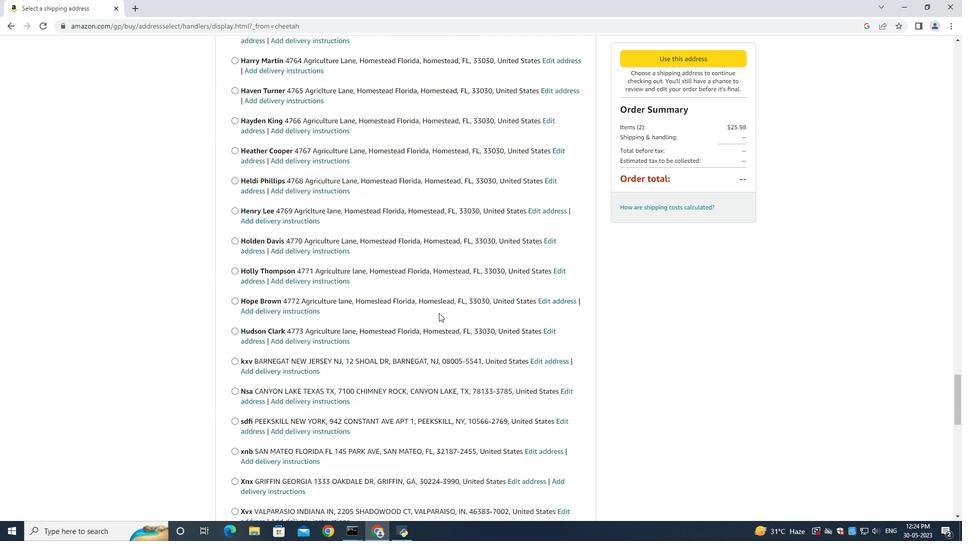 
Action: Mouse scrolled (439, 312) with delta (0, 0)
Screenshot: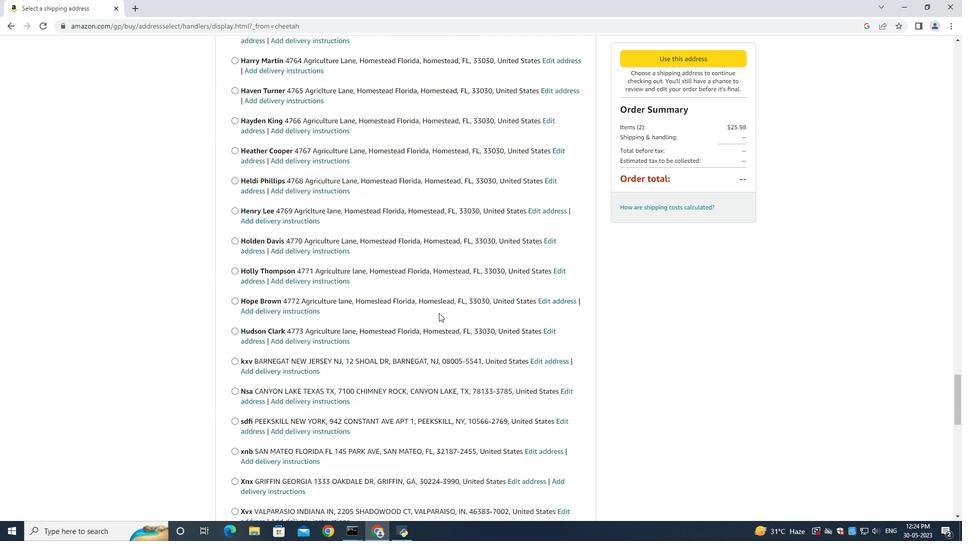 
Action: Mouse scrolled (439, 312) with delta (0, 0)
Screenshot: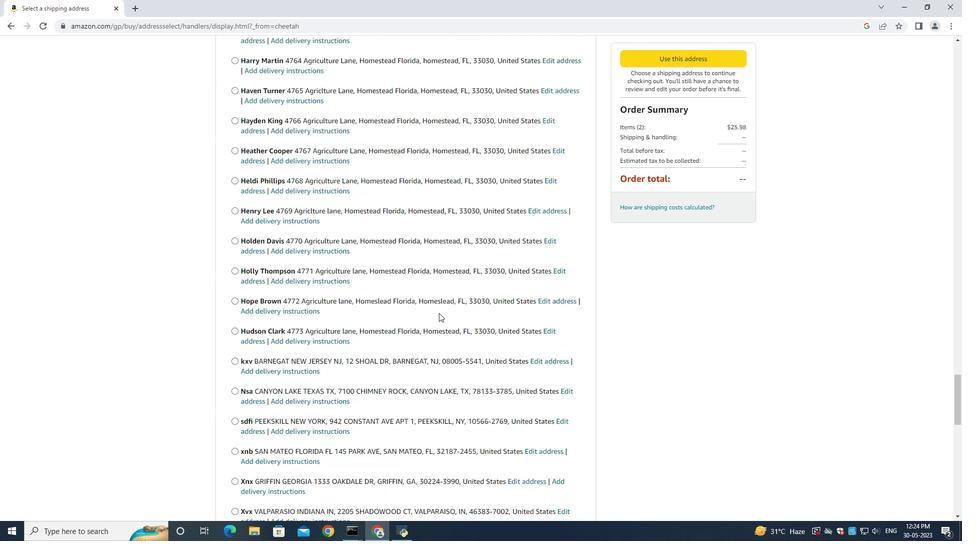 
Action: Mouse scrolled (439, 312) with delta (0, 0)
Screenshot: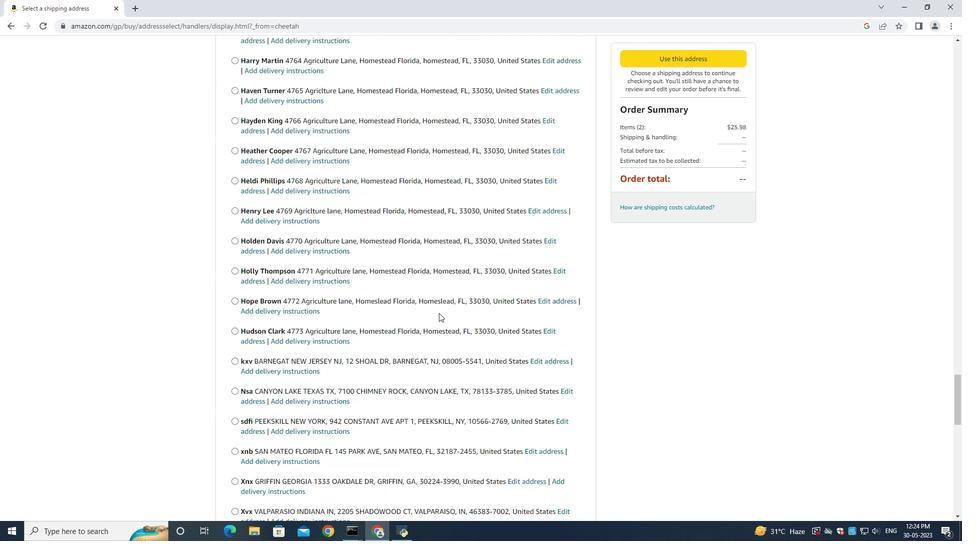 
Action: Mouse scrolled (439, 312) with delta (0, 0)
Screenshot: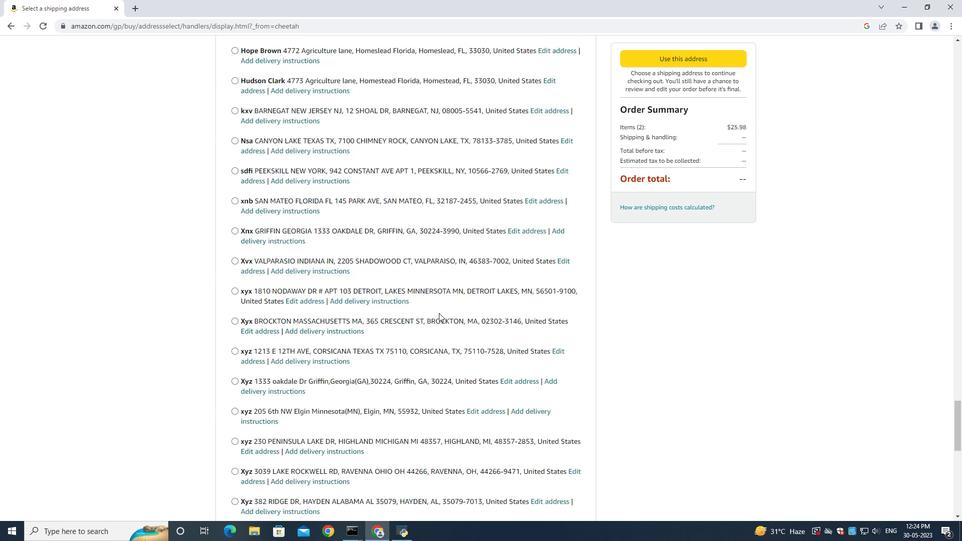 
Action: Mouse scrolled (439, 312) with delta (0, 0)
Screenshot: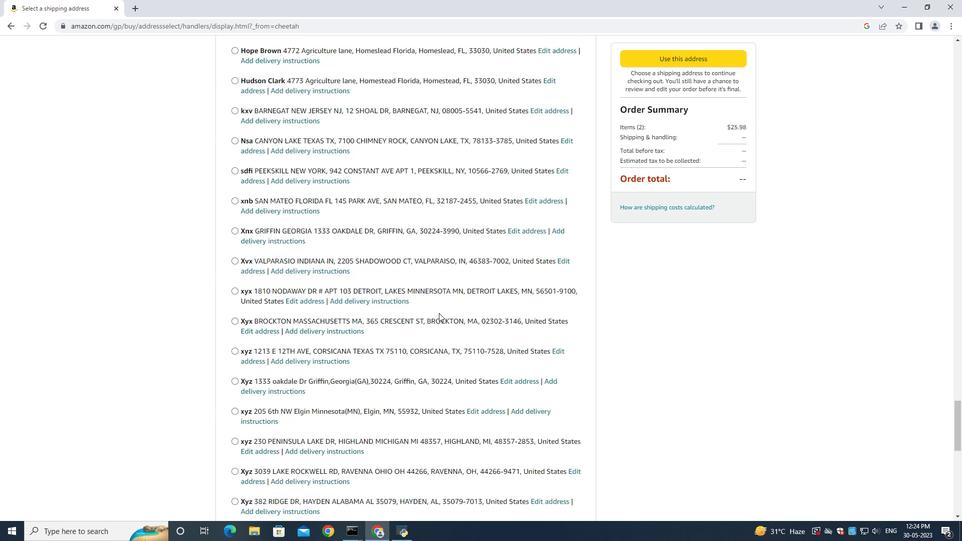 
Action: Mouse scrolled (439, 312) with delta (0, 0)
Screenshot: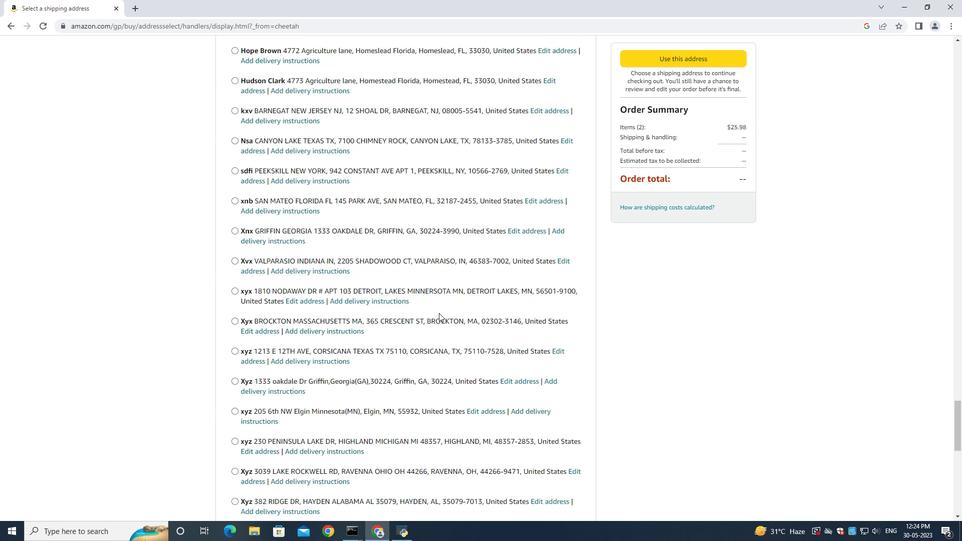 
Action: Mouse scrolled (439, 312) with delta (0, 0)
Screenshot: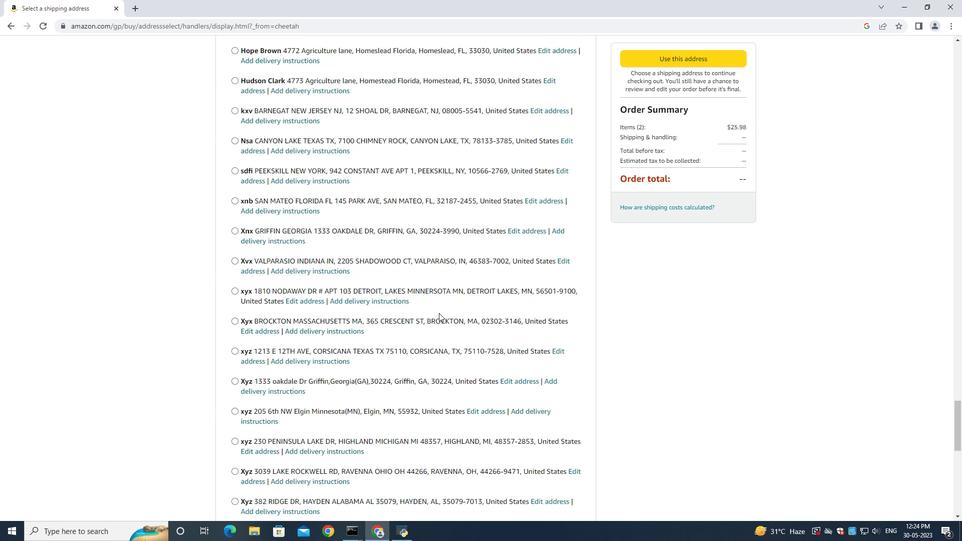 
Action: Mouse scrolled (439, 312) with delta (0, 0)
Screenshot: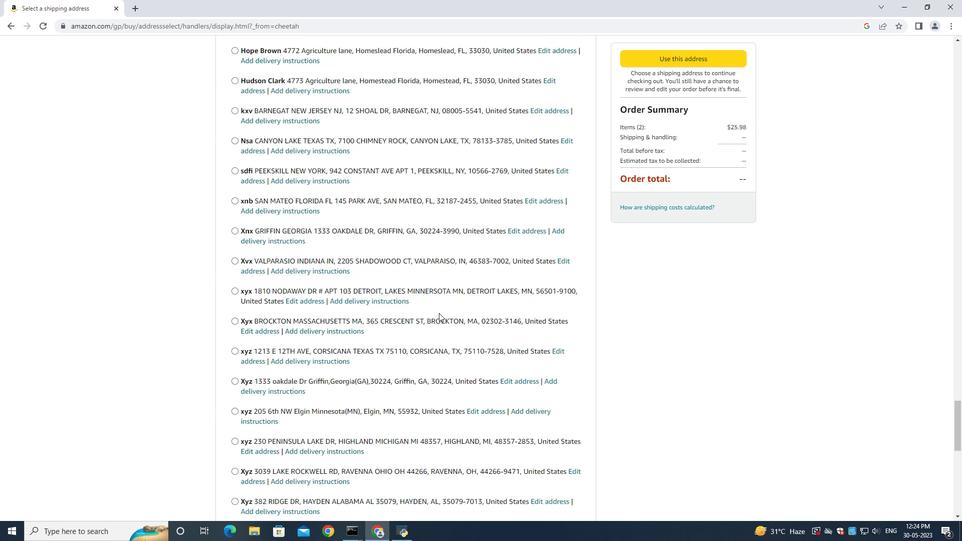 
Action: Mouse scrolled (439, 312) with delta (0, 0)
Screenshot: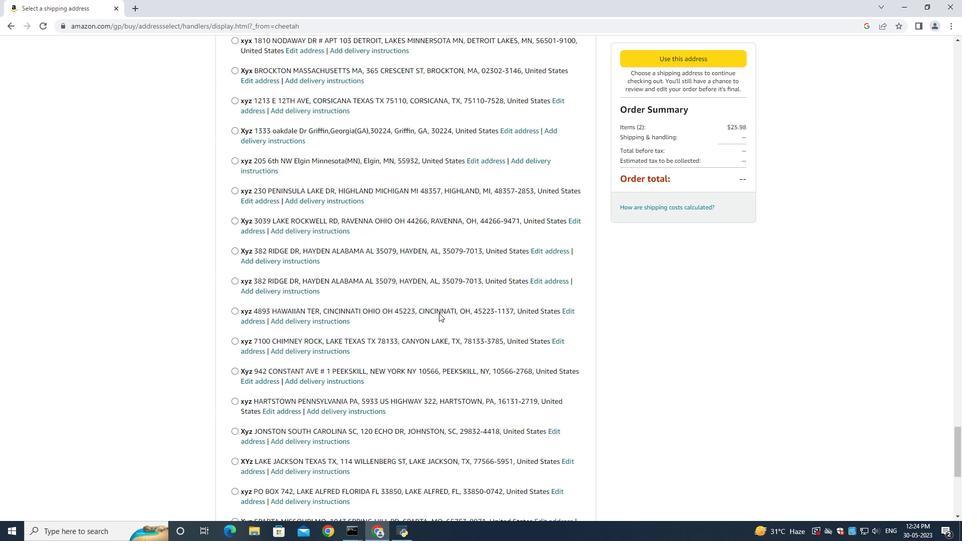 
Action: Mouse scrolled (439, 312) with delta (0, 0)
Screenshot: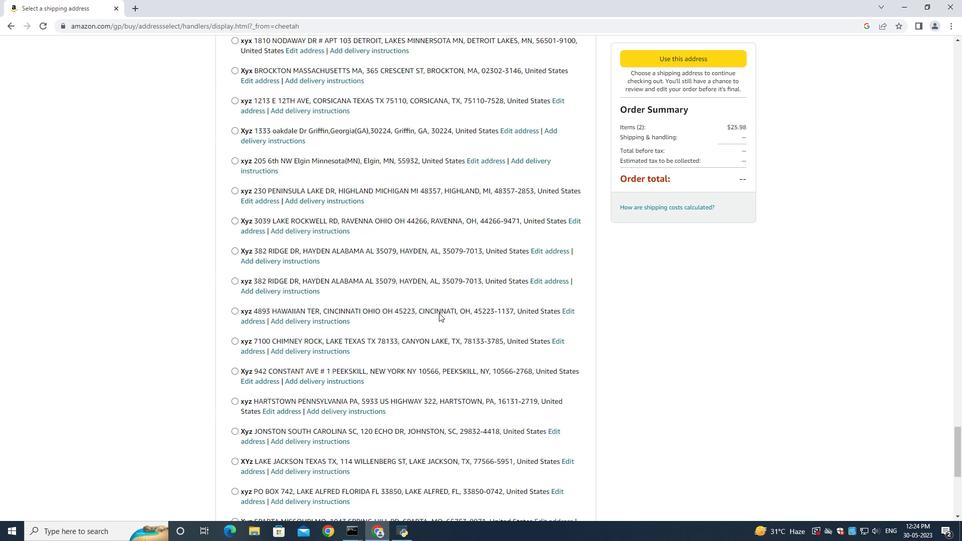 
Action: Mouse scrolled (439, 312) with delta (0, 0)
Screenshot: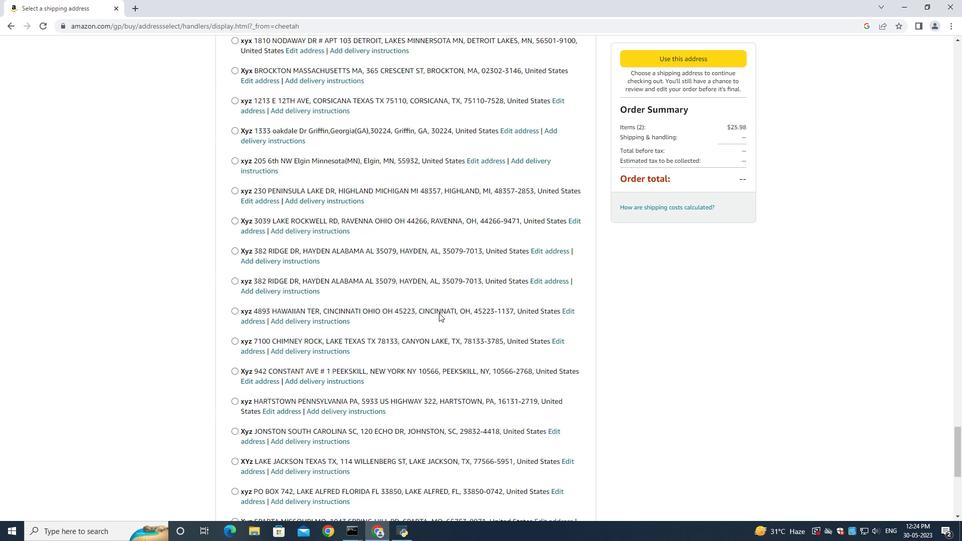 
Action: Mouse scrolled (439, 312) with delta (0, 0)
Screenshot: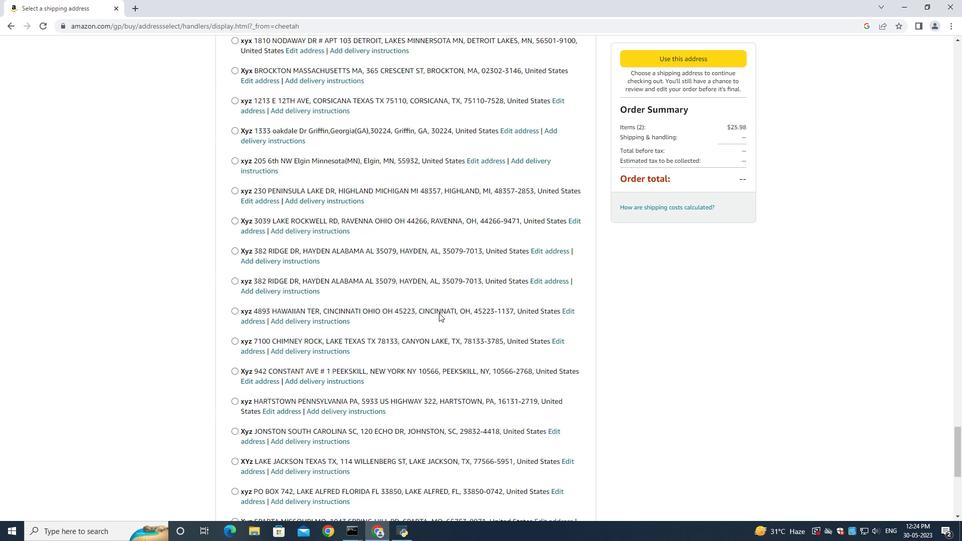 
Action: Mouse scrolled (439, 312) with delta (0, 0)
Screenshot: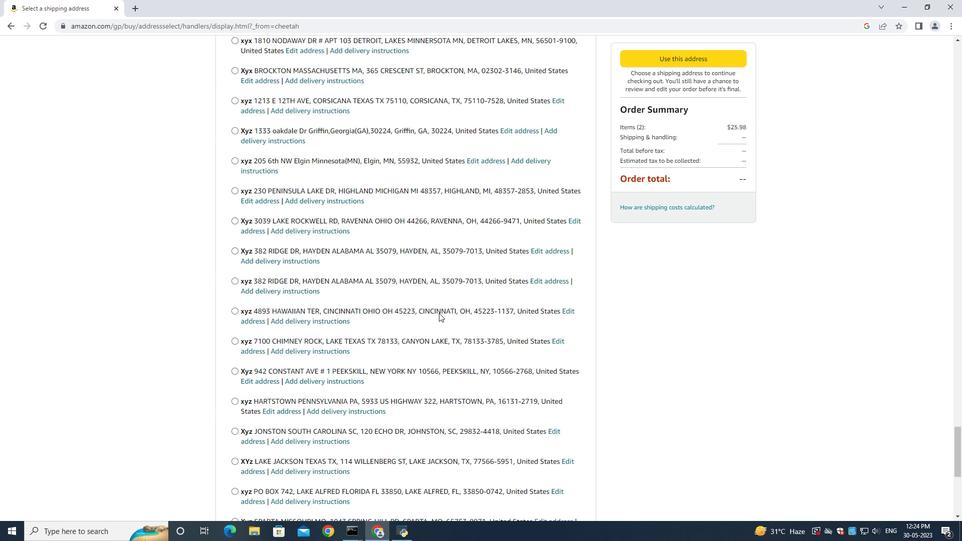 
Action: Mouse scrolled (439, 312) with delta (0, 0)
Screenshot: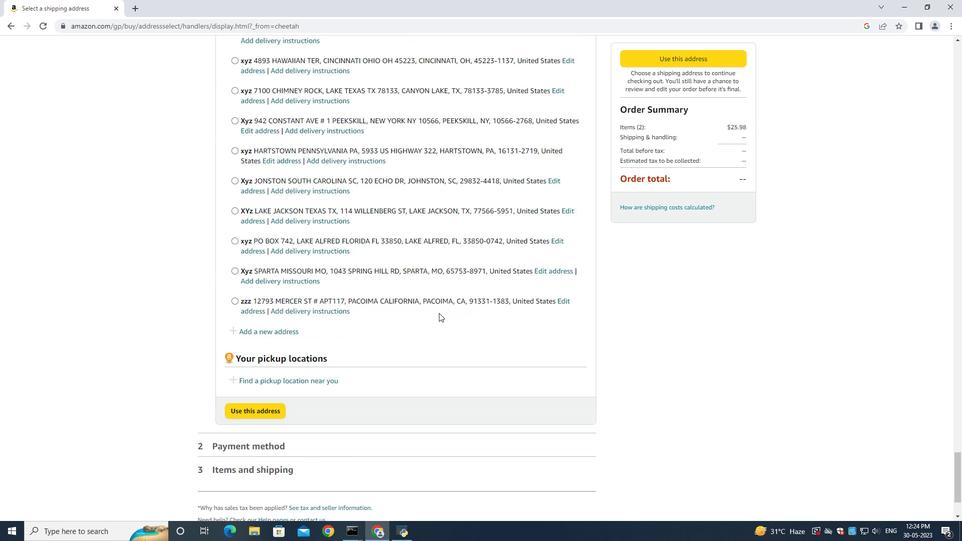 
Action: Mouse scrolled (439, 312) with delta (0, 0)
Screenshot: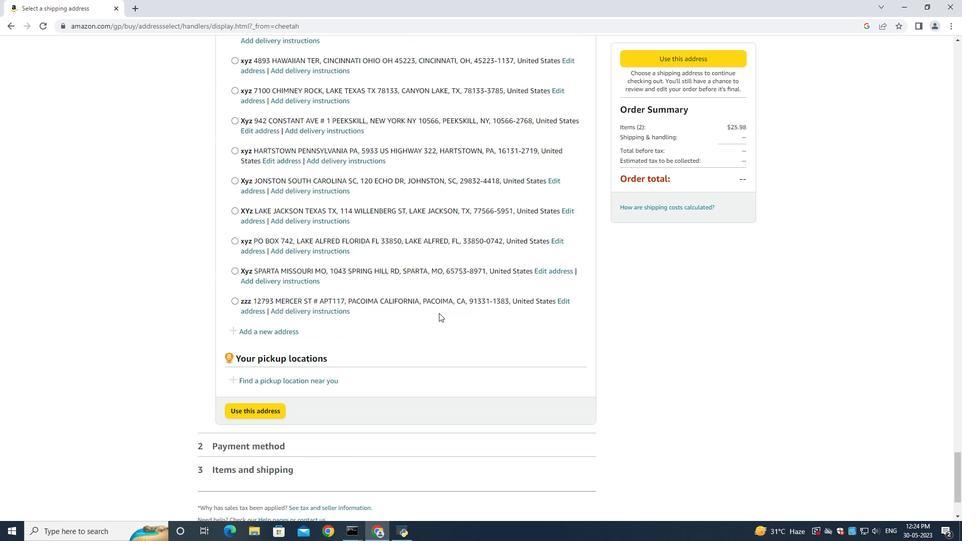 
Action: Mouse scrolled (439, 312) with delta (0, 0)
Screenshot: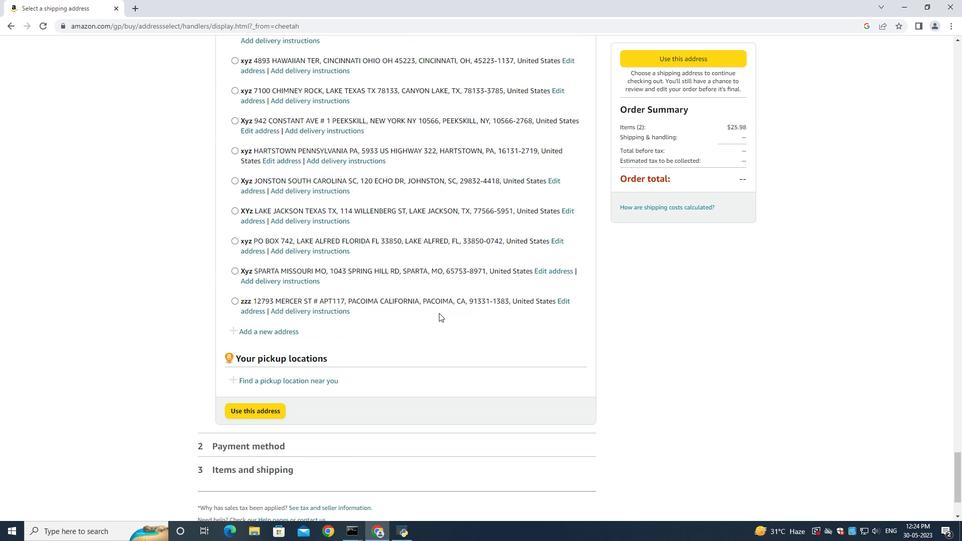 
Action: Mouse scrolled (439, 312) with delta (0, 0)
Screenshot: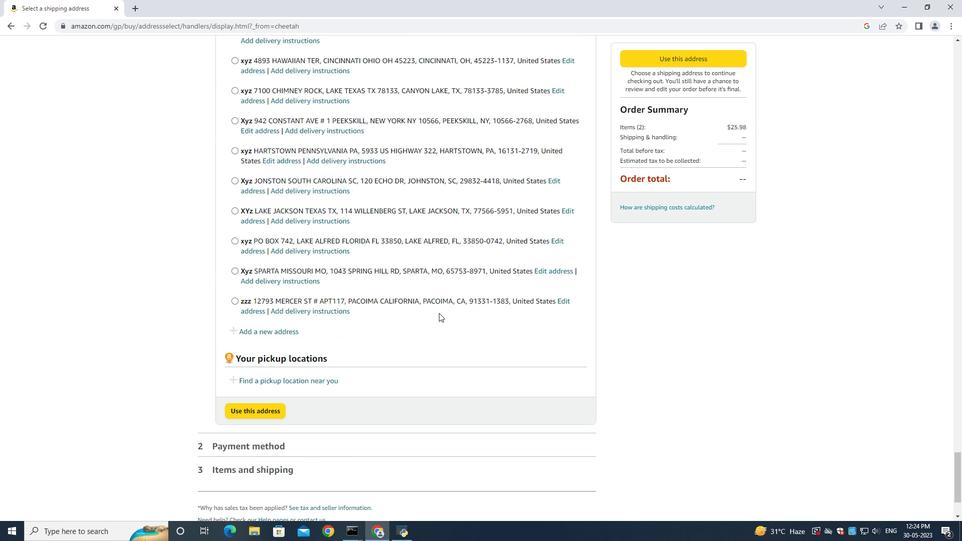 
Action: Mouse scrolled (439, 312) with delta (0, 0)
Screenshot: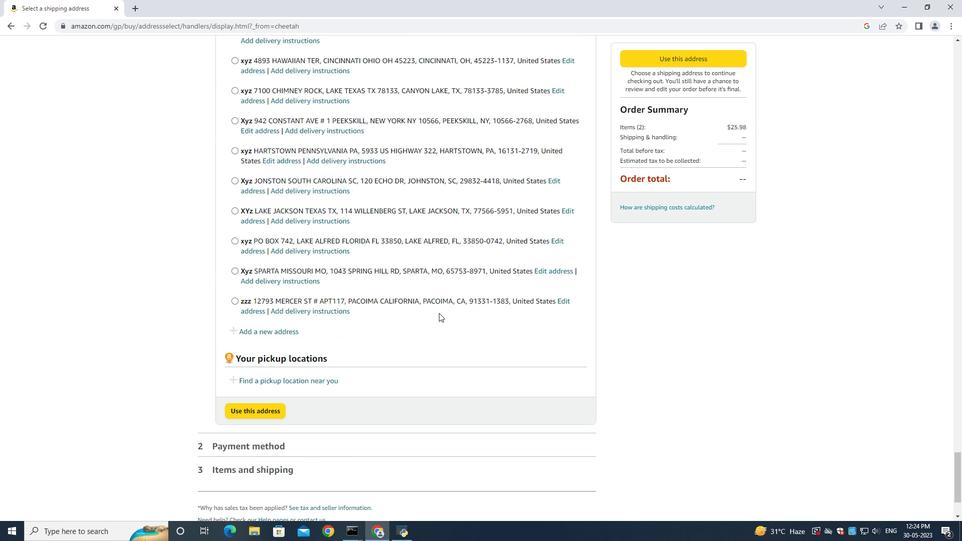 
Action: Mouse moved to (265, 238)
Screenshot: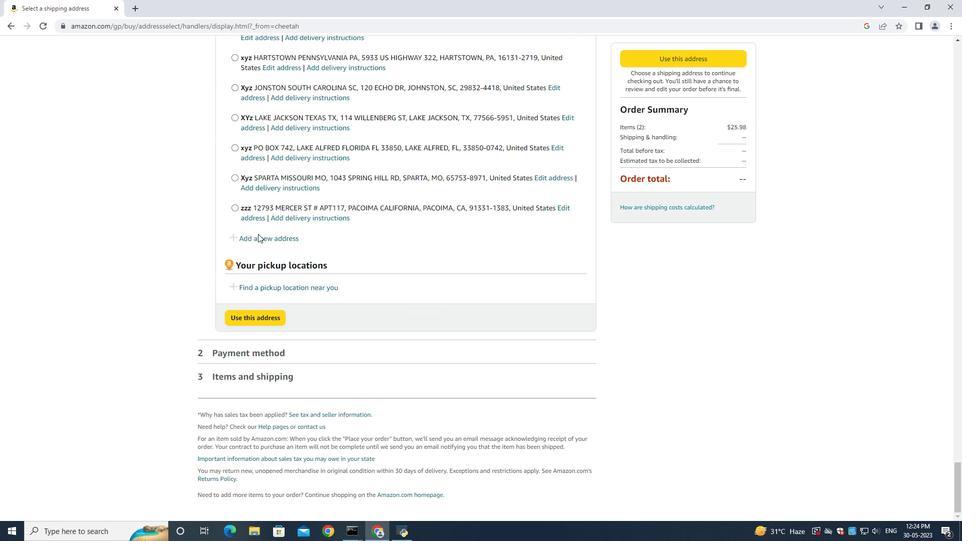
Action: Mouse pressed left at (265, 238)
Screenshot: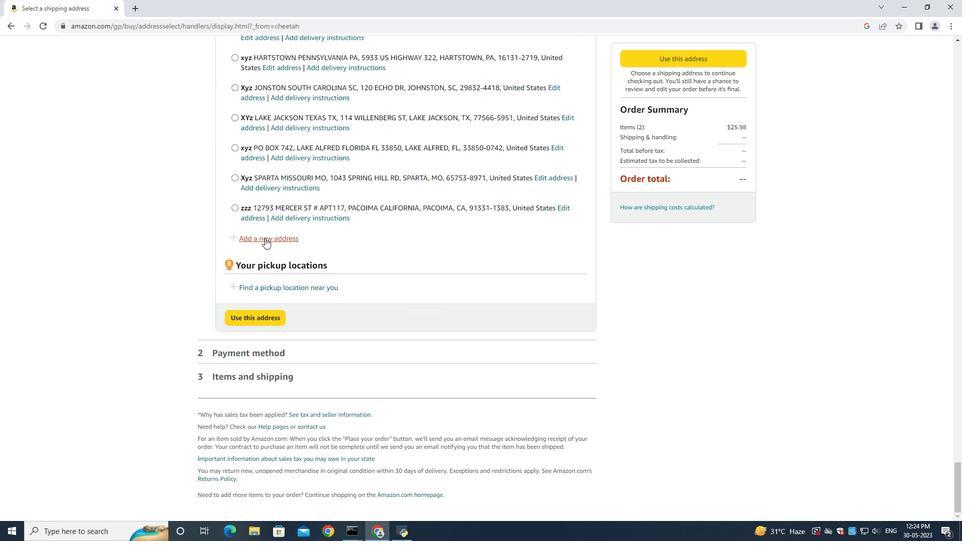 
Action: Mouse moved to (337, 243)
Screenshot: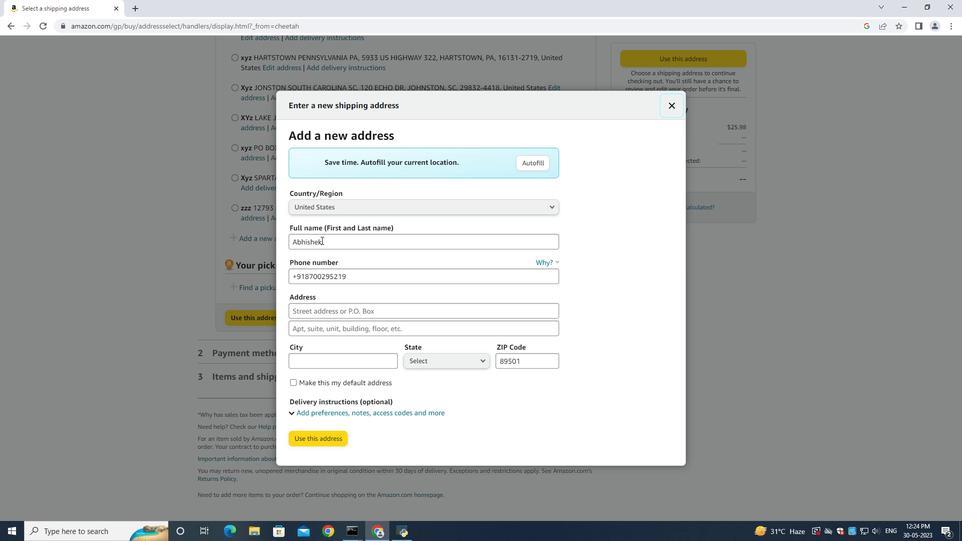 
Action: Mouse pressed left at (337, 243)
Screenshot: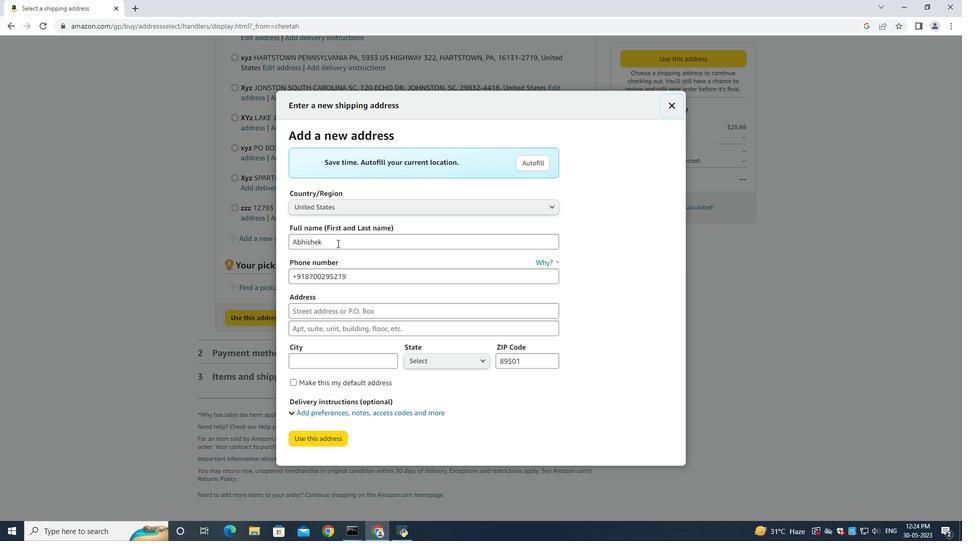 
Action: Key pressed ctrl+A<Key.backspace><Key.shift>Hugo<Key.space><Key.shift><Key.shift><Key.shift><Key.shift><Key.shift><Key.shift><Key.shift><Key.shift><Key.shift><Key.shift><Key.shift><Key.shift><Key.shift><Key.shift><Key.shift><Key.shift><Key.shift><Key.shift><Key.shift><Key.shift><Key.shift><Key.shift><Key.shift><Key.shift><Key.shift><Key.shift><Key.shift><Key.shift><Key.shift><Key.shift><Key.shift>Perez
Screenshot: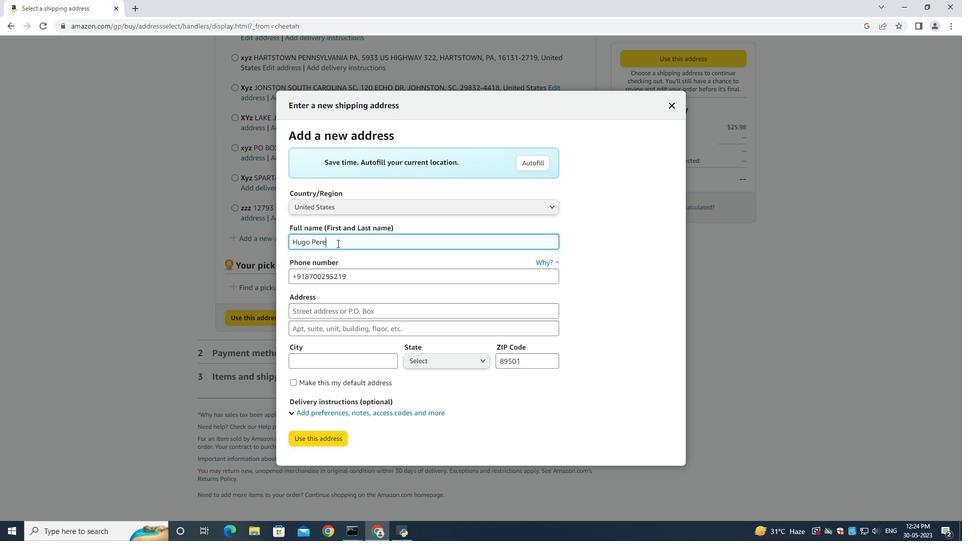 
Action: Mouse moved to (364, 272)
Screenshot: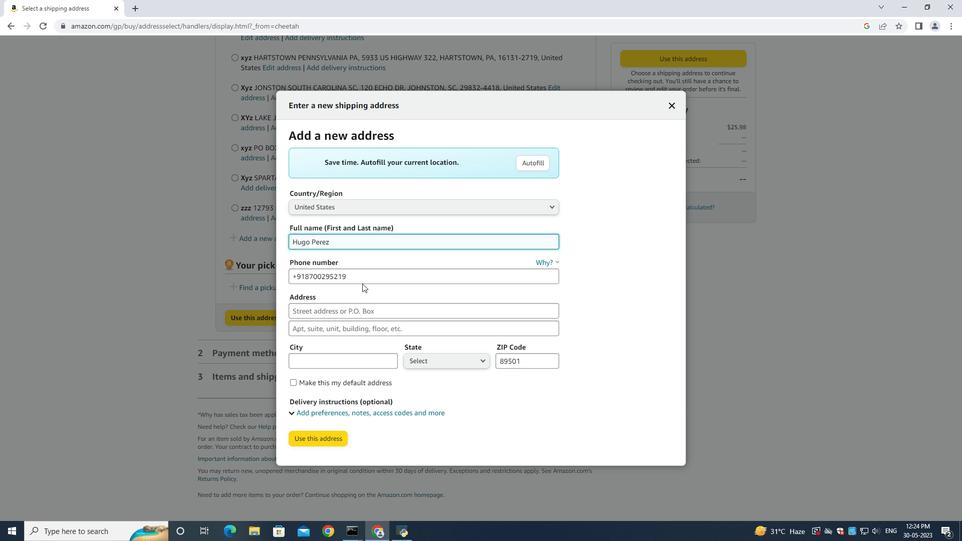 
Action: Mouse pressed left at (364, 272)
Screenshot: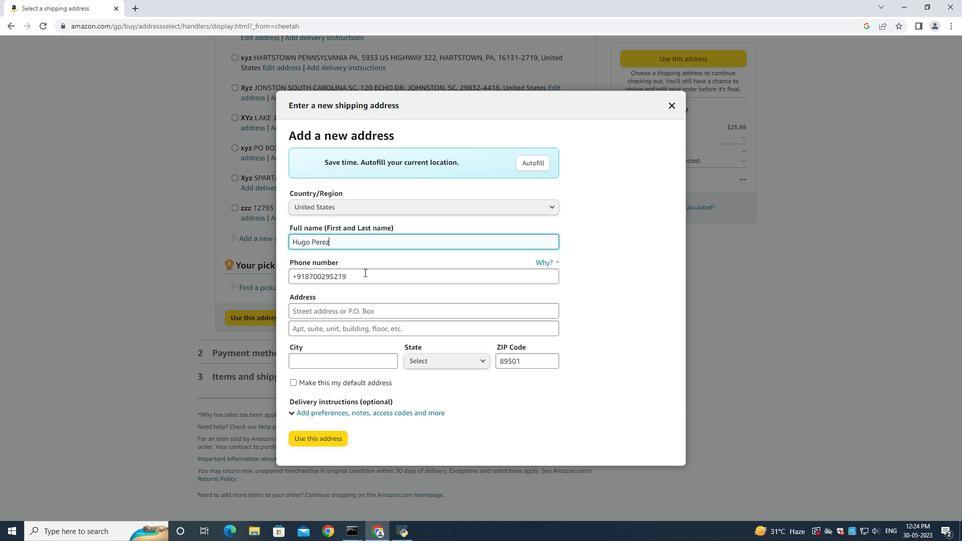 
Action: Key pressed ctrl+A<Key.backspace>9785492947<Key.tab>4720<Key.space><Key.shift><Key.shift><Key.shift>Huntz<Key.space><Key.shift><Key.shift><Key.shift><Key.shift><Key.shift><Key.shift><Key.shift><Key.shift><Key.shift><Key.shift><Key.shift><Key.shift><Key.shift><Key.shift>Lane<Key.space><Key.tab><Key.shift><Key.shift><Key.shift><Key.shift><Key.shift><Key.shift><Key.shift><Key.shift><Key.shift><Key.shift><Key.shift><Key.shift><Key.shift><Key.shift><Key.shift><Key.shift><Key.shift><Key.shift><Key.shift><Key.shift><Key.shift><Key.shift><Key.shift><Key.shift><Key.shift><Key.shift><Key.shift><Key.shift><Key.shift><Key.shift><Key.shift><Key.shift><Key.shift><Key.shift><Key.shift><Key.shift><Key.shift><Key.shift><Key.shift><Key.shift><Key.shift><Key.shift><Key.shift><Key.shift><Key.shift><Key.shift><Key.shift><Key.shift><Key.shift><Key.shift><Key.shift><Key.shift><Key.shift><Key.shift><Key.shift><Key.shift><Key.shift><Key.shift><Key.shift><Key.shift><Key.shift><Key.shift><Key.shift><Key.shift><Key.shift><Key.shift><Key.shift><Key.shift><Key.shift><Key.shift><Key.shift><Key.shift><Key.shift><Key.shift><Key.shift><Key.shift><Key.shift><Key.shift><Key.shift><Key.shift><Key.shift><Key.shift><Key.shift><Key.shift><Key.shift><Key.shift><Key.shift><Key.shift><Key.shift><Key.shift><Key.shift><Key.shift><Key.shift><Key.shift><Key.shift><Key.shift><Key.shift><Key.shift><Key.shift><Key.shift><Key.shift><Key.shift>Bolton<Key.space><Key.shift>Massachusetts<Key.tab><Key.shift>Bolton<Key.space><Key.shift><Key.shift>Massachusetts<Key.tab>
Screenshot: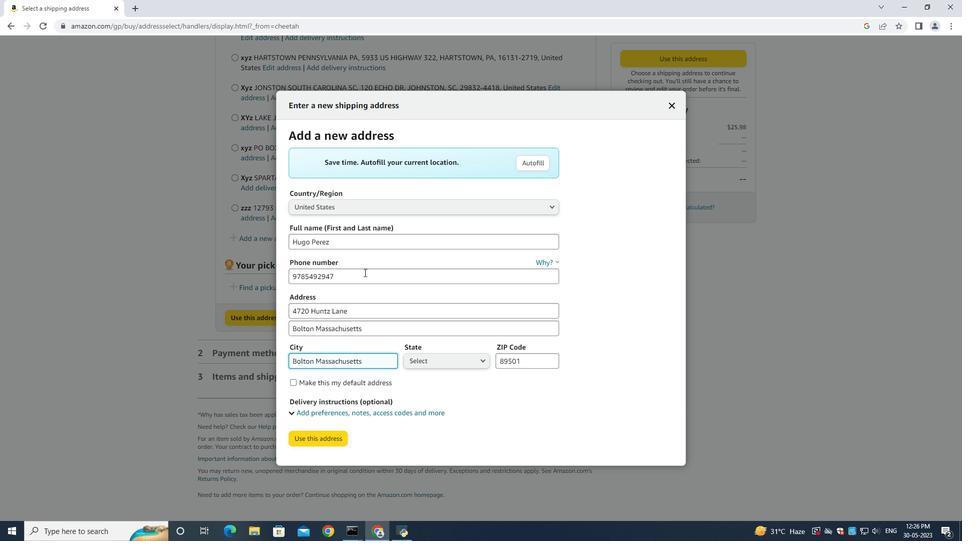 
Action: Mouse moved to (371, 277)
Screenshot: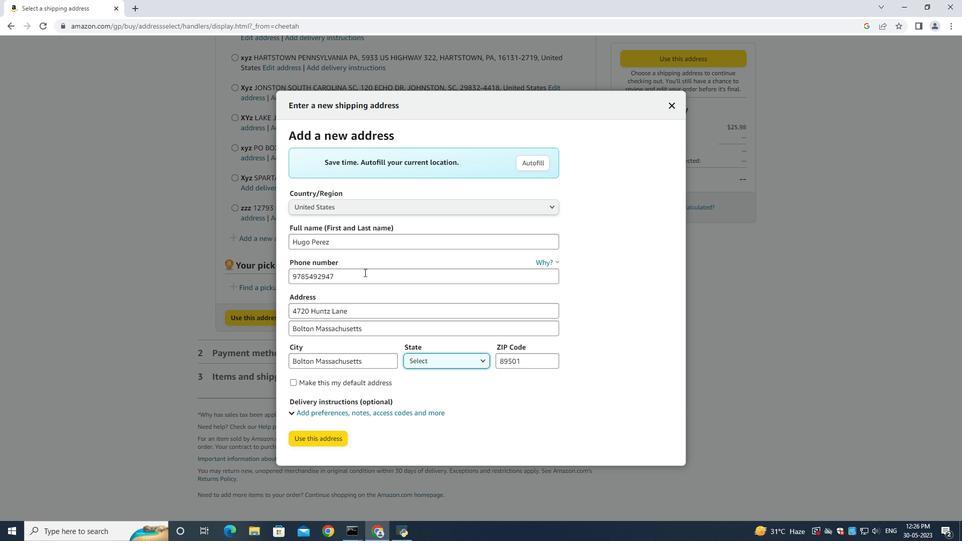 
Action: Key pressed <Key.up>m<Key.down><Key.down><Key.down><Key.enter><Key.tab><Key.backspace>01740
Screenshot: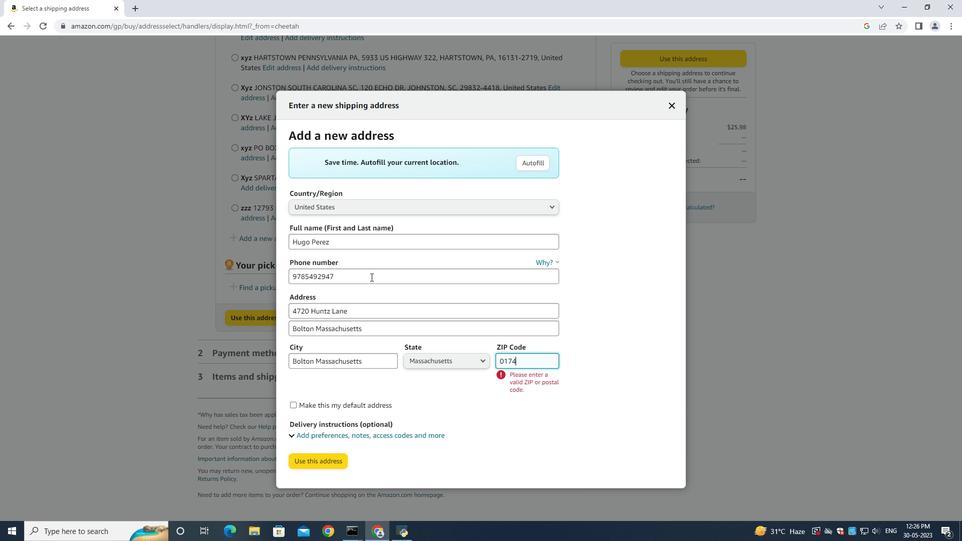 
Action: Mouse moved to (316, 438)
Screenshot: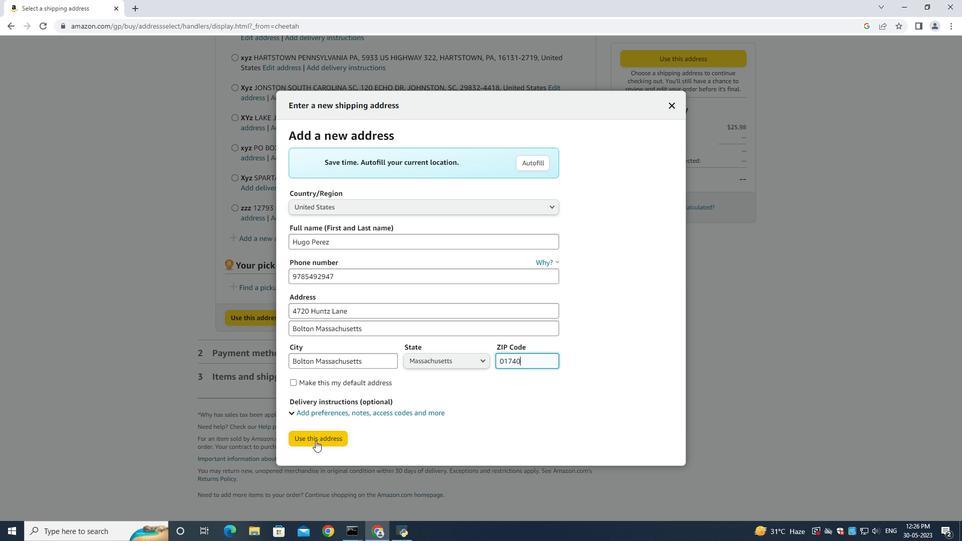 
Action: Mouse pressed left at (316, 438)
Screenshot: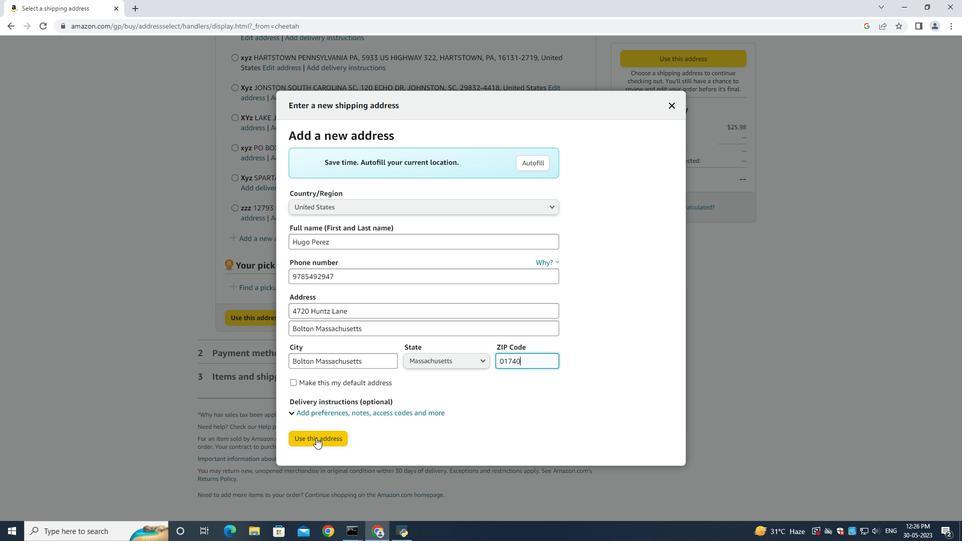 
Action: Mouse moved to (319, 511)
Screenshot: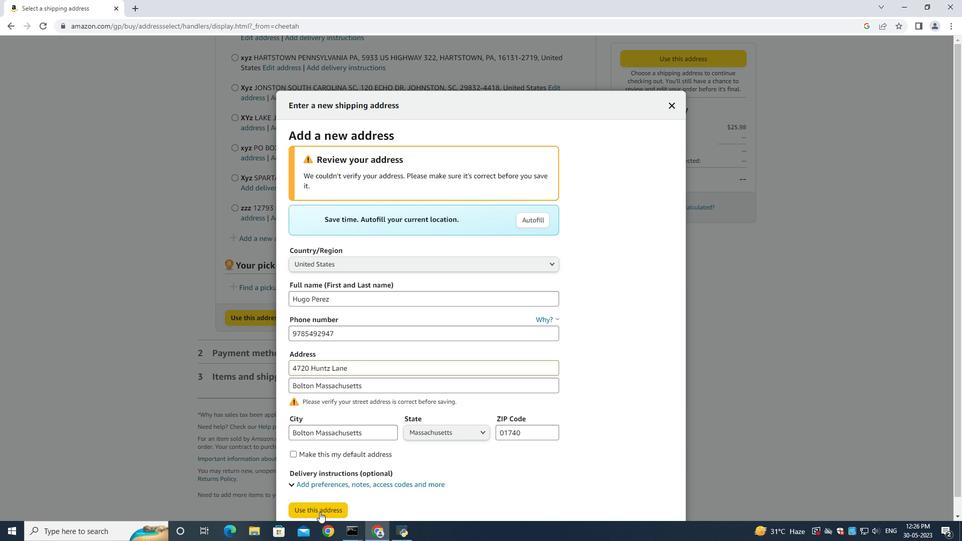
Action: Mouse pressed left at (319, 511)
Screenshot: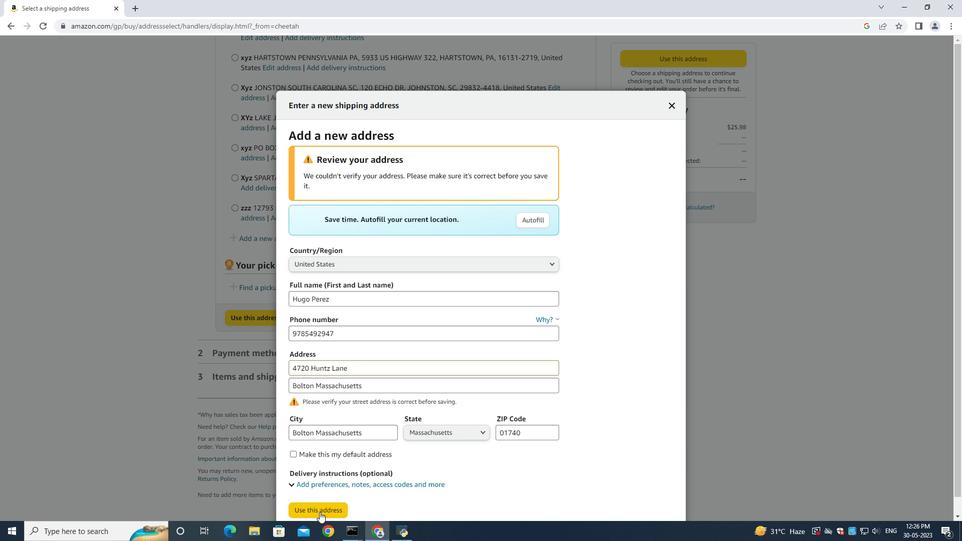 
Action: Mouse moved to (408, 267)
Screenshot: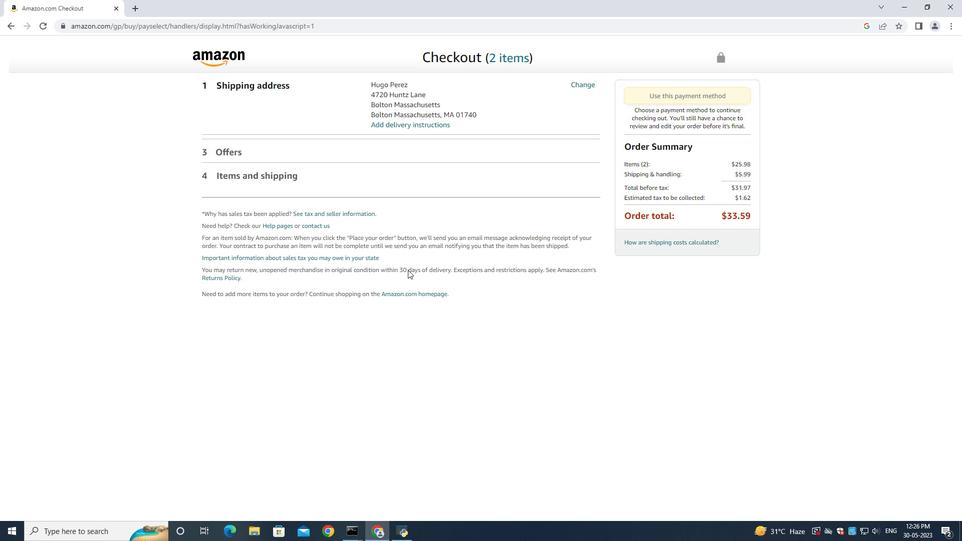 
